 Task: Look for space in South Elgin, United States from 10th August, 2023 to 20th August, 2023 for 12 adults in price range Rs.10000 to Rs.14000. Place can be entire place or shared room with 6 bedrooms having 12 beds and 6 bathrooms. Property type can be house, flat, guest house. Amenities needed are: wifi, TV, free parkinig on premises, gym, breakfast. Booking option can be shelf check-in. Required host language is English.
Action: Mouse moved to (495, 107)
Screenshot: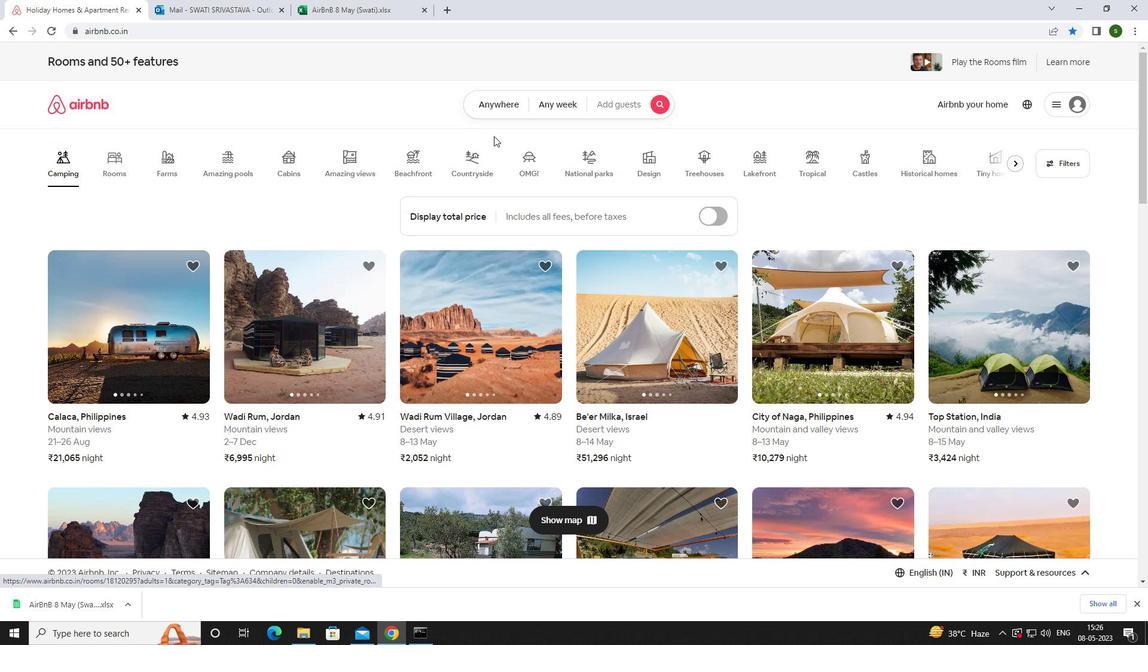 
Action: Mouse pressed left at (495, 107)
Screenshot: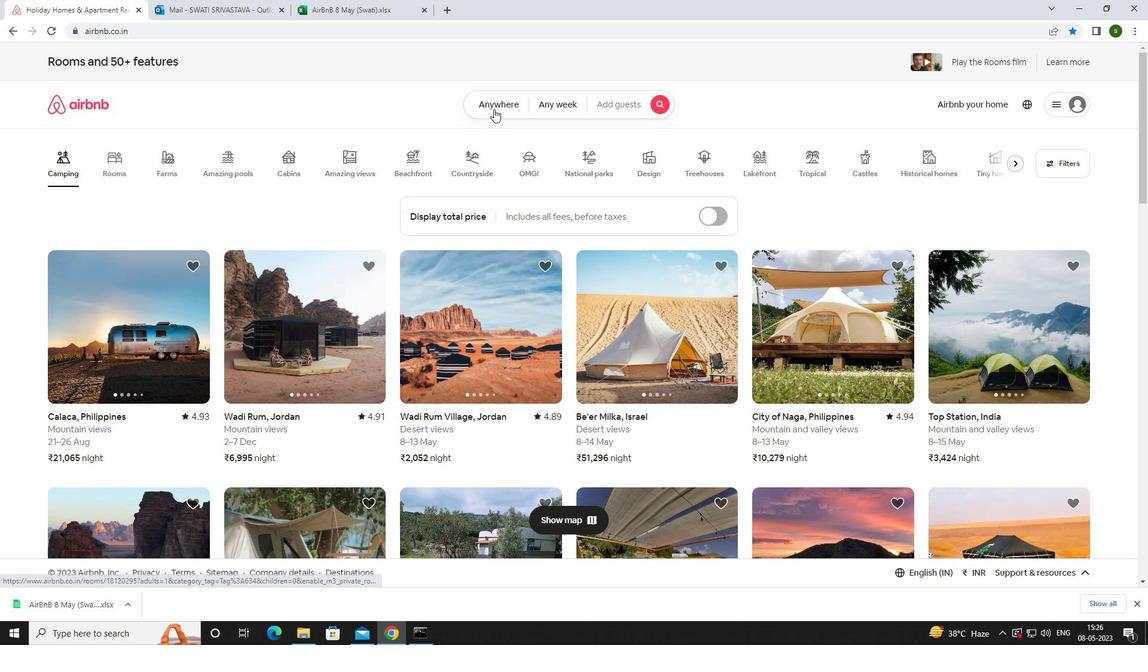 
Action: Mouse moved to (400, 144)
Screenshot: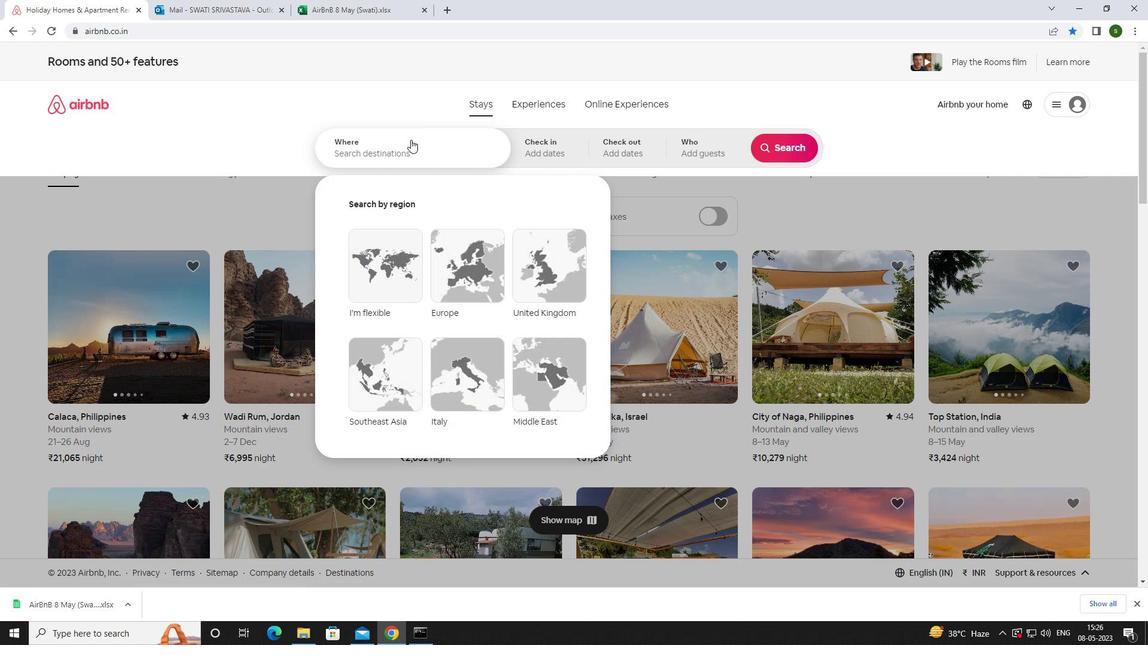 
Action: Mouse pressed left at (400, 144)
Screenshot: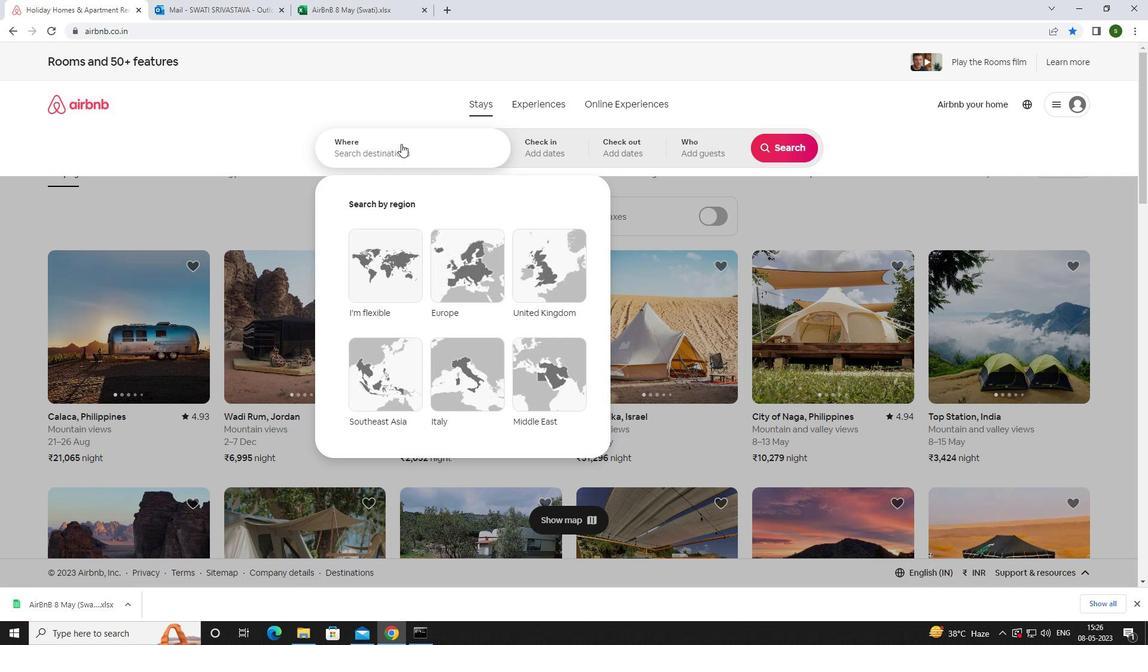 
Action: Key pressed <Key.caps_lock>s<Key.caps_lock>outh<Key.space><Key.caps_lock>e<Key.caps_lock>lgin,<Key.space><Key.caps_lock>u<Key.caps_lock>nited<Key.space><Key.caps_lock>s<Key.caps_lock>tates<Key.enter>
Screenshot: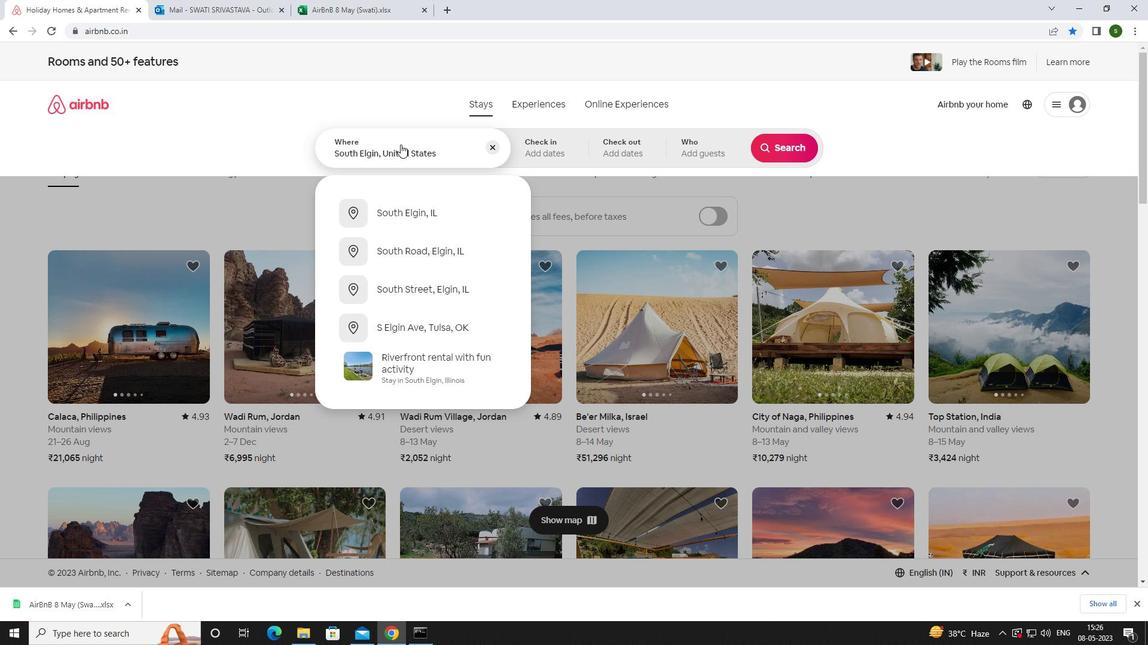 
Action: Mouse moved to (783, 243)
Screenshot: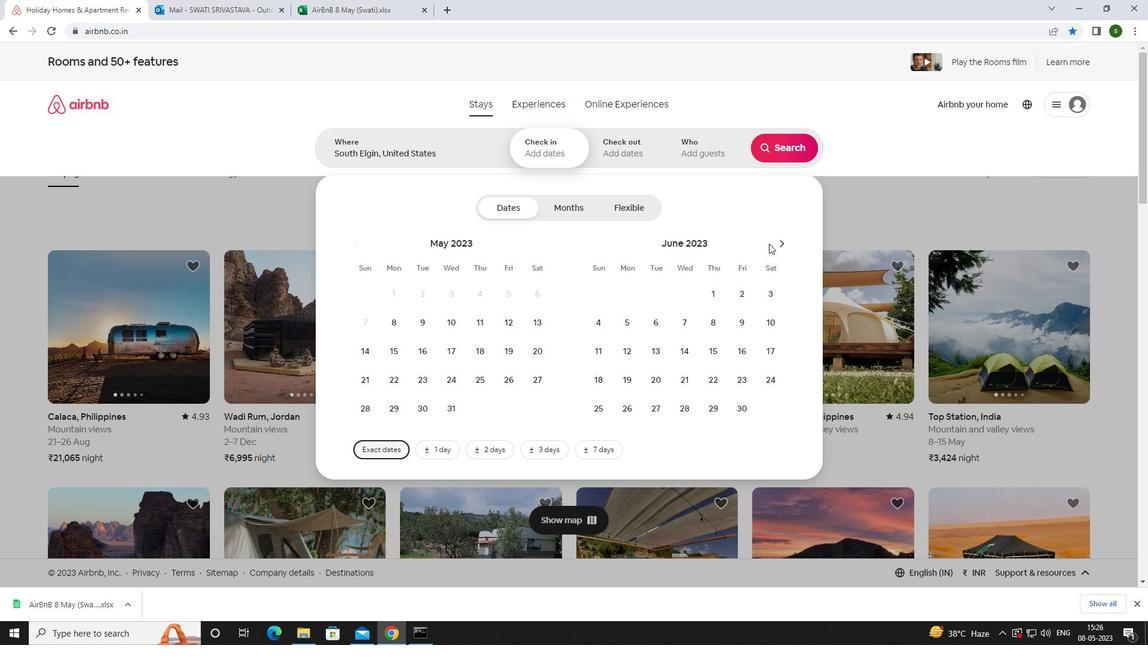 
Action: Mouse pressed left at (783, 243)
Screenshot: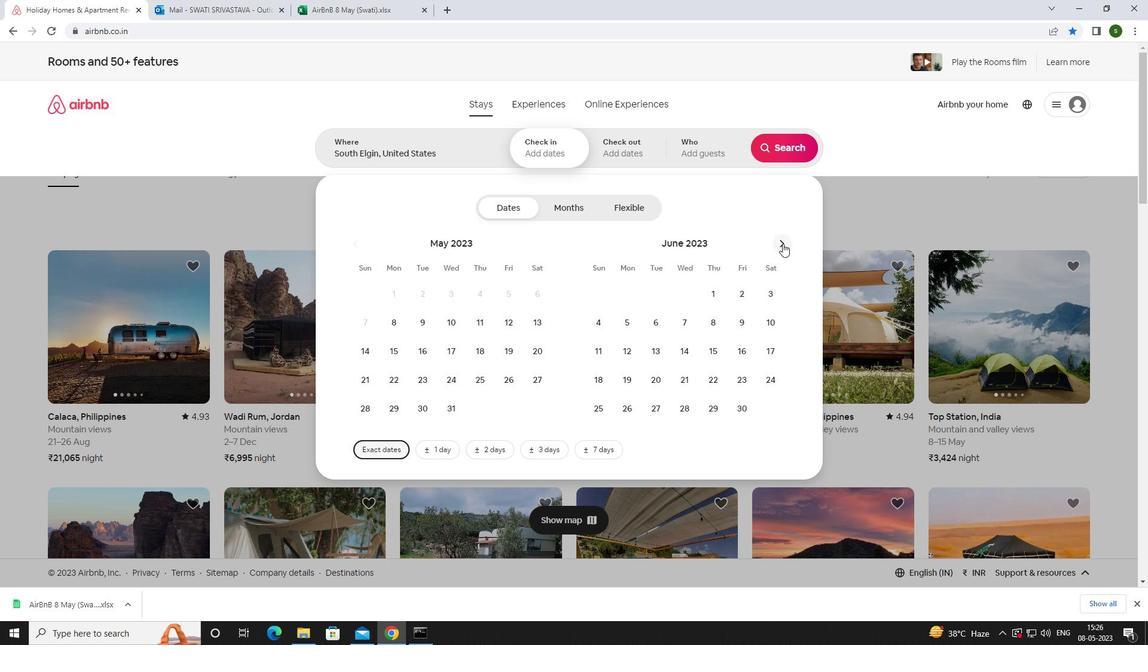 
Action: Mouse pressed left at (783, 243)
Screenshot: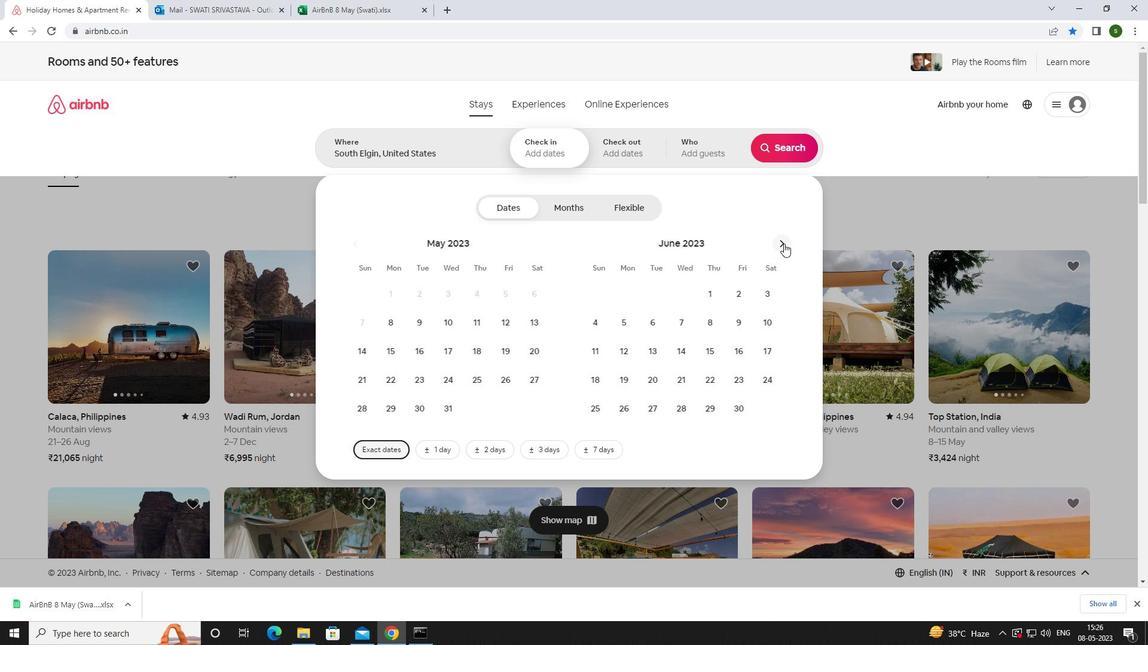 
Action: Mouse moved to (706, 319)
Screenshot: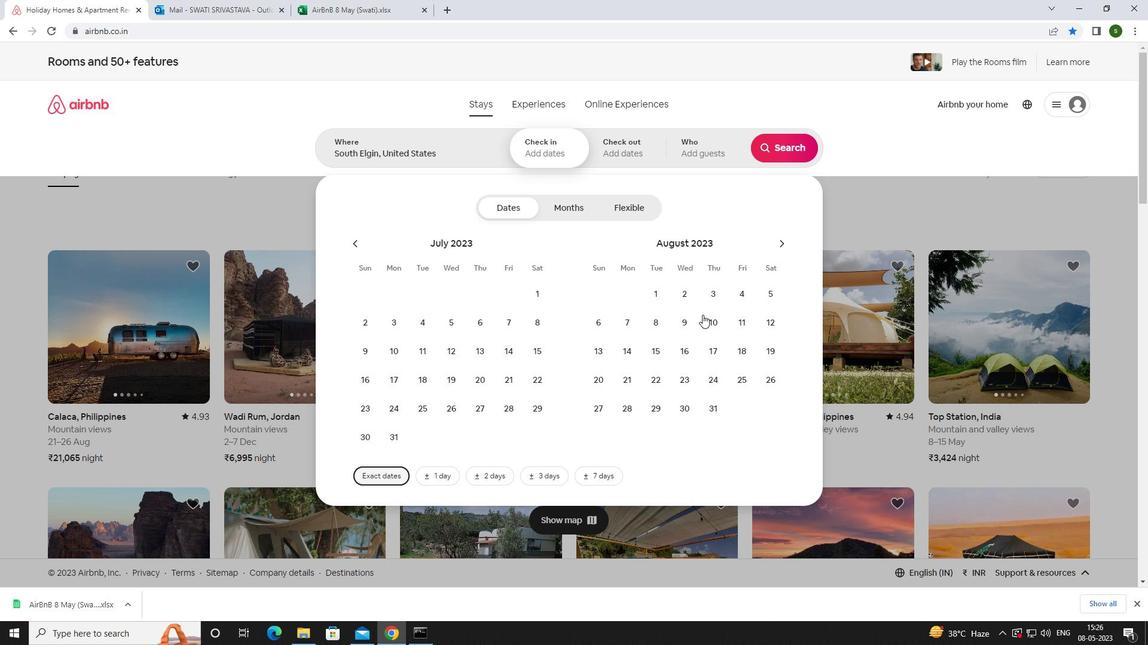 
Action: Mouse pressed left at (706, 319)
Screenshot: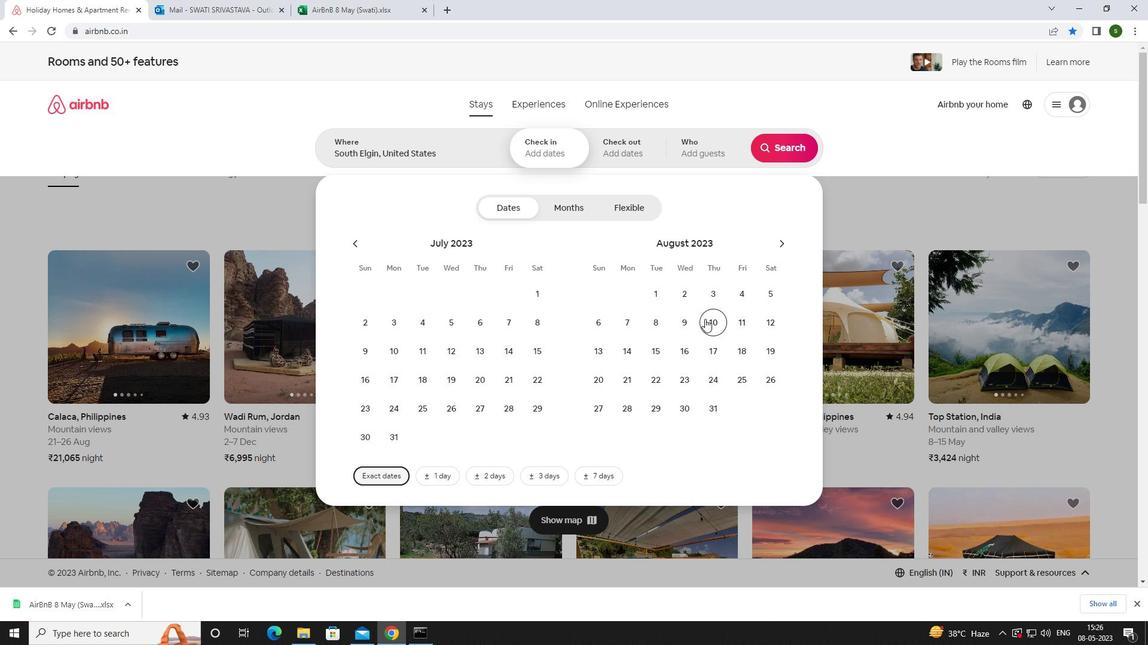 
Action: Mouse moved to (605, 377)
Screenshot: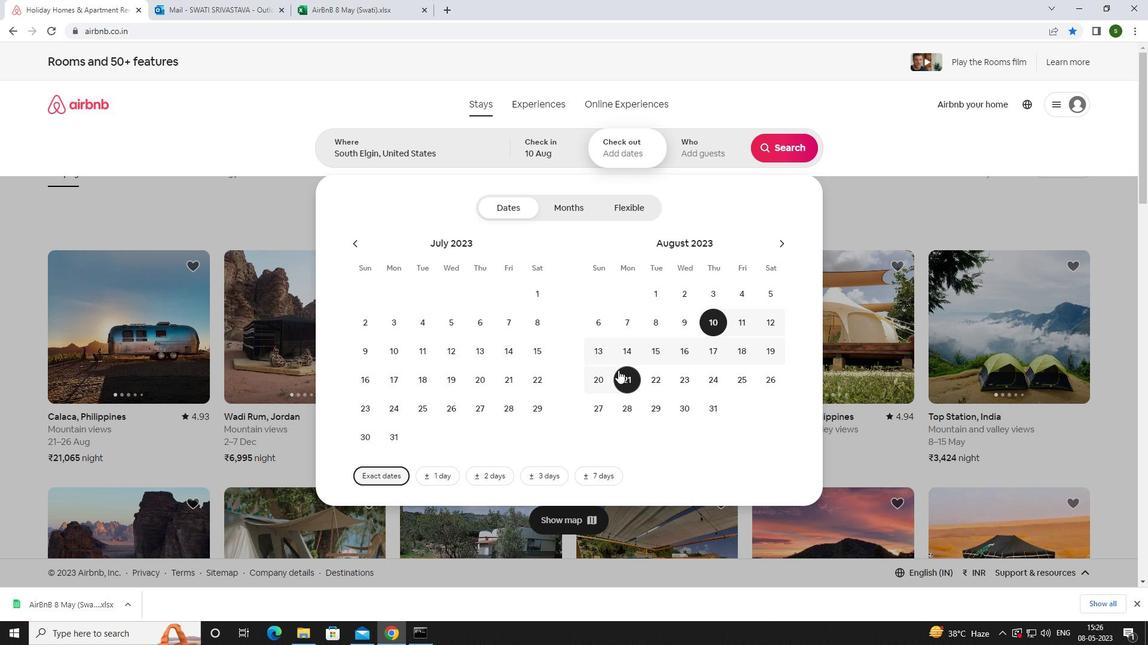 
Action: Mouse pressed left at (605, 377)
Screenshot: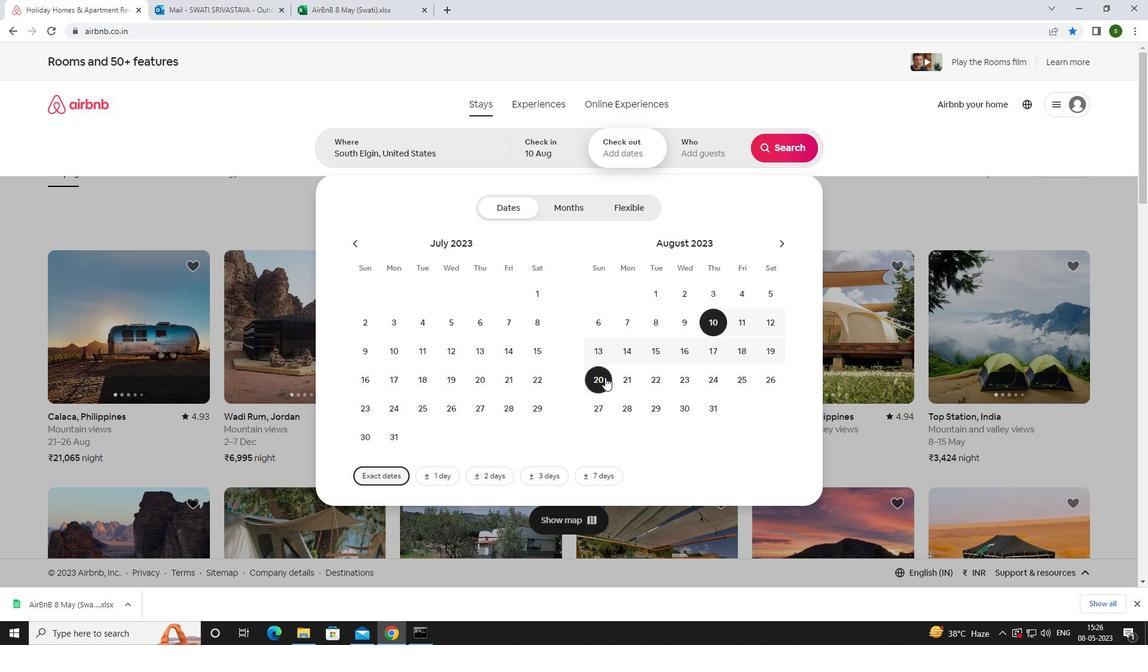 
Action: Mouse moved to (702, 151)
Screenshot: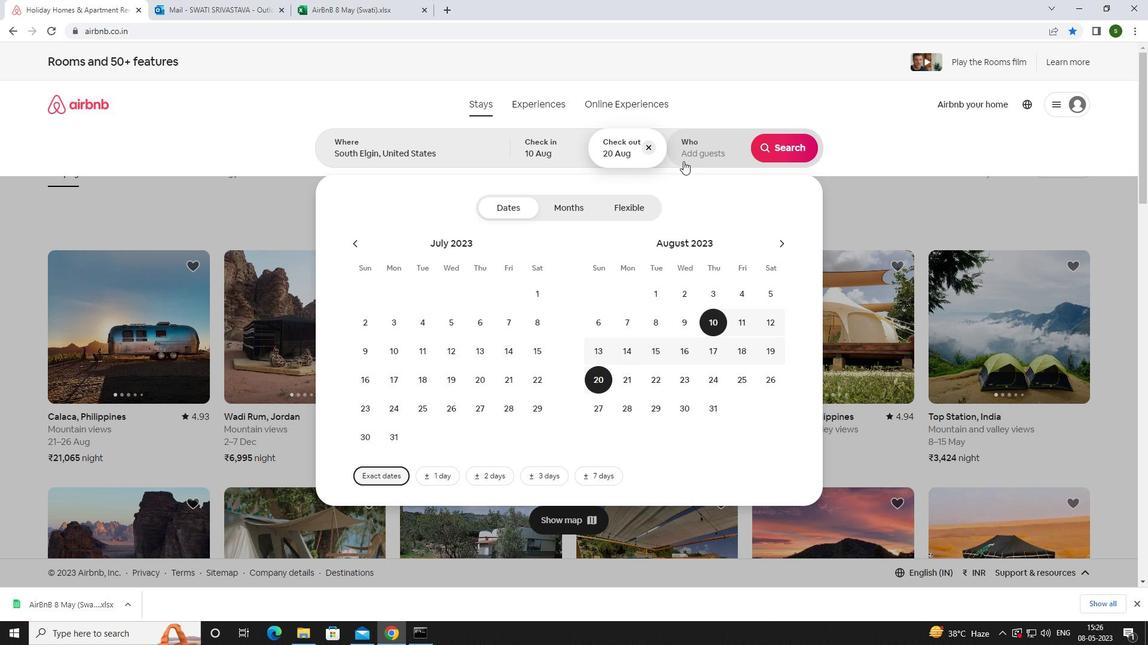 
Action: Mouse pressed left at (702, 151)
Screenshot: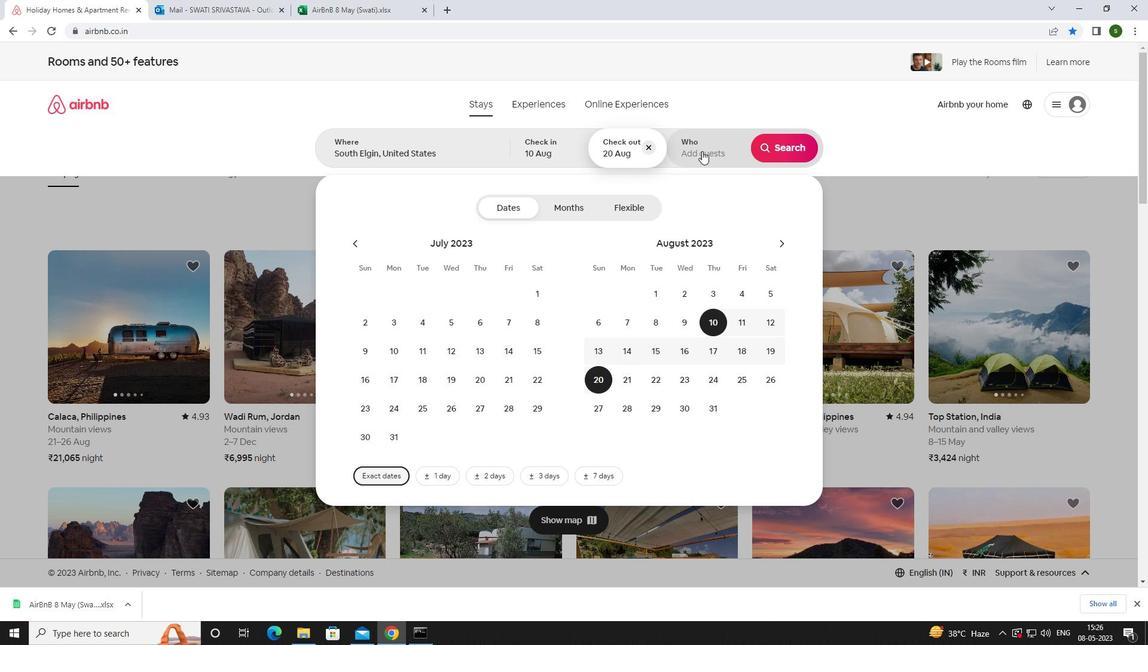 
Action: Mouse moved to (788, 211)
Screenshot: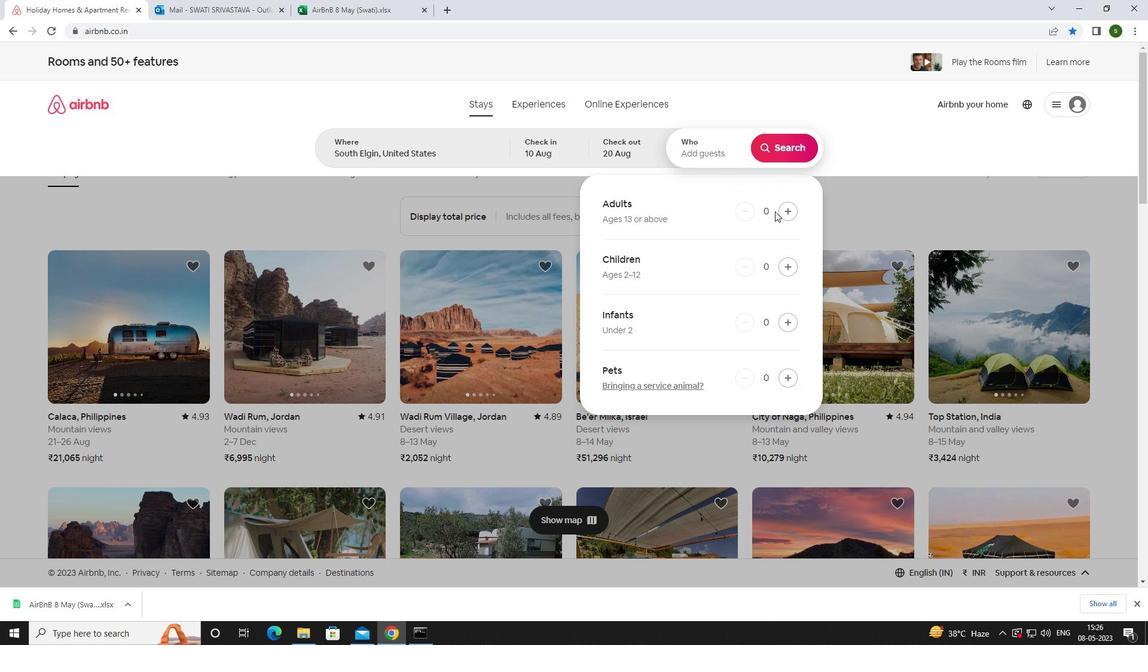 
Action: Mouse pressed left at (788, 211)
Screenshot: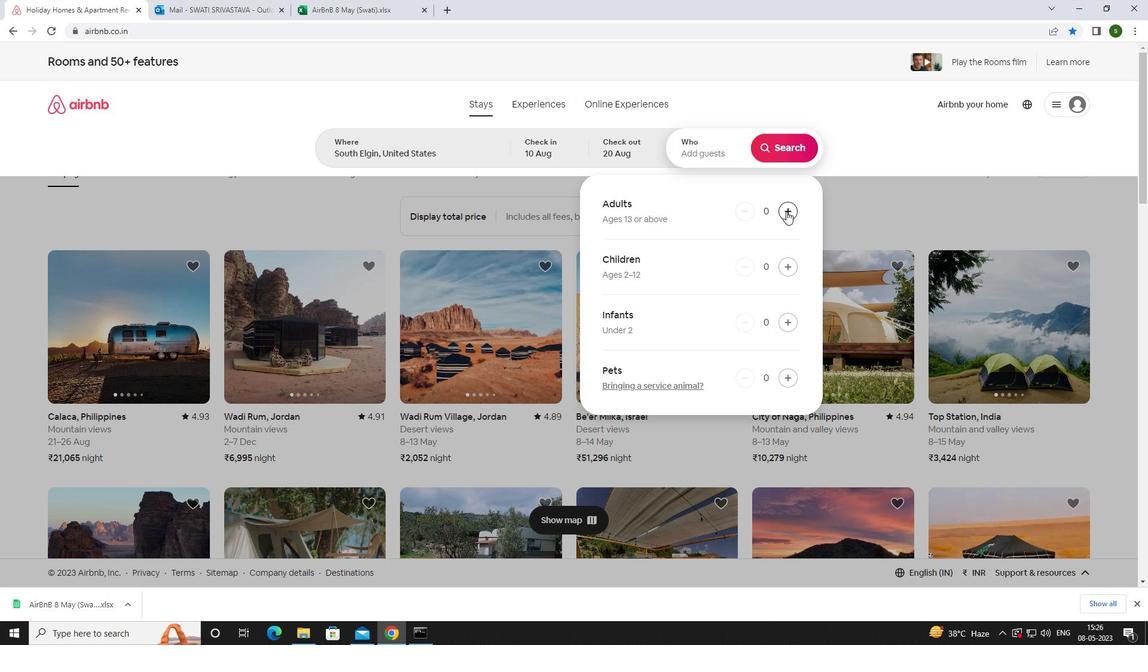 
Action: Mouse pressed left at (788, 211)
Screenshot: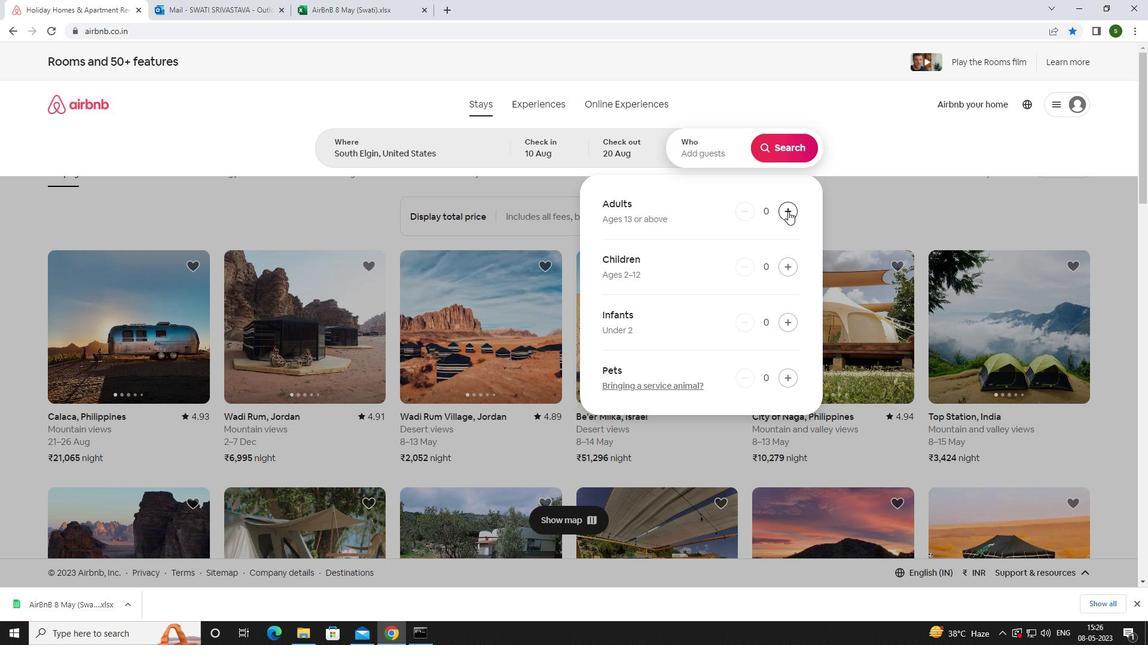 
Action: Mouse pressed left at (788, 211)
Screenshot: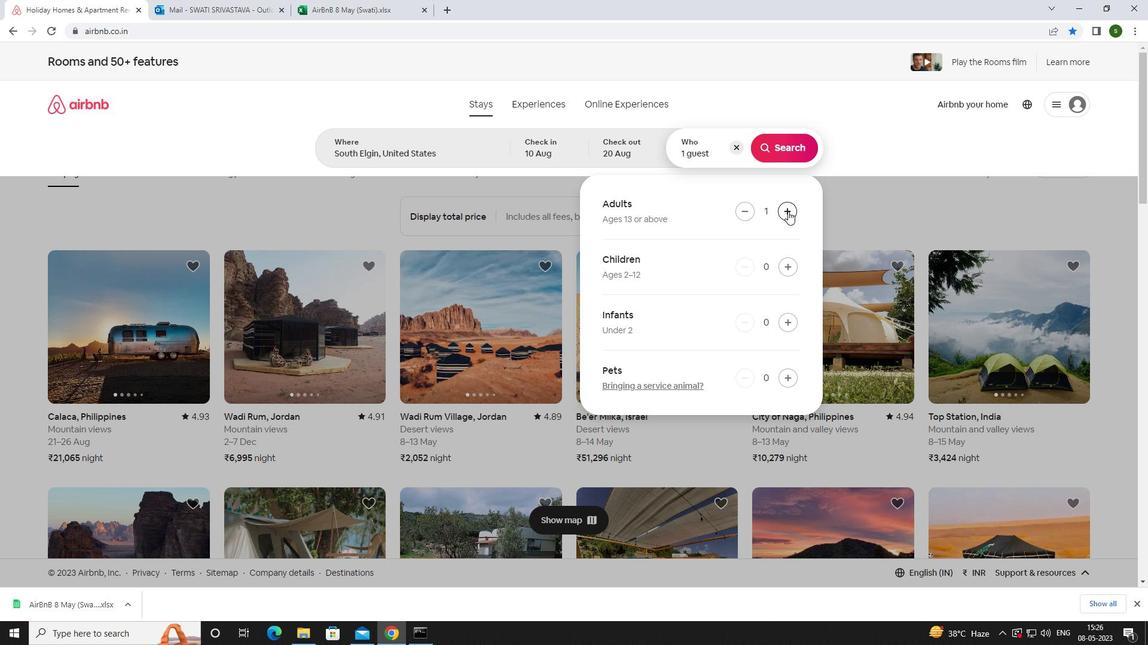 
Action: Mouse pressed left at (788, 211)
Screenshot: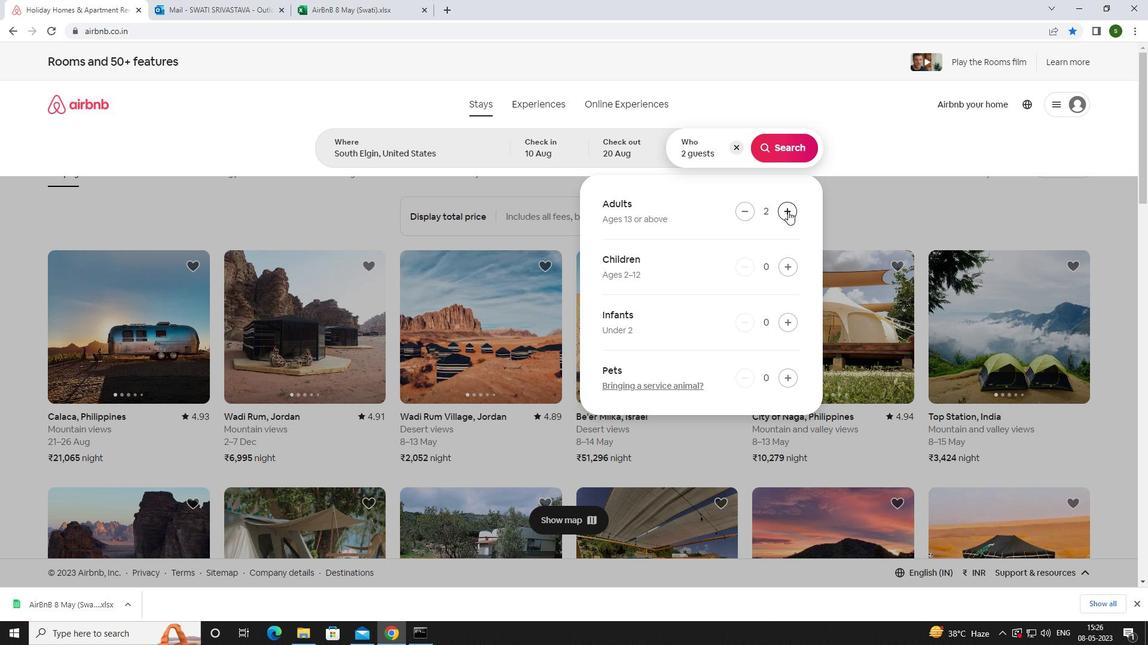 
Action: Mouse pressed left at (788, 211)
Screenshot: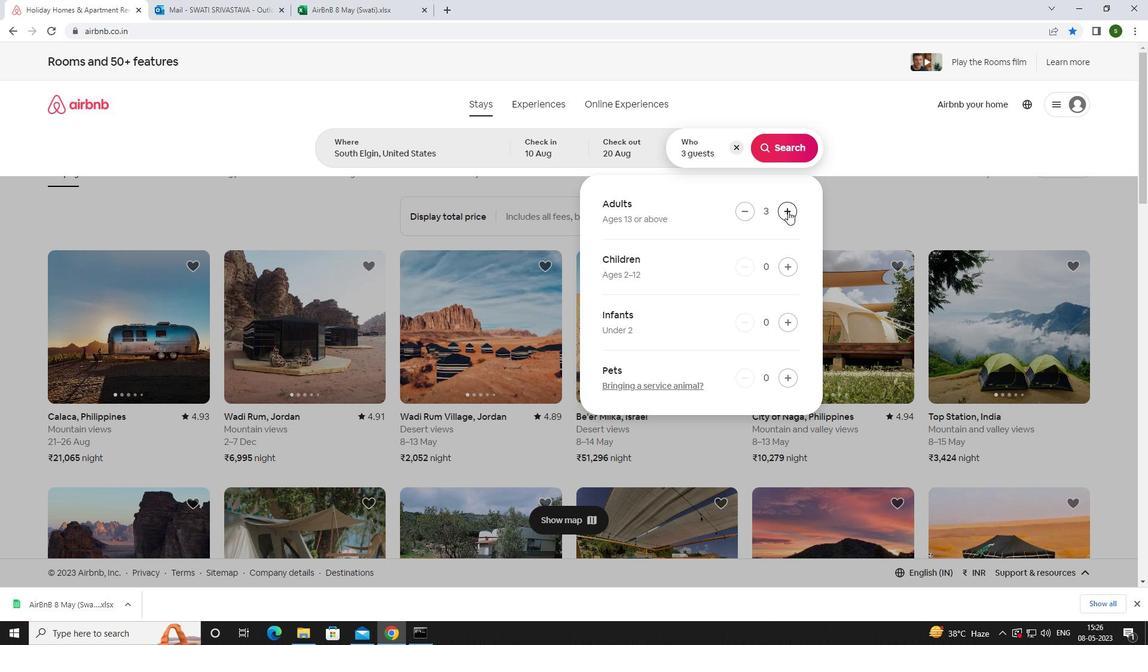 
Action: Mouse pressed left at (788, 211)
Screenshot: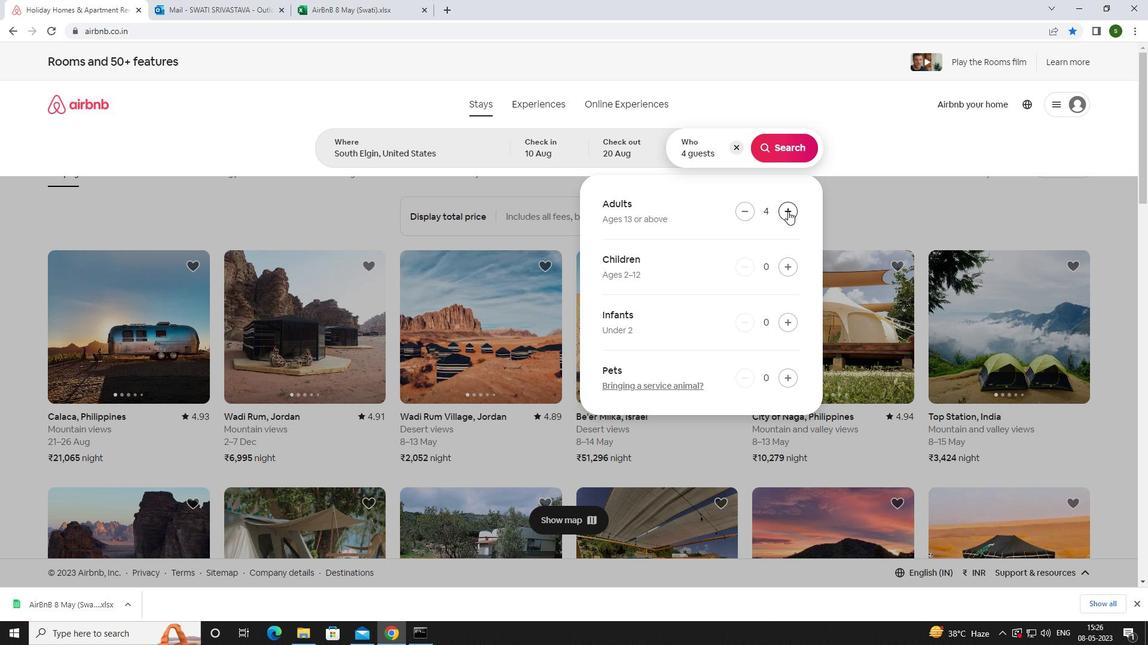 
Action: Mouse pressed left at (788, 211)
Screenshot: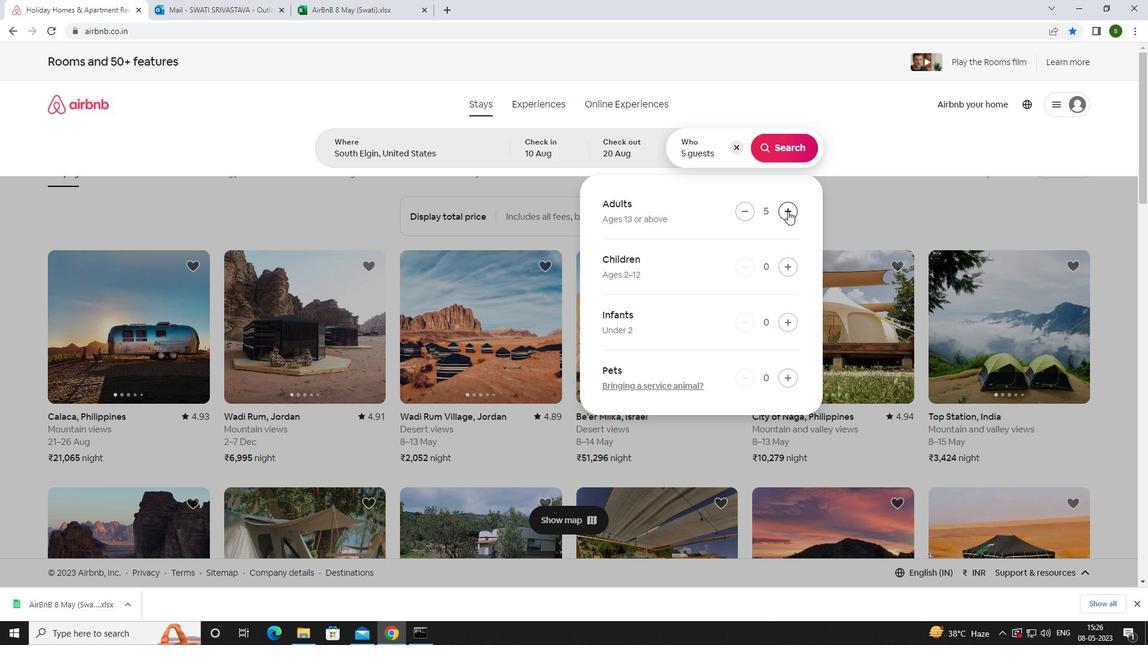 
Action: Mouse pressed left at (788, 211)
Screenshot: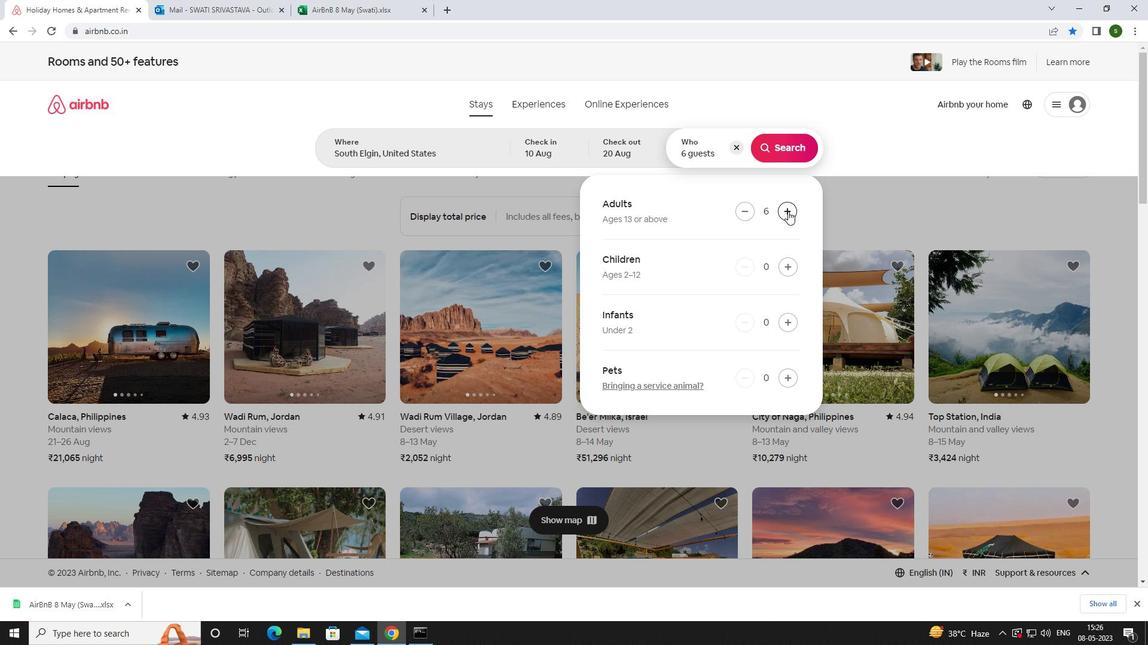 
Action: Mouse pressed left at (788, 211)
Screenshot: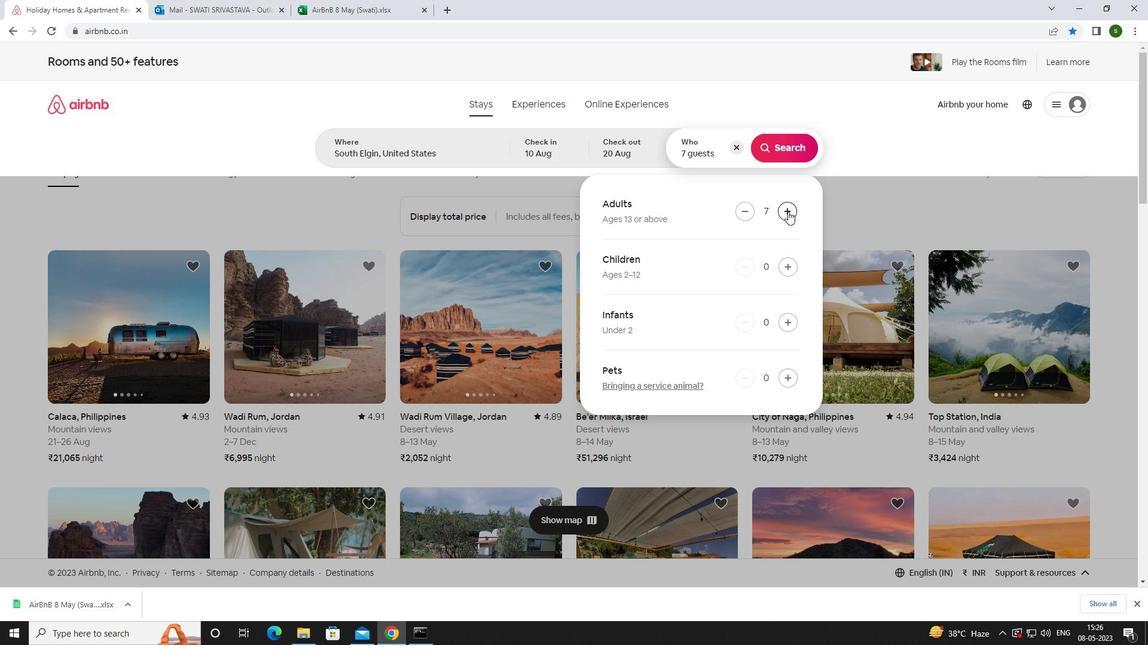 
Action: Mouse pressed left at (788, 211)
Screenshot: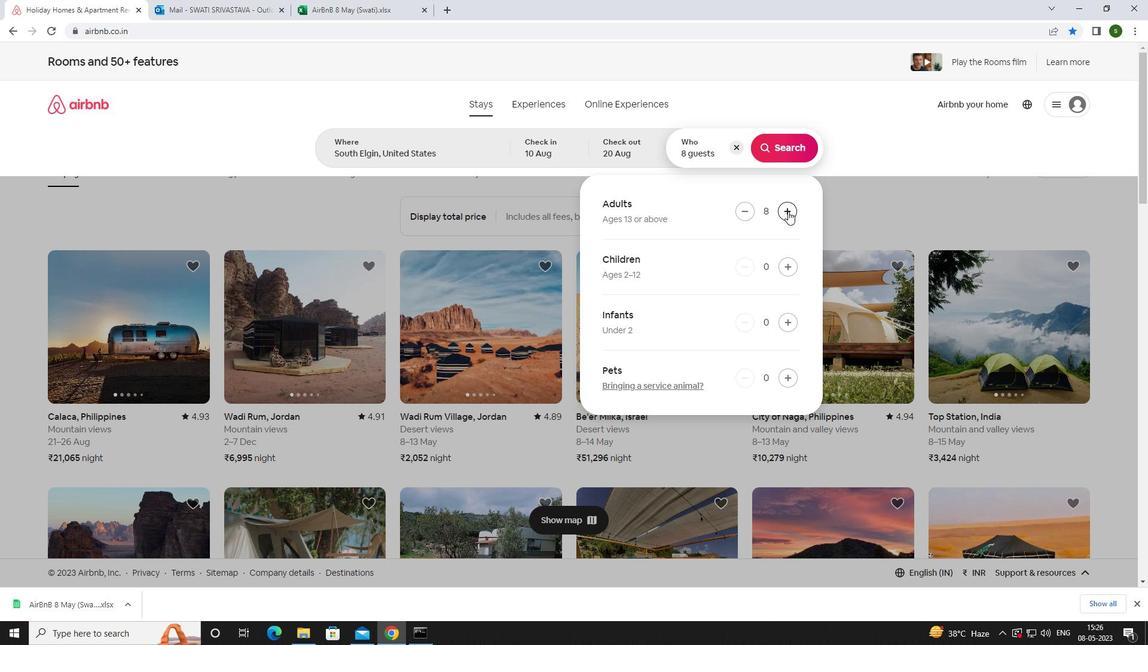 
Action: Mouse pressed left at (788, 211)
Screenshot: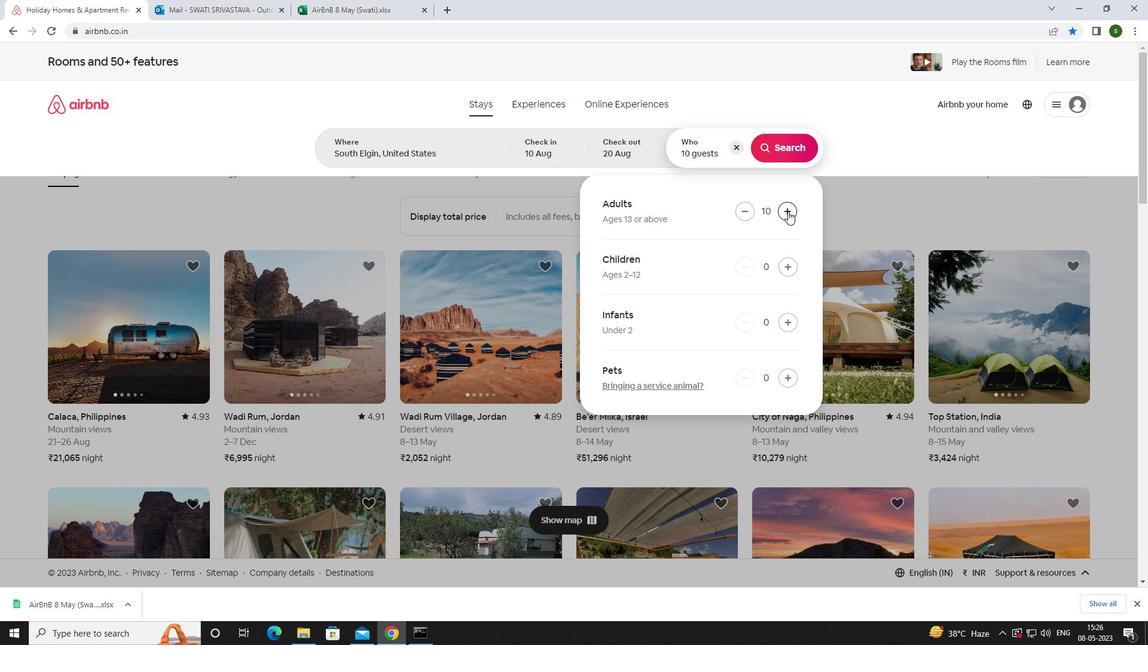 
Action: Mouse pressed left at (788, 211)
Screenshot: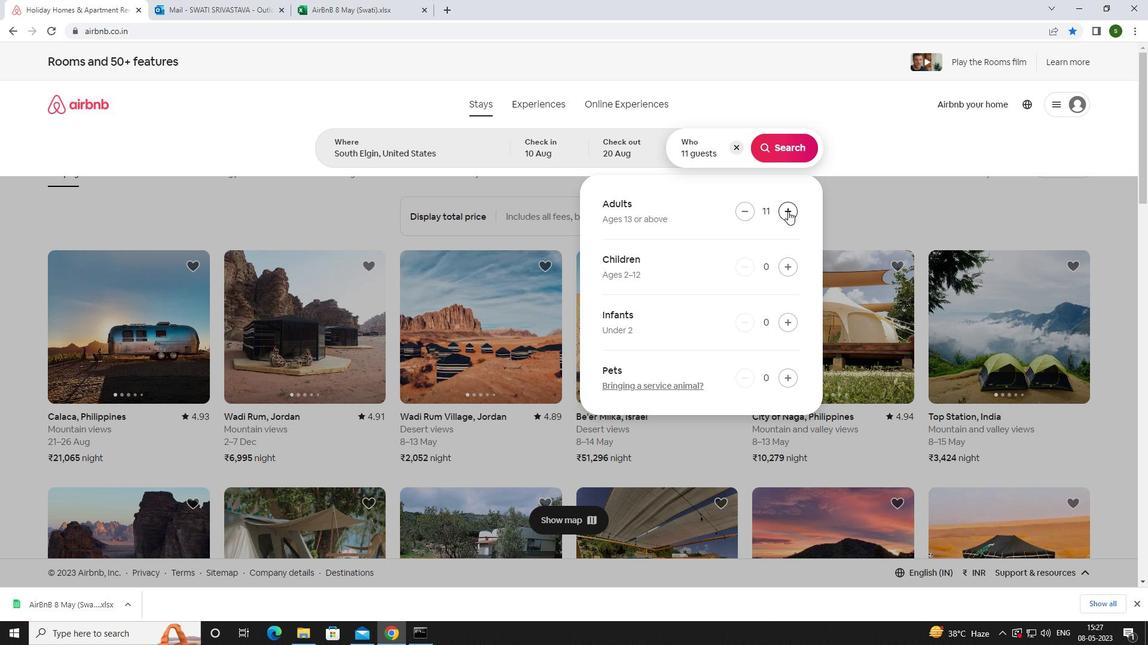 
Action: Mouse moved to (788, 147)
Screenshot: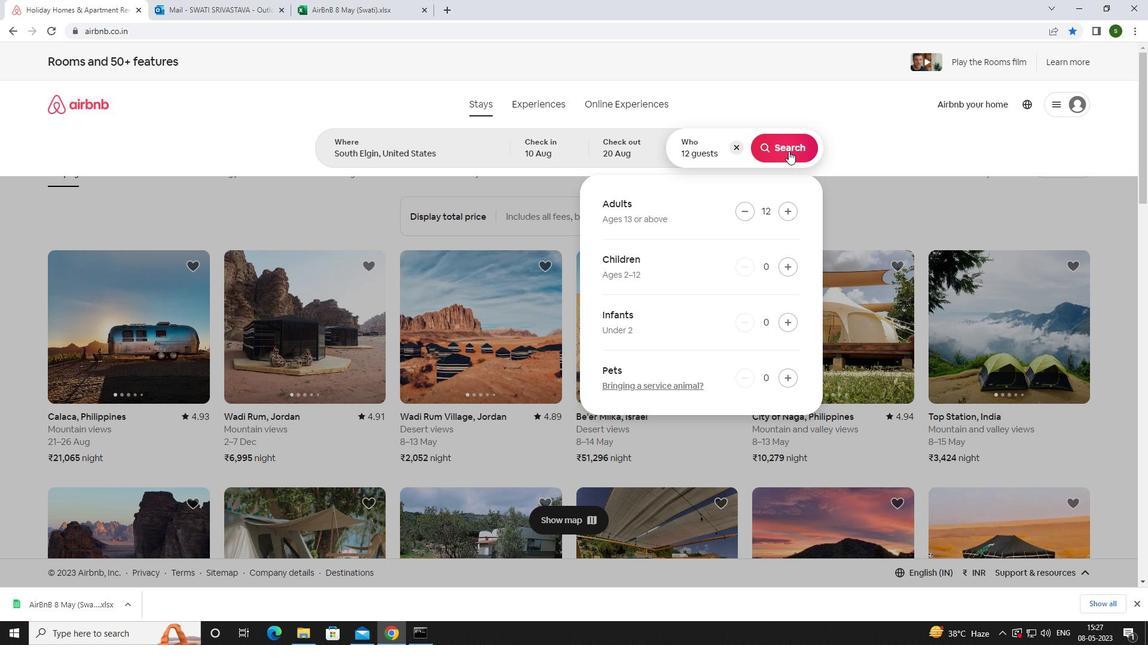
Action: Mouse pressed left at (788, 147)
Screenshot: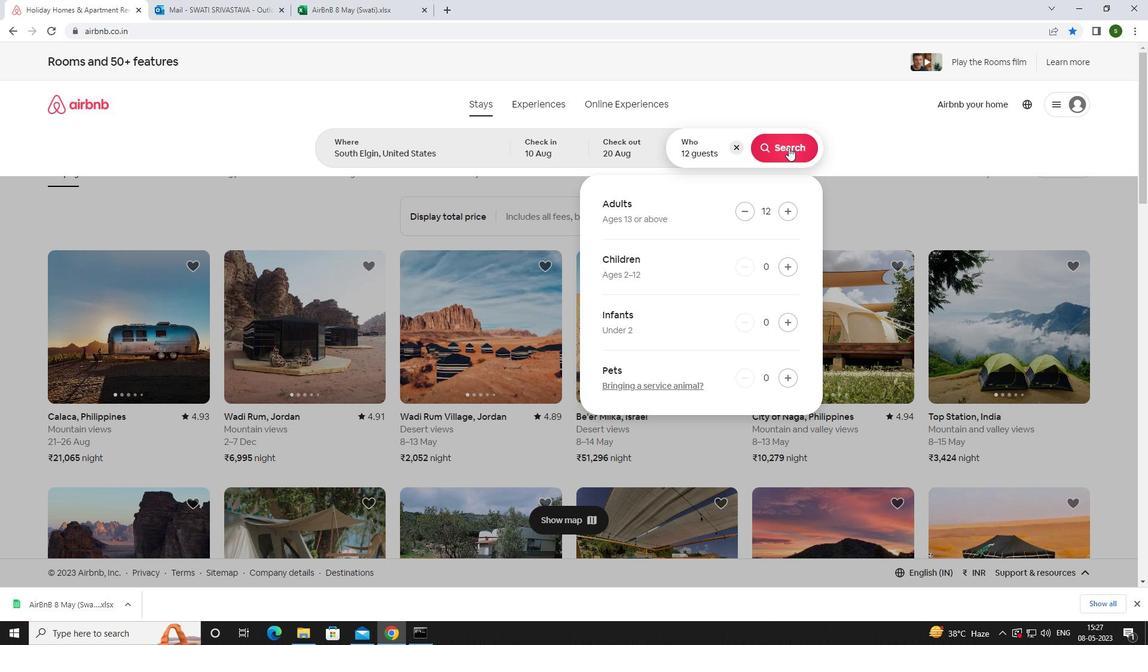 
Action: Mouse moved to (1106, 111)
Screenshot: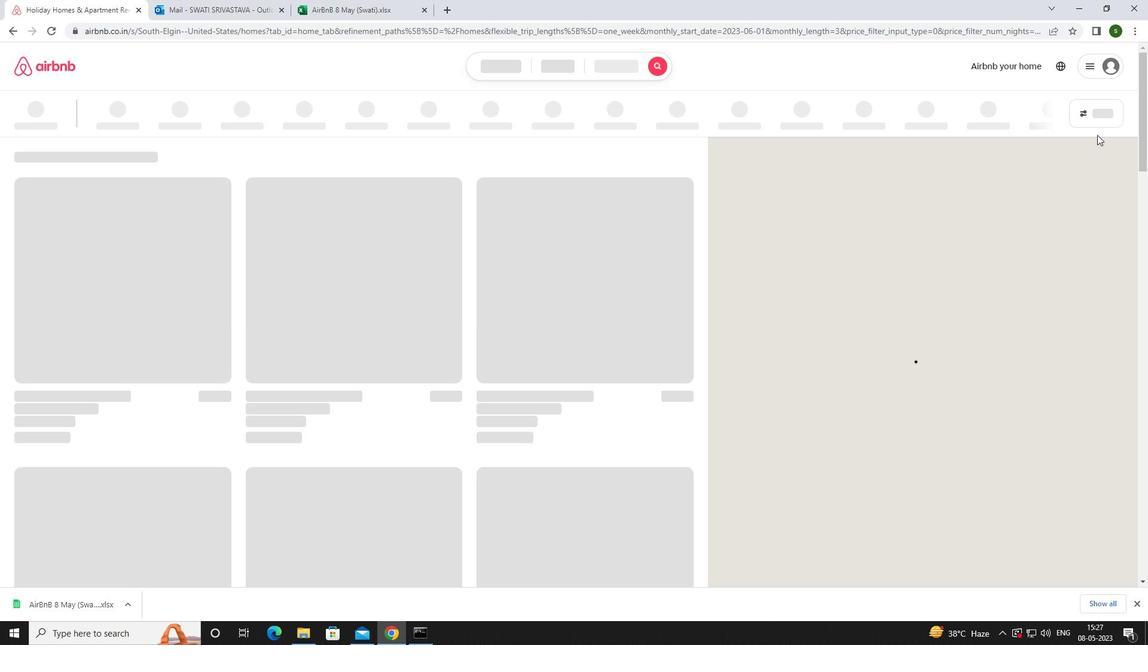 
Action: Mouse pressed left at (1106, 111)
Screenshot: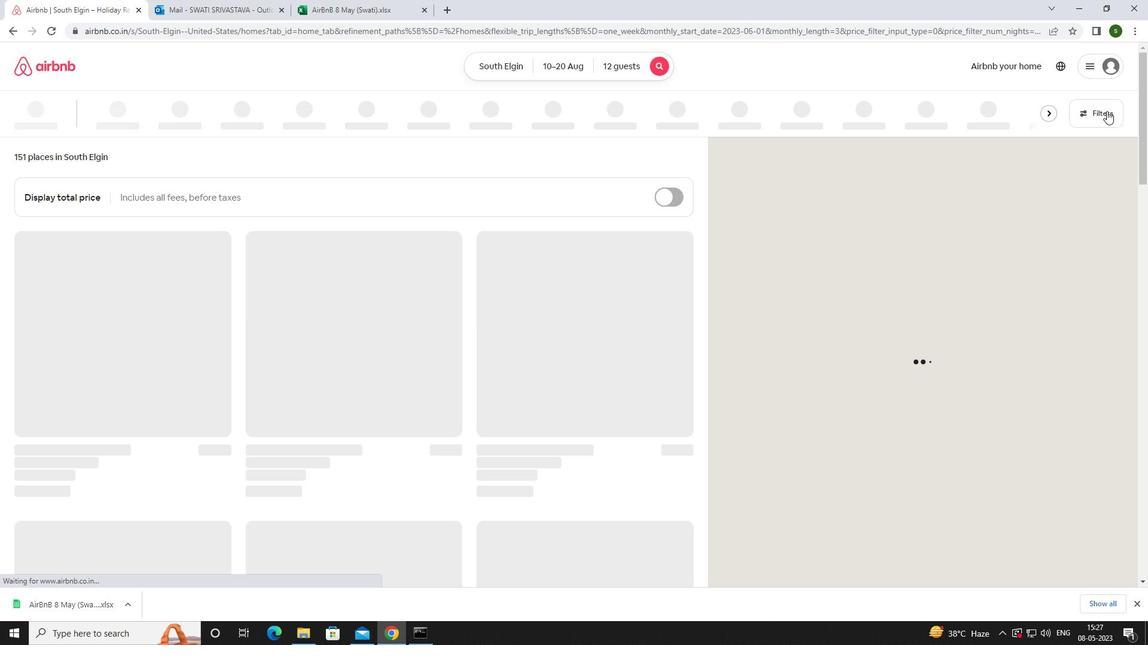 
Action: Mouse moved to (449, 401)
Screenshot: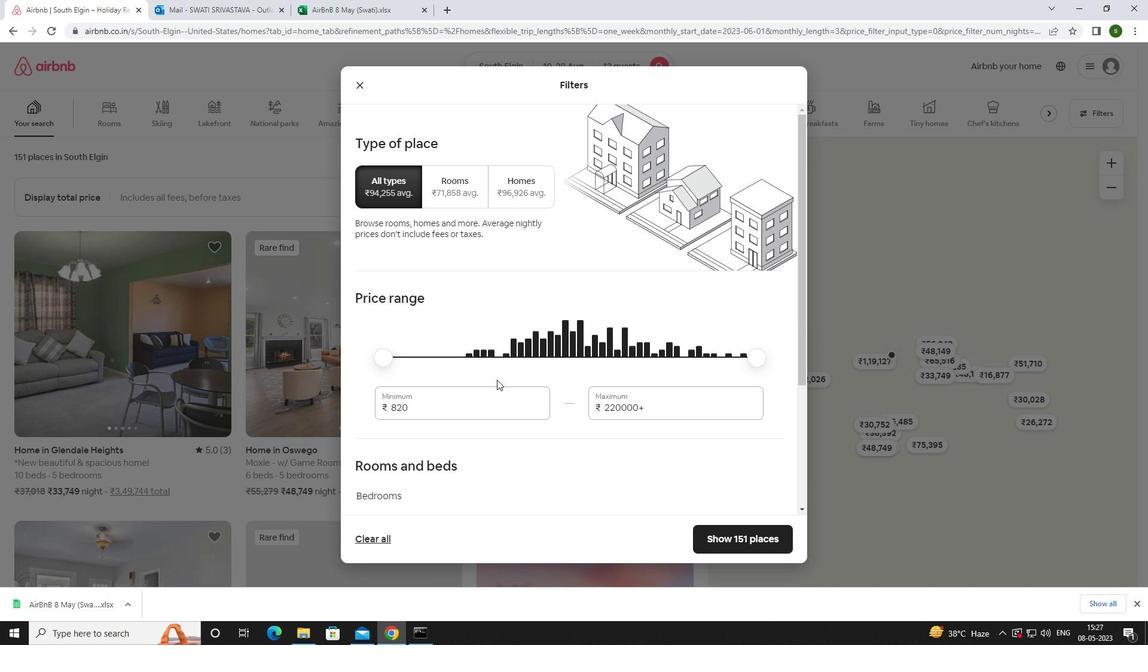
Action: Mouse pressed left at (449, 401)
Screenshot: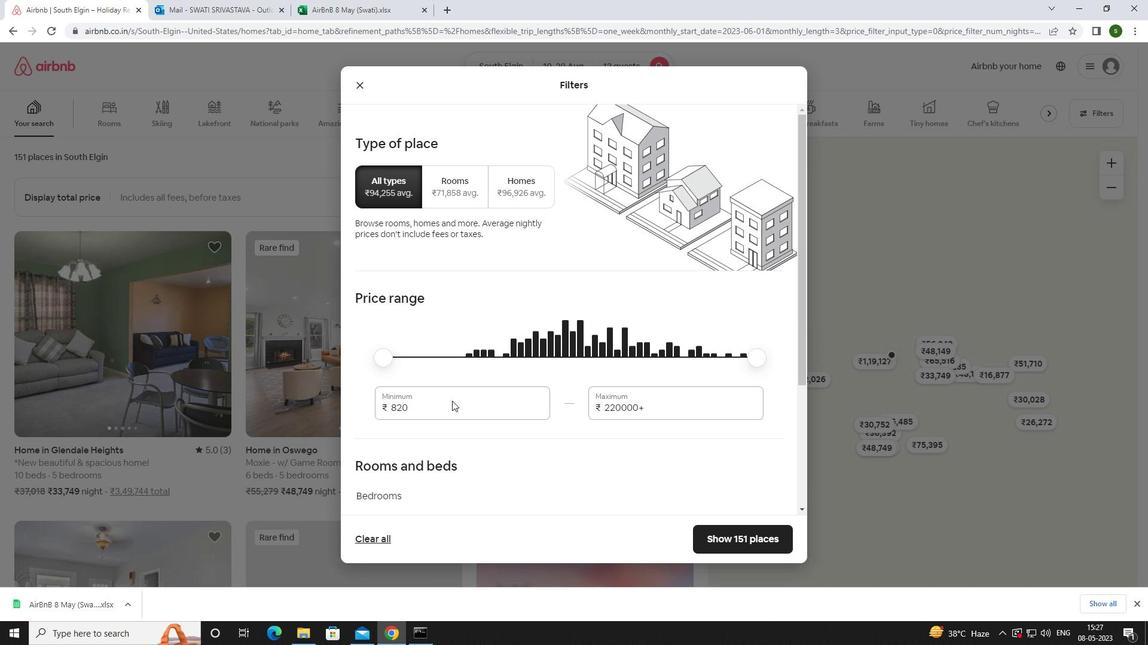 
Action: Mouse moved to (446, 400)
Screenshot: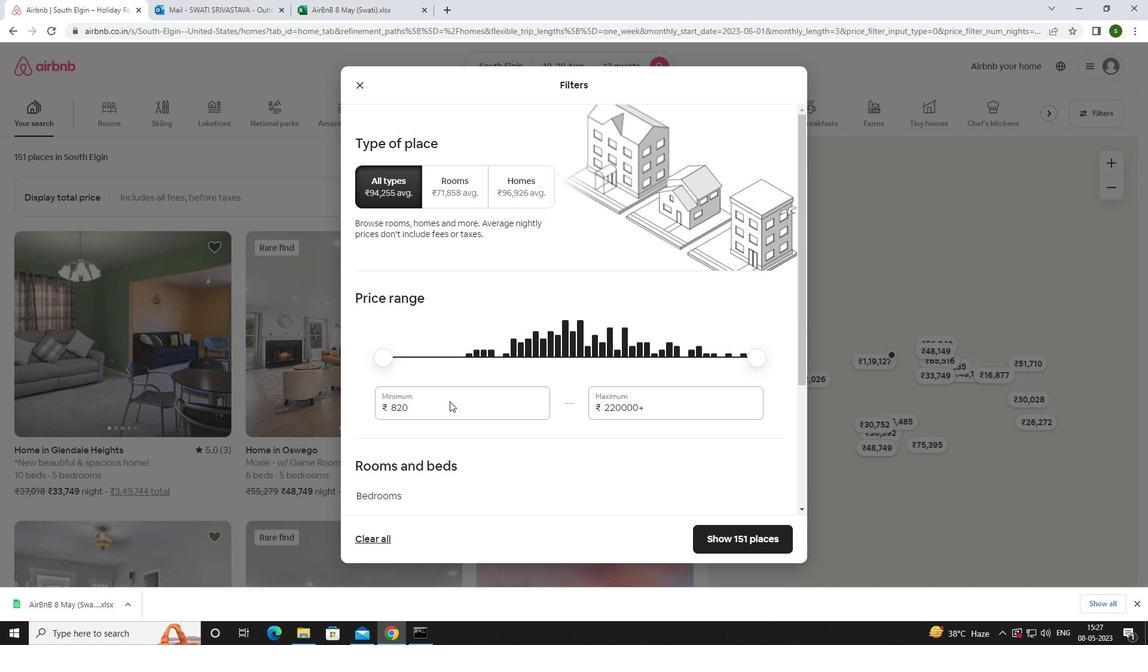 
Action: Key pressed <Key.backspace><Key.backspace><Key.backspace><Key.backspace>100000<Key.backspace>
Screenshot: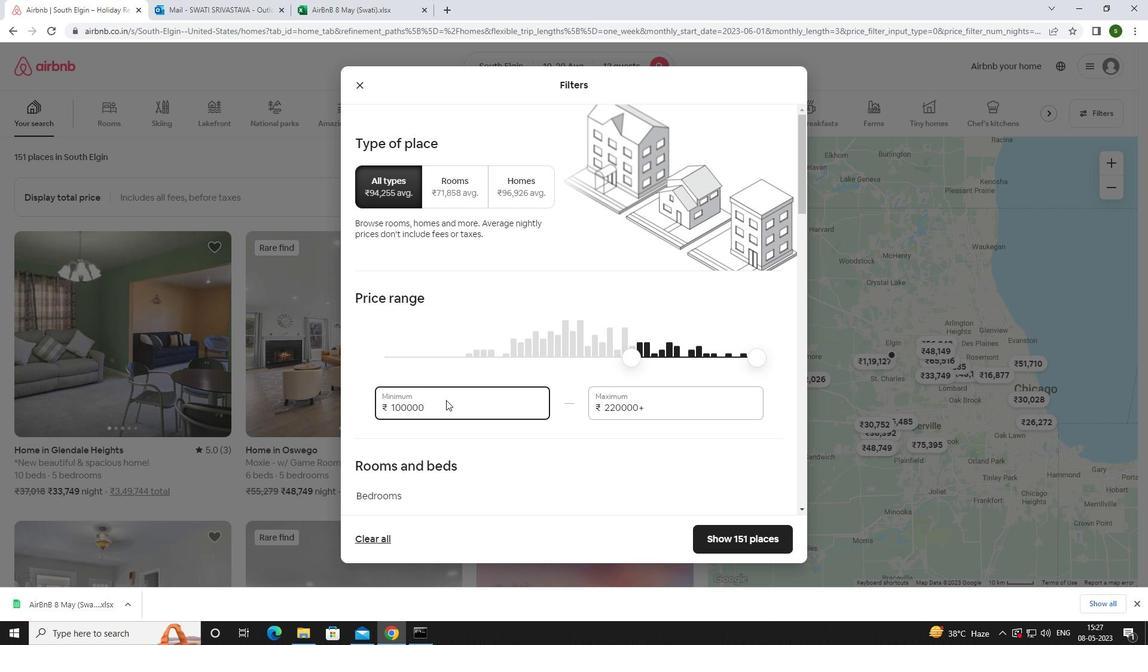 
Action: Mouse moved to (664, 406)
Screenshot: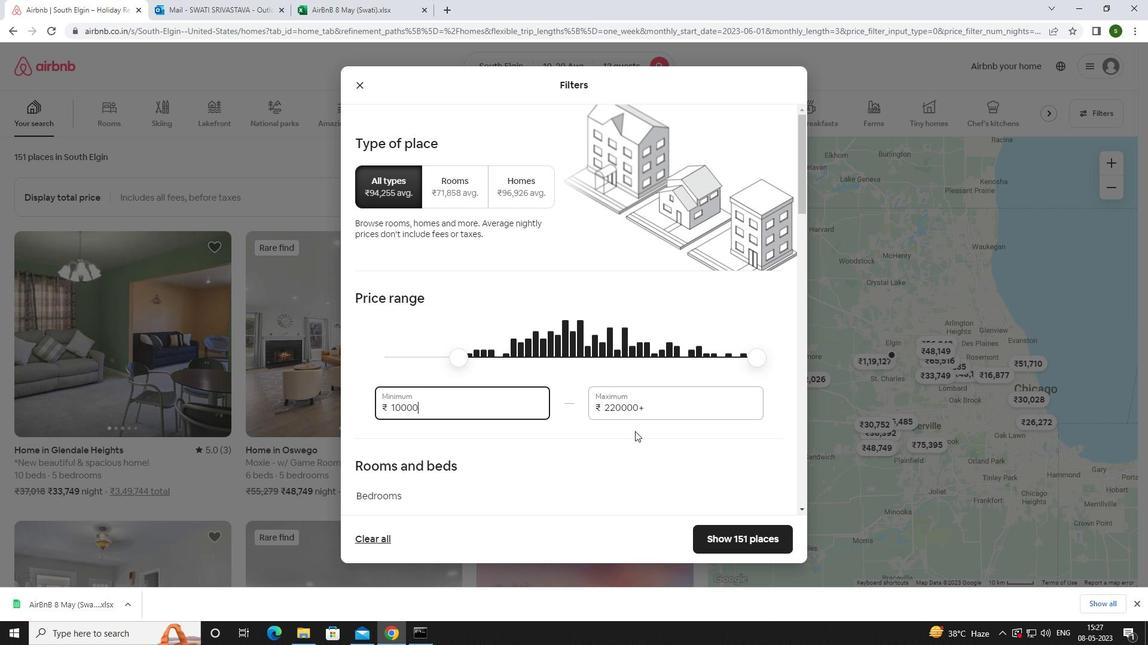 
Action: Mouse pressed left at (664, 406)
Screenshot: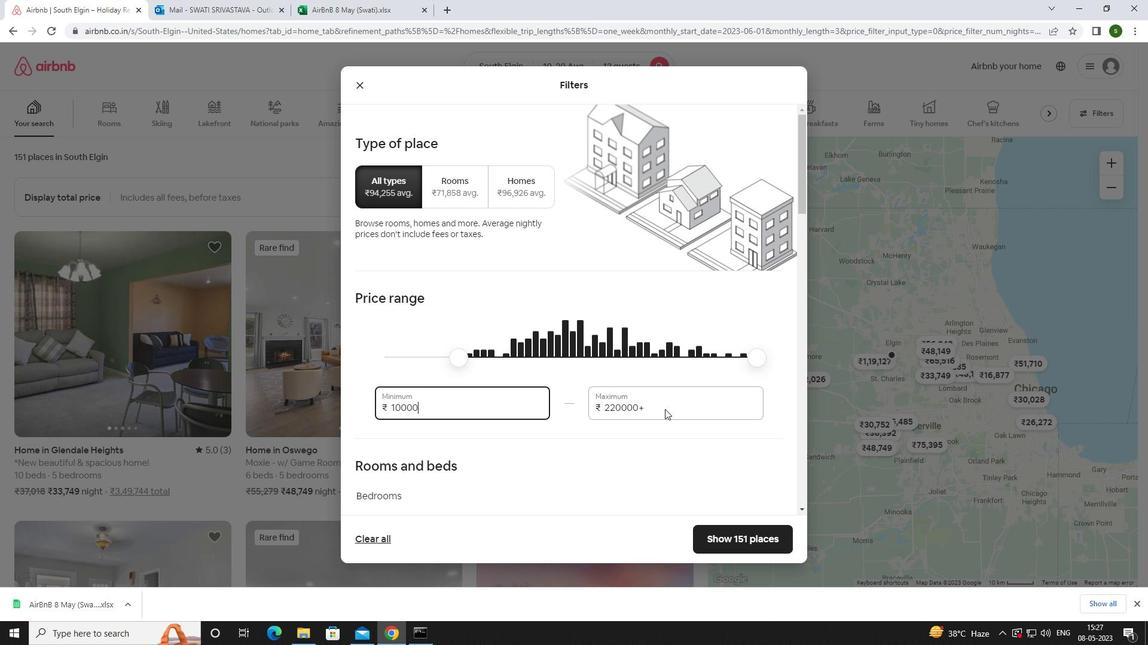 
Action: Key pressed <Key.backspace><Key.backspace><Key.backspace><Key.backspace><Key.backspace><Key.backspace><Key.backspace><Key.backspace><Key.backspace><Key.backspace><Key.backspace><Key.backspace><Key.backspace><Key.backspace><Key.backspace>14000
Screenshot: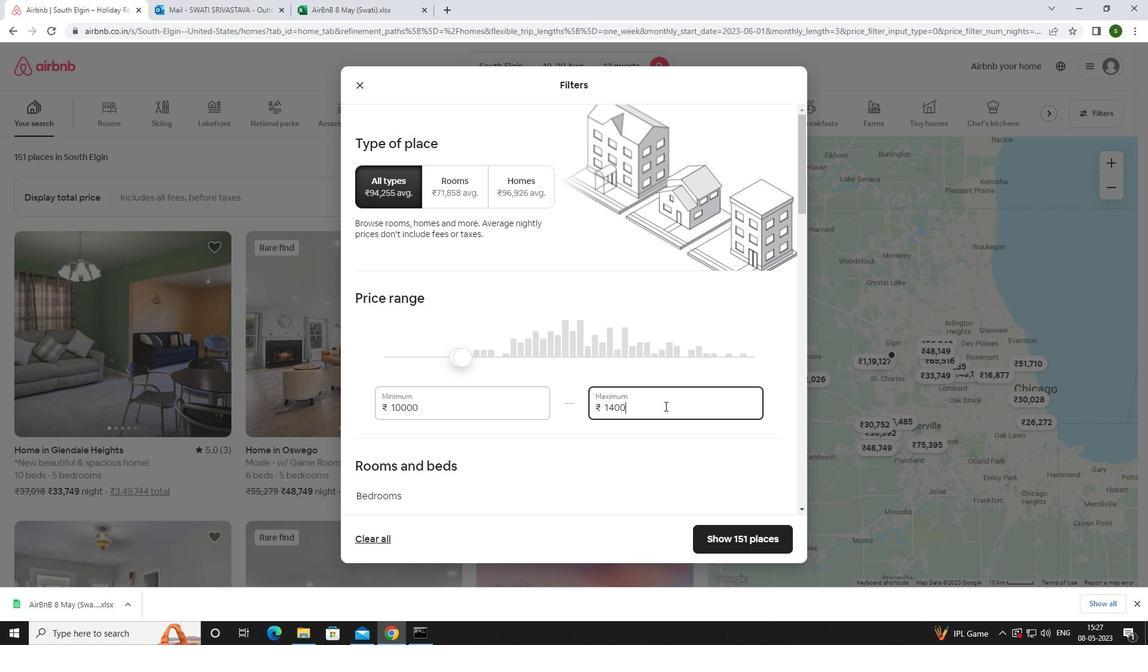 
Action: Mouse moved to (545, 383)
Screenshot: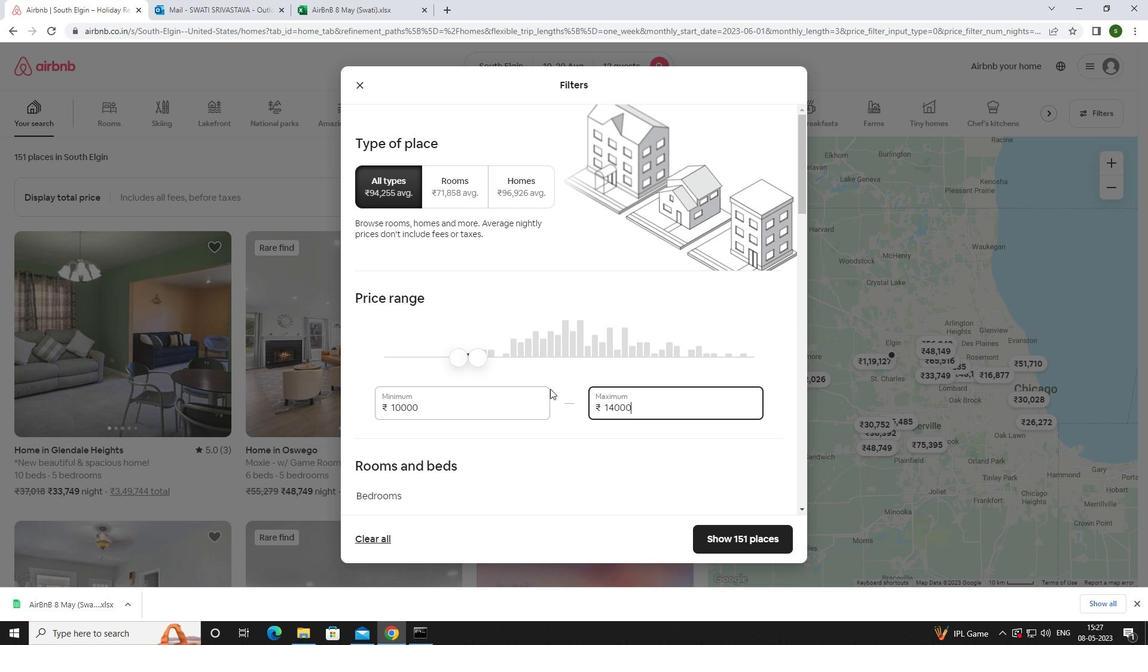 
Action: Mouse scrolled (545, 382) with delta (0, 0)
Screenshot: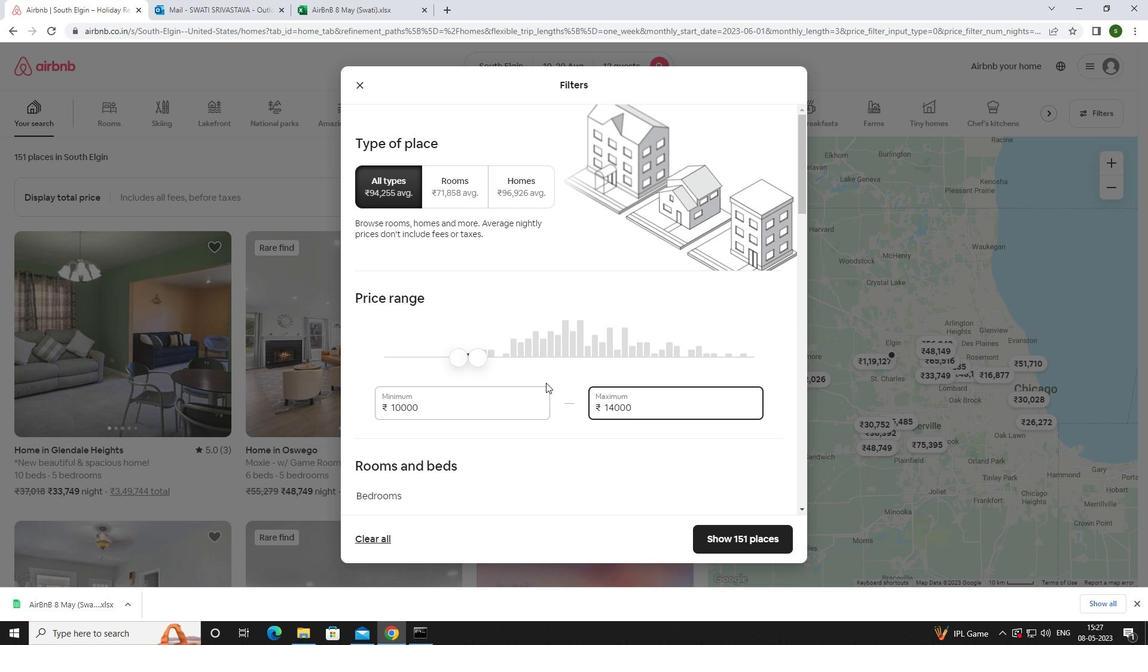 
Action: Mouse scrolled (545, 382) with delta (0, 0)
Screenshot: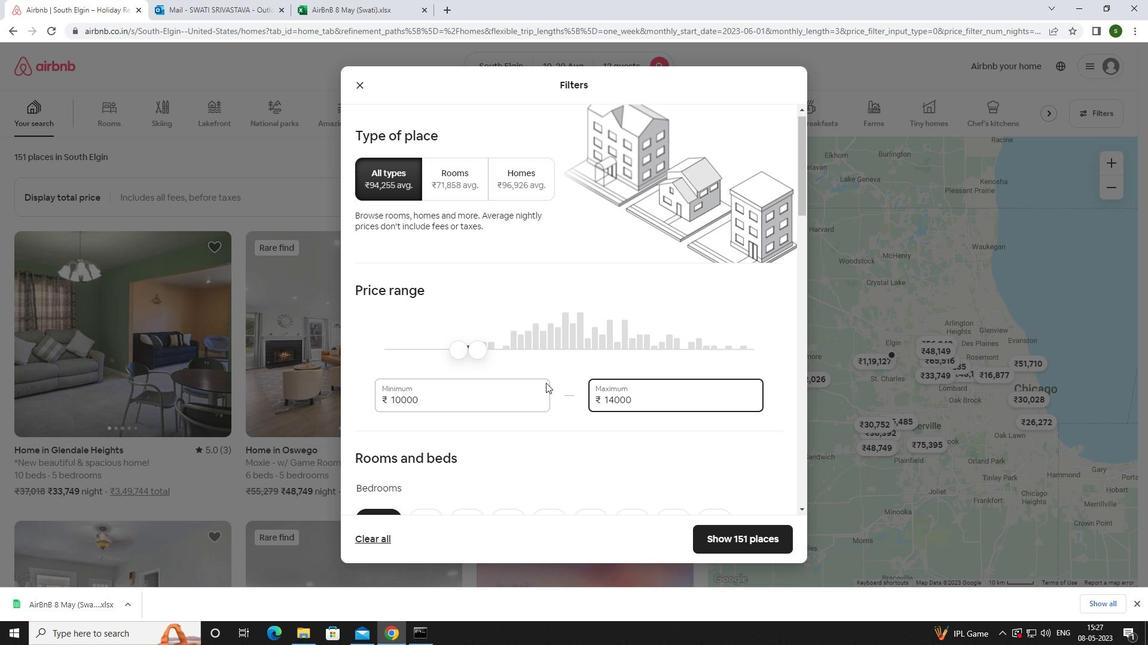 
Action: Mouse scrolled (545, 382) with delta (0, 0)
Screenshot: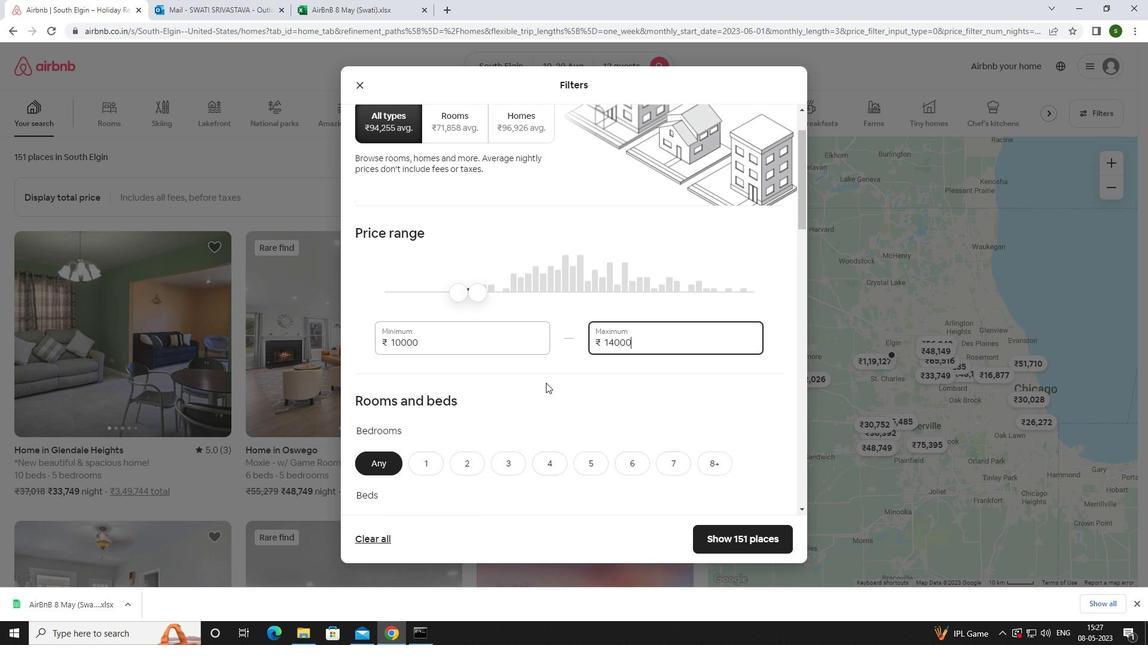 
Action: Mouse scrolled (545, 382) with delta (0, 0)
Screenshot: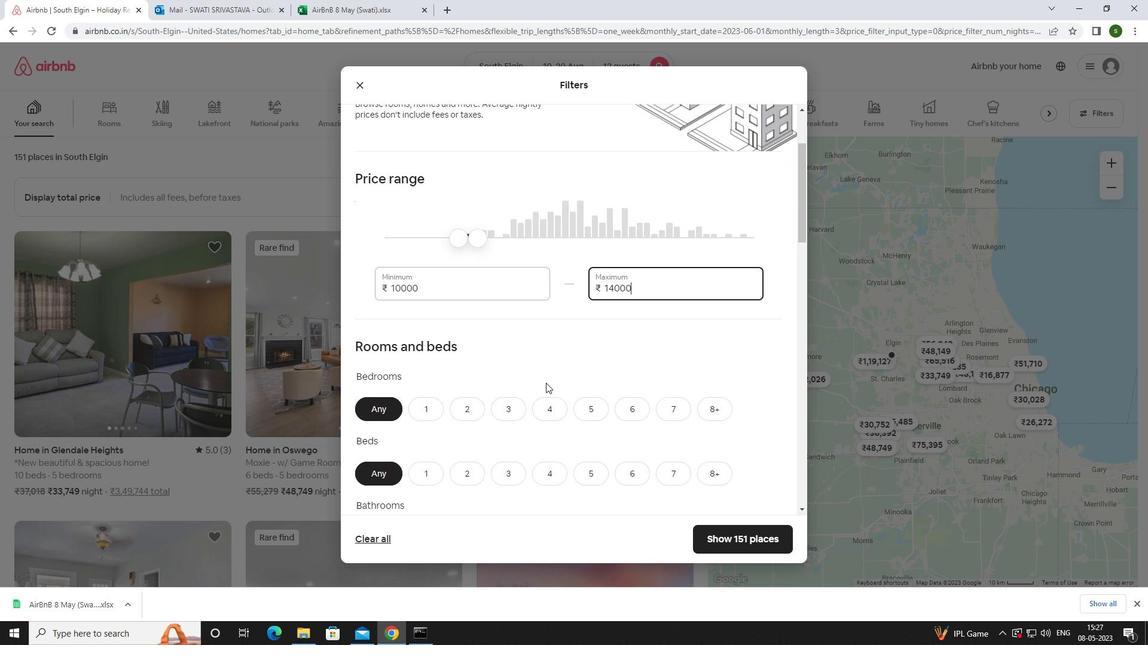 
Action: Mouse scrolled (545, 382) with delta (0, 0)
Screenshot: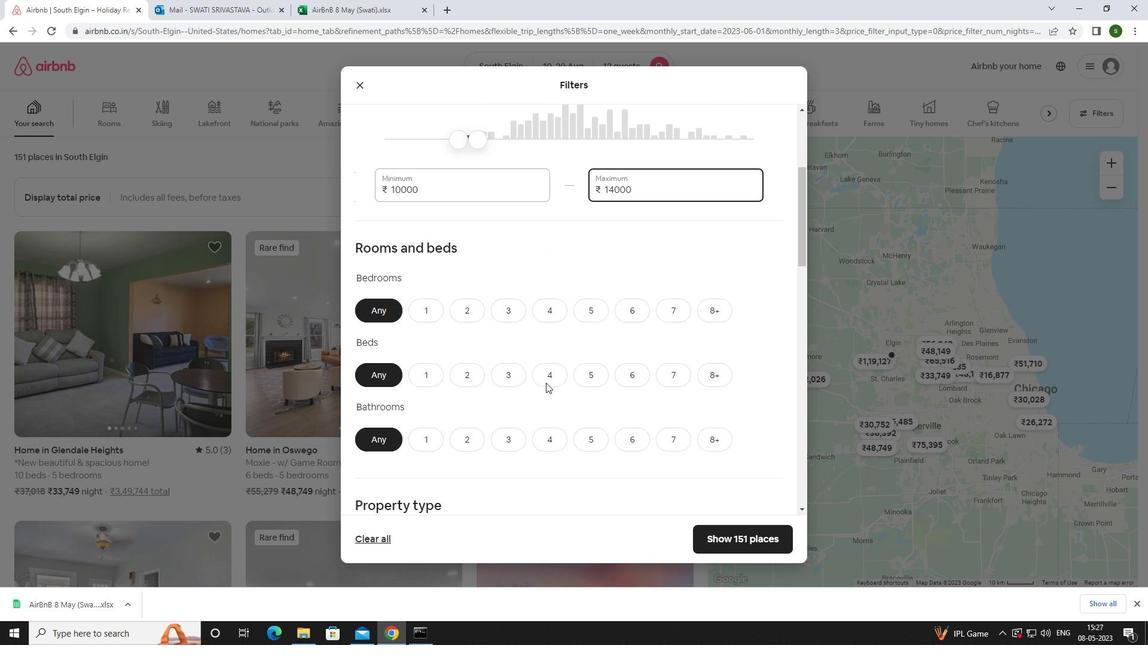 
Action: Mouse moved to (628, 223)
Screenshot: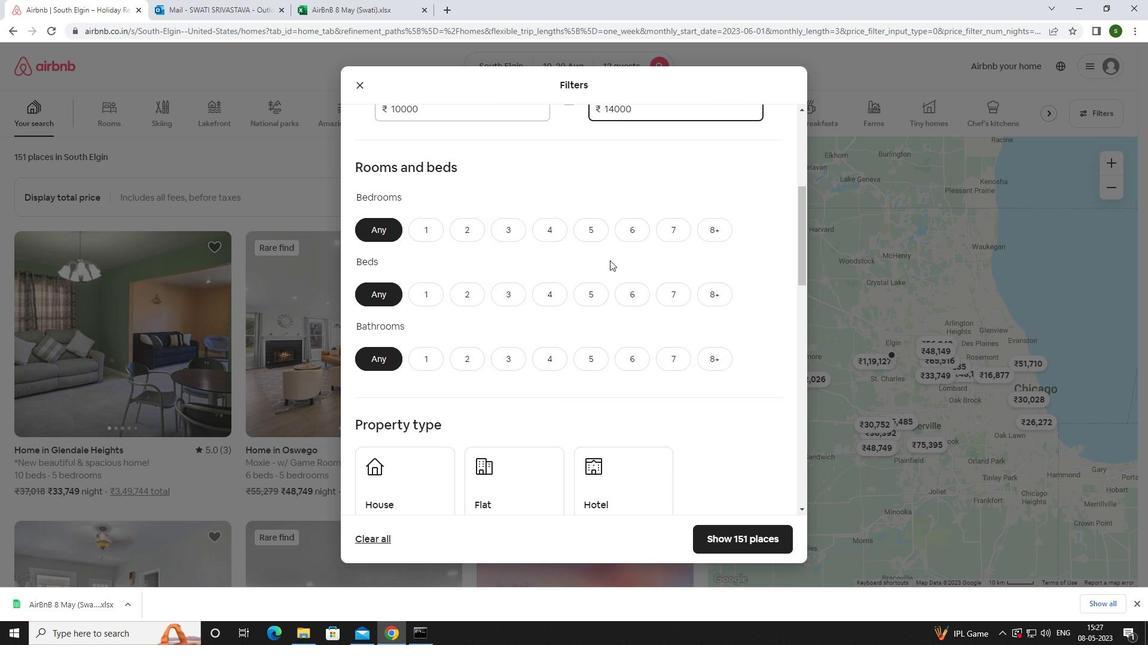 
Action: Mouse pressed left at (628, 223)
Screenshot: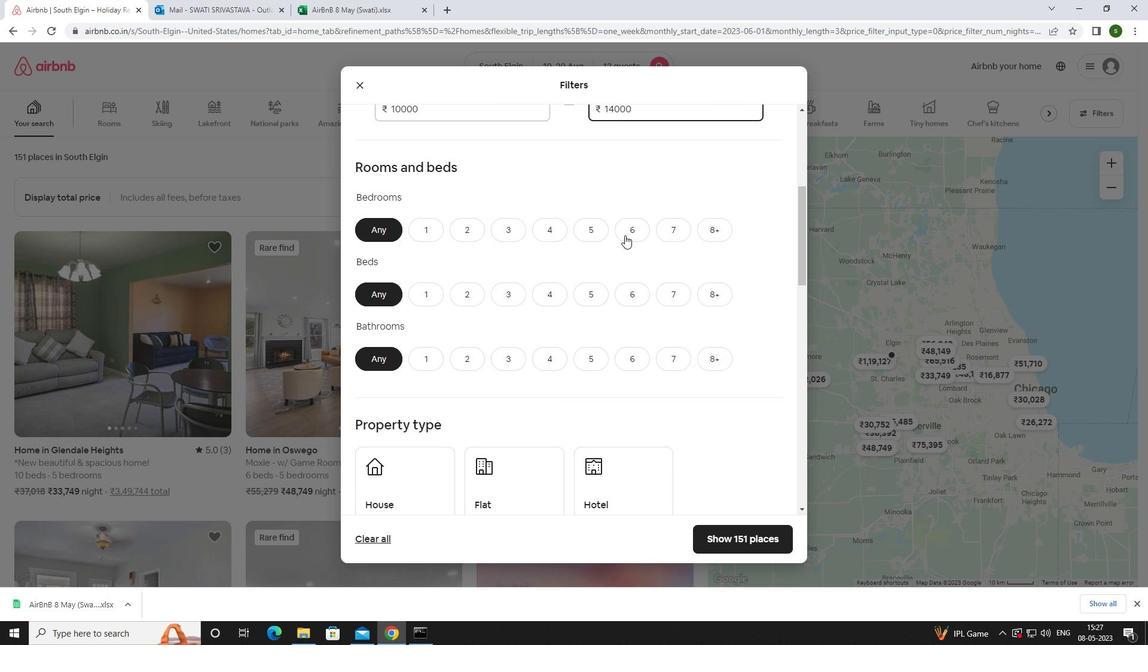 
Action: Mouse moved to (718, 290)
Screenshot: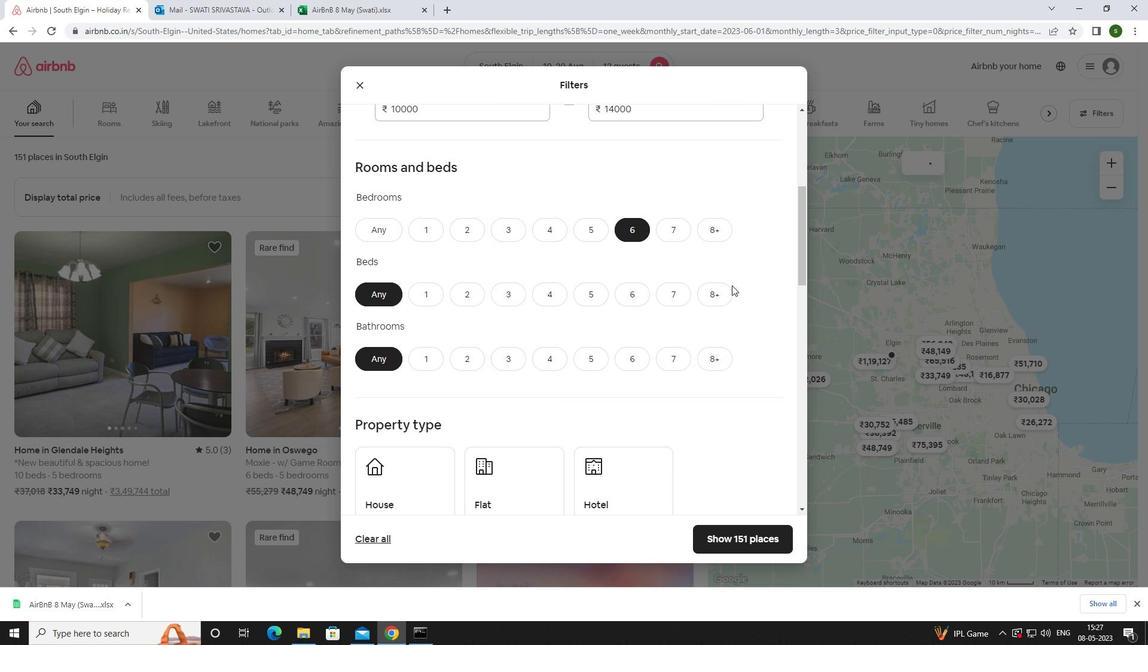 
Action: Mouse pressed left at (718, 290)
Screenshot: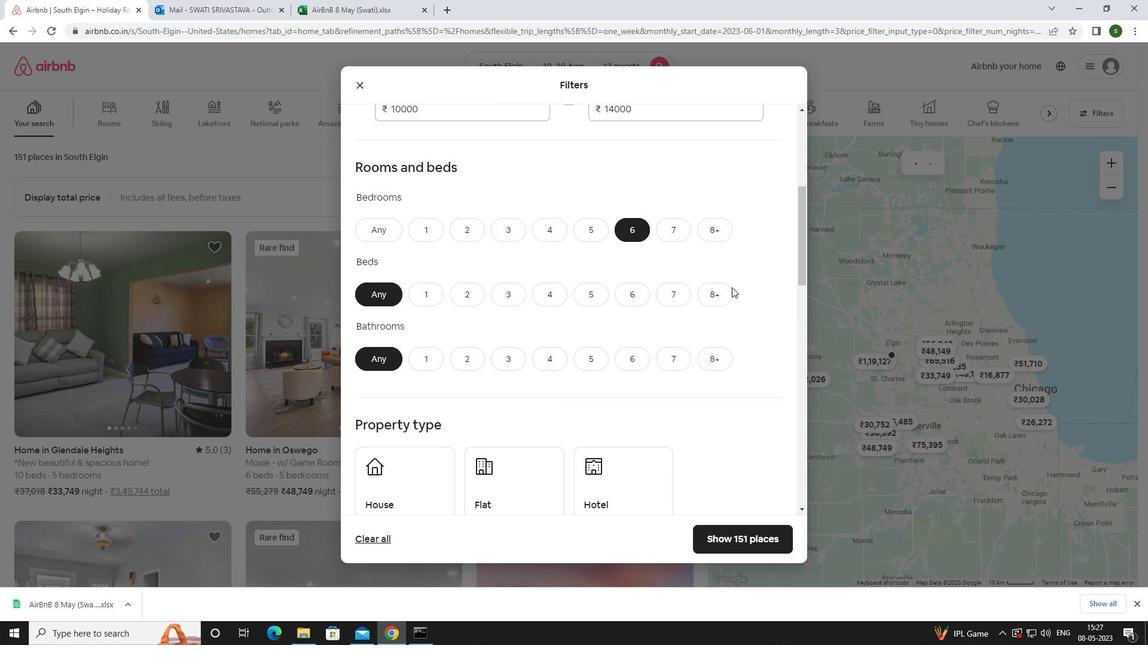 
Action: Mouse moved to (636, 353)
Screenshot: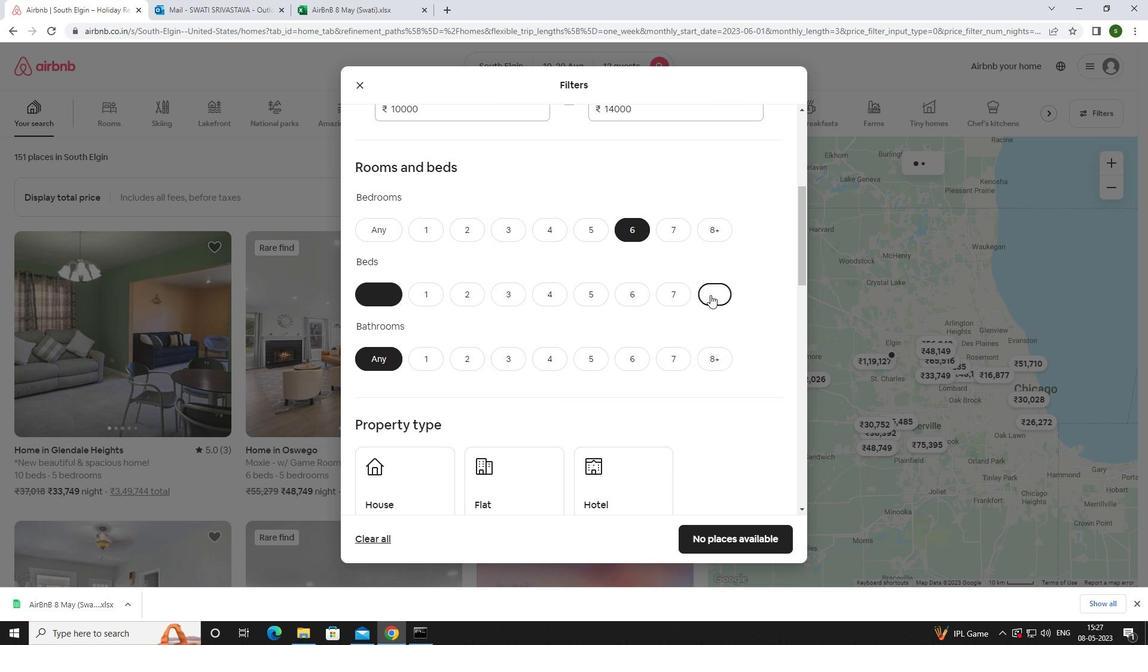 
Action: Mouse pressed left at (636, 353)
Screenshot: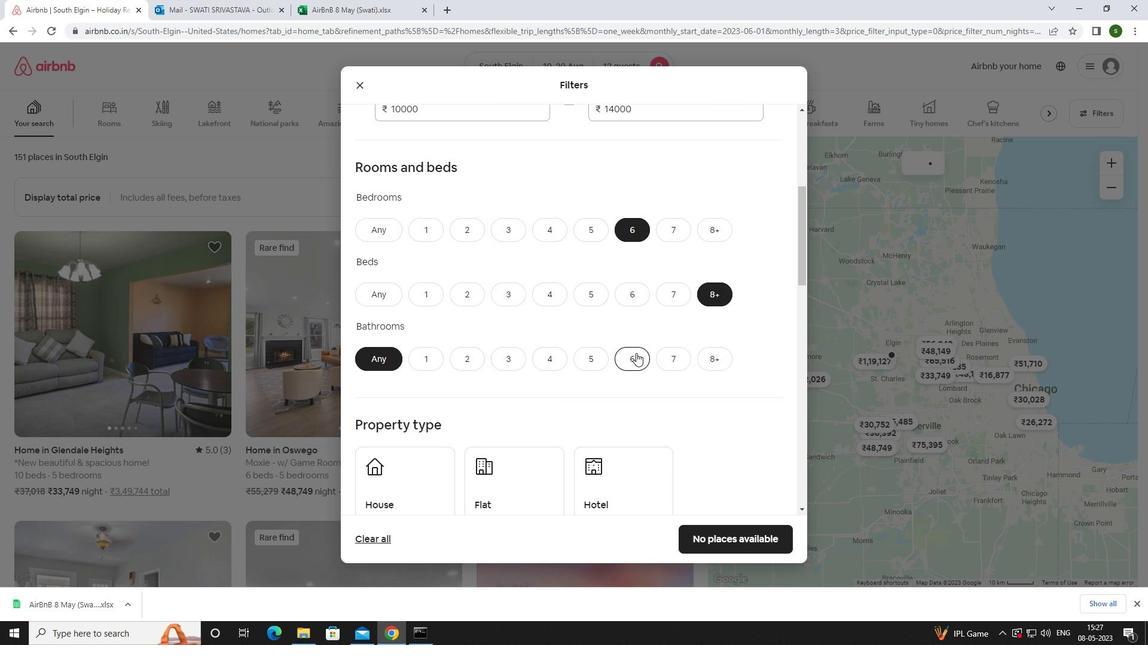 
Action: Mouse scrolled (636, 352) with delta (0, 0)
Screenshot: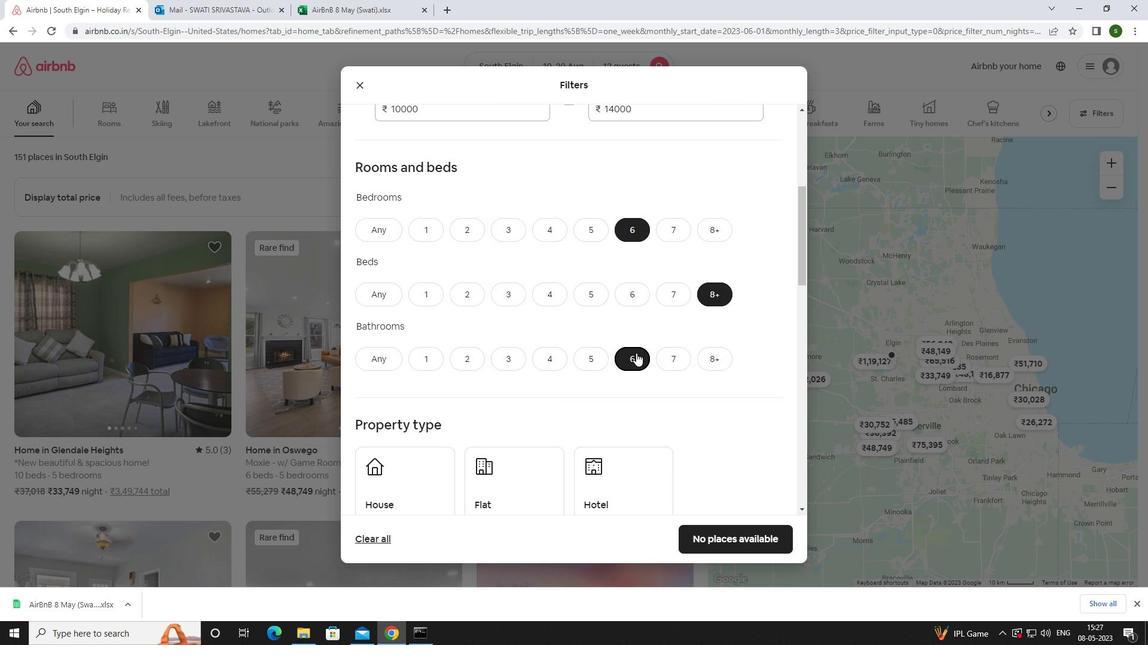 
Action: Mouse scrolled (636, 352) with delta (0, 0)
Screenshot: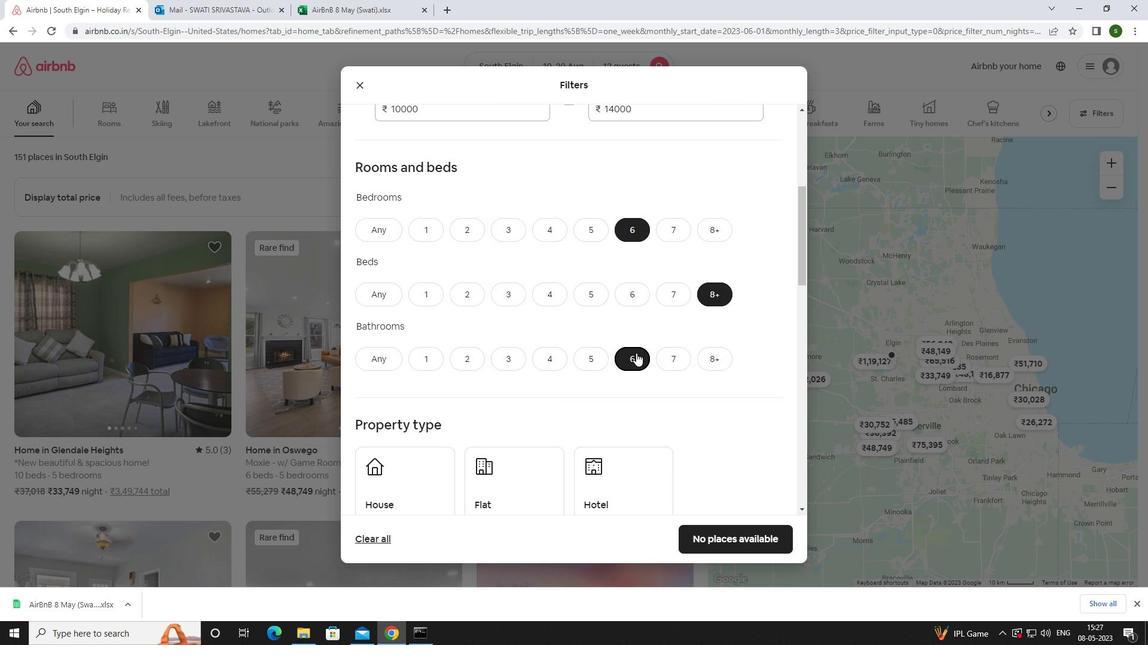 
Action: Mouse moved to (392, 359)
Screenshot: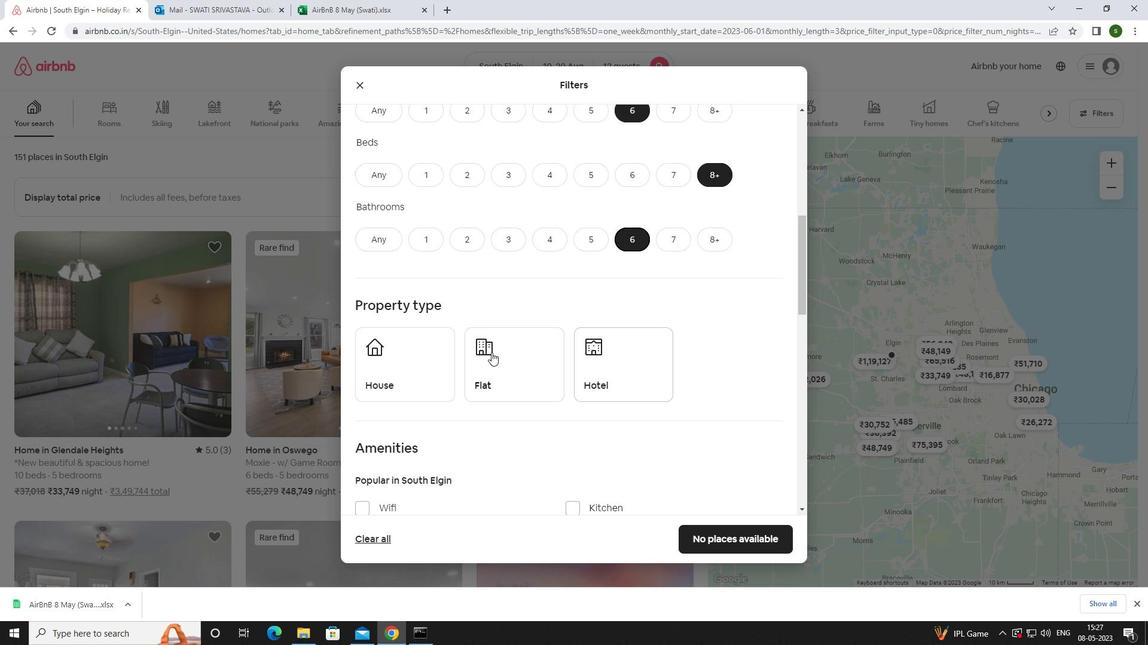 
Action: Mouse pressed left at (392, 359)
Screenshot: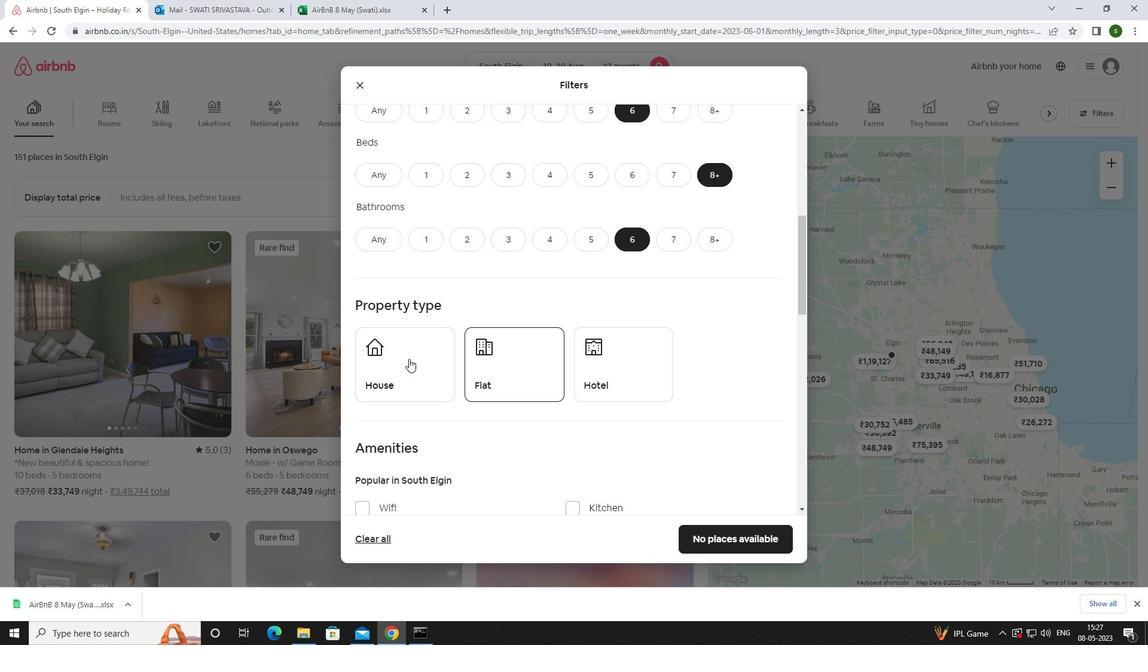 
Action: Mouse moved to (531, 360)
Screenshot: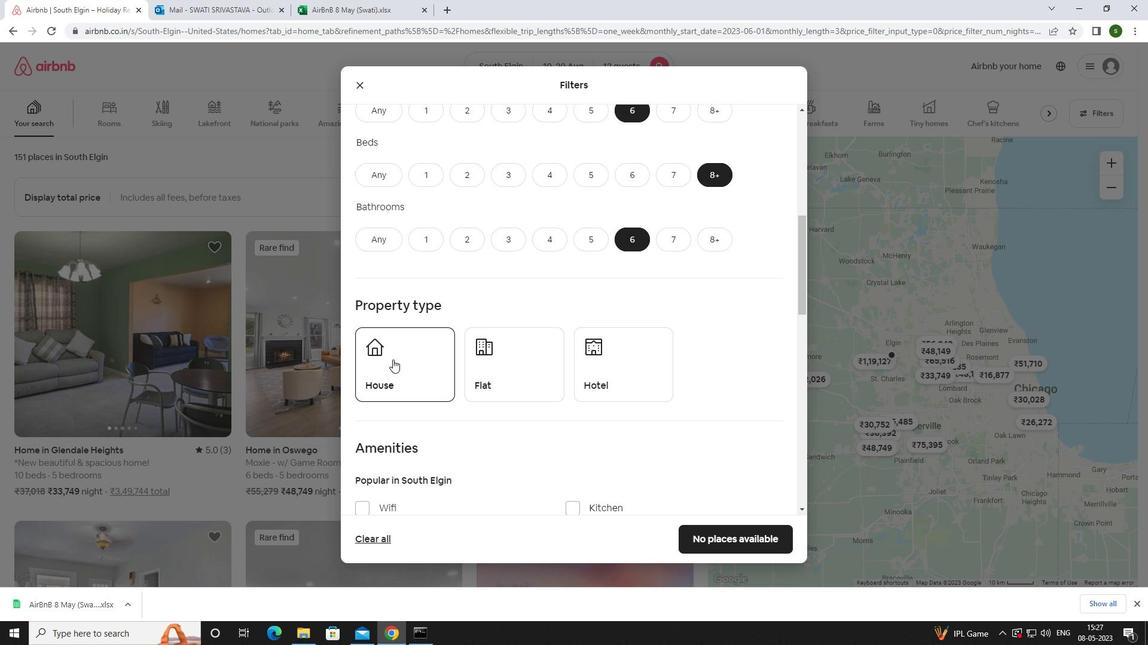 
Action: Mouse pressed left at (531, 360)
Screenshot: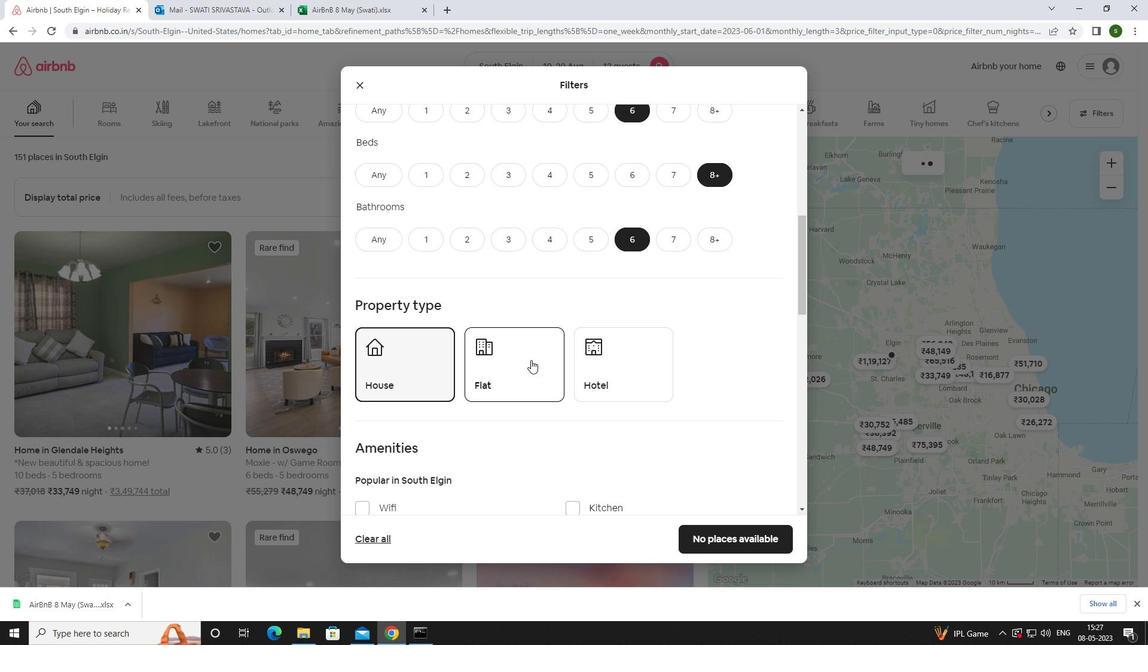 
Action: Mouse scrolled (531, 359) with delta (0, 0)
Screenshot: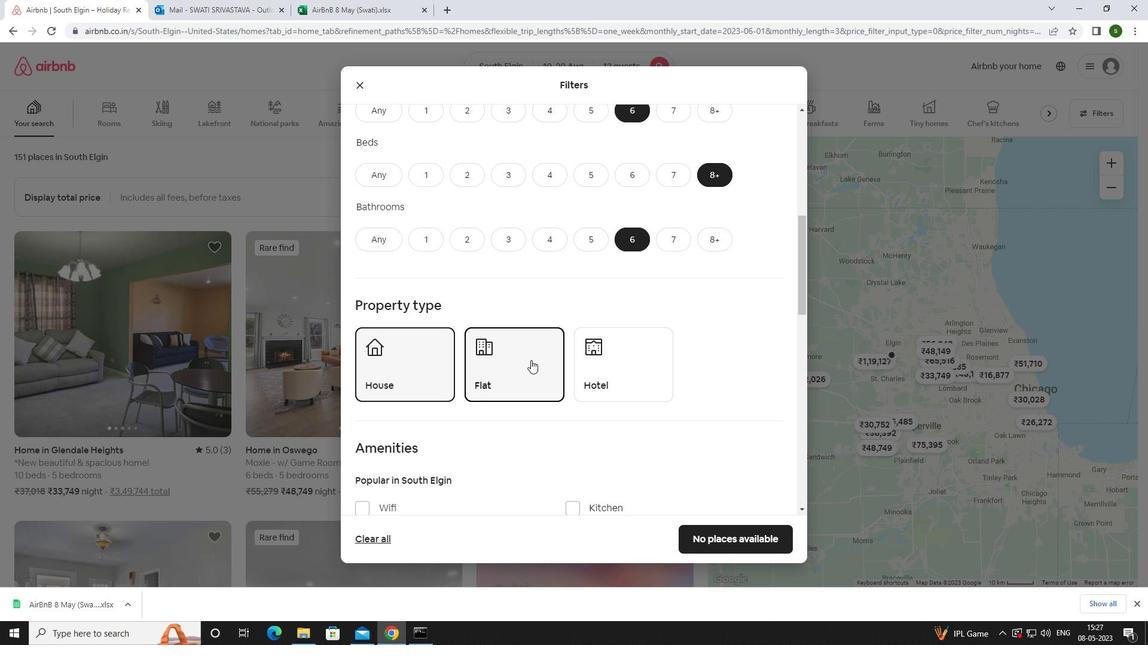 
Action: Mouse scrolled (531, 359) with delta (0, 0)
Screenshot: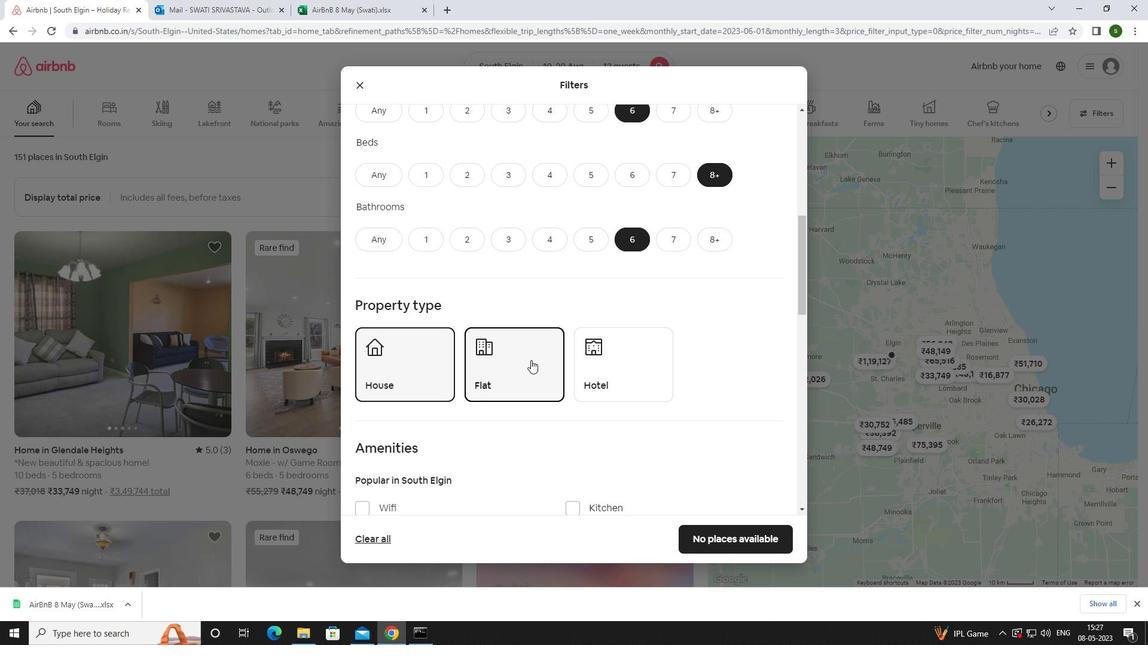 
Action: Mouse scrolled (531, 359) with delta (0, 0)
Screenshot: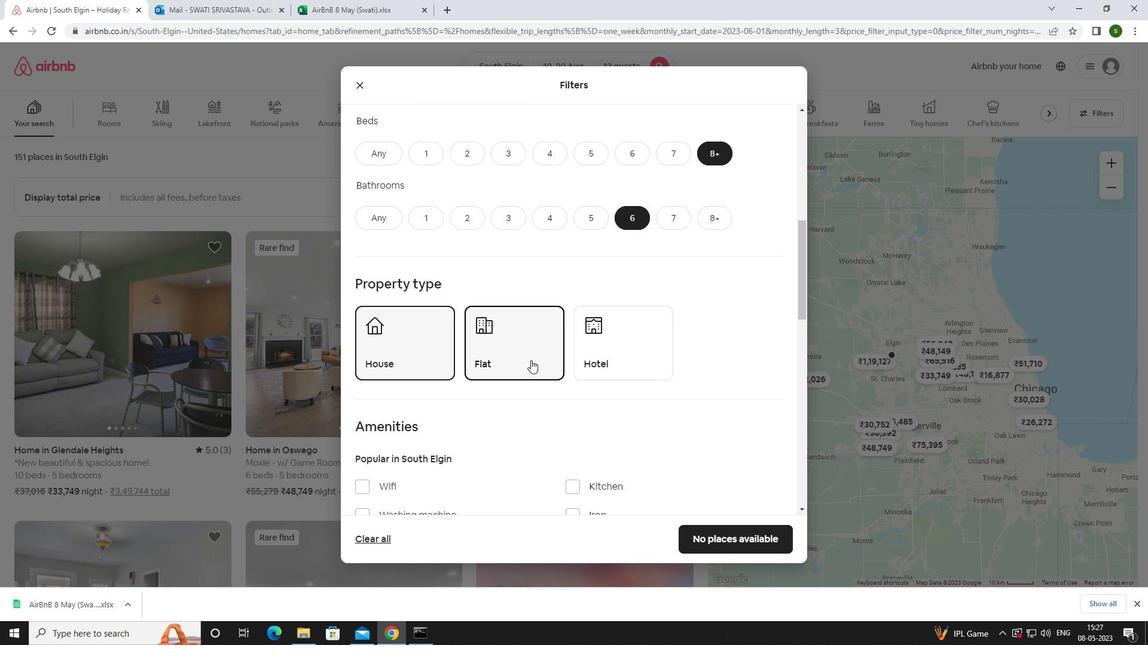 
Action: Mouse scrolled (531, 359) with delta (0, 0)
Screenshot: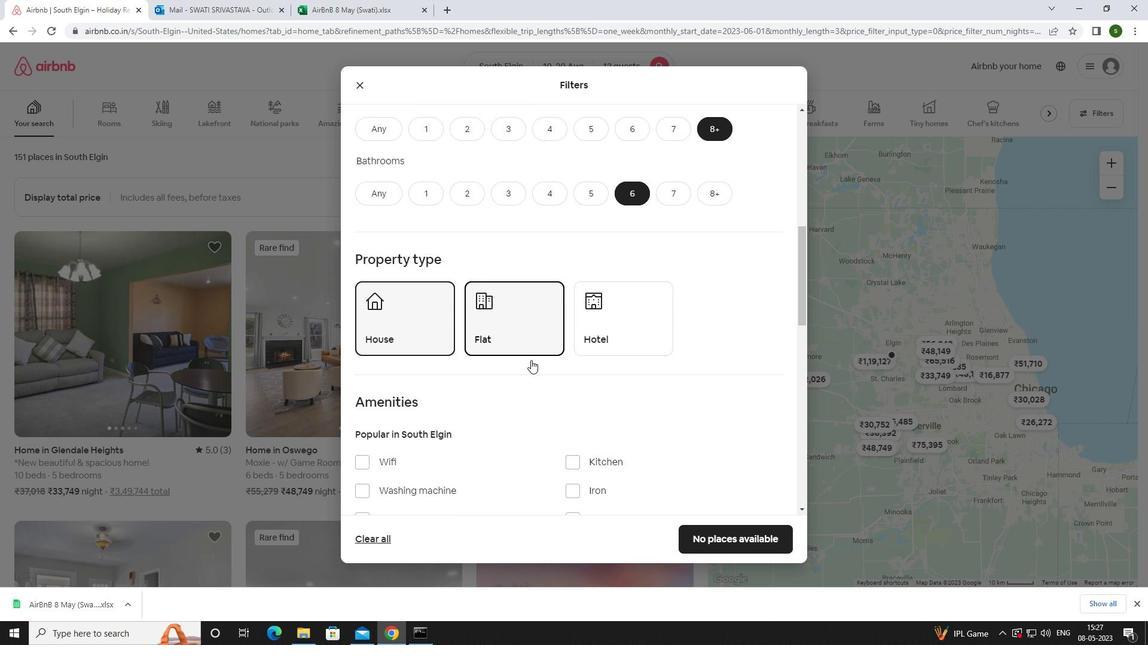 
Action: Mouse moved to (383, 264)
Screenshot: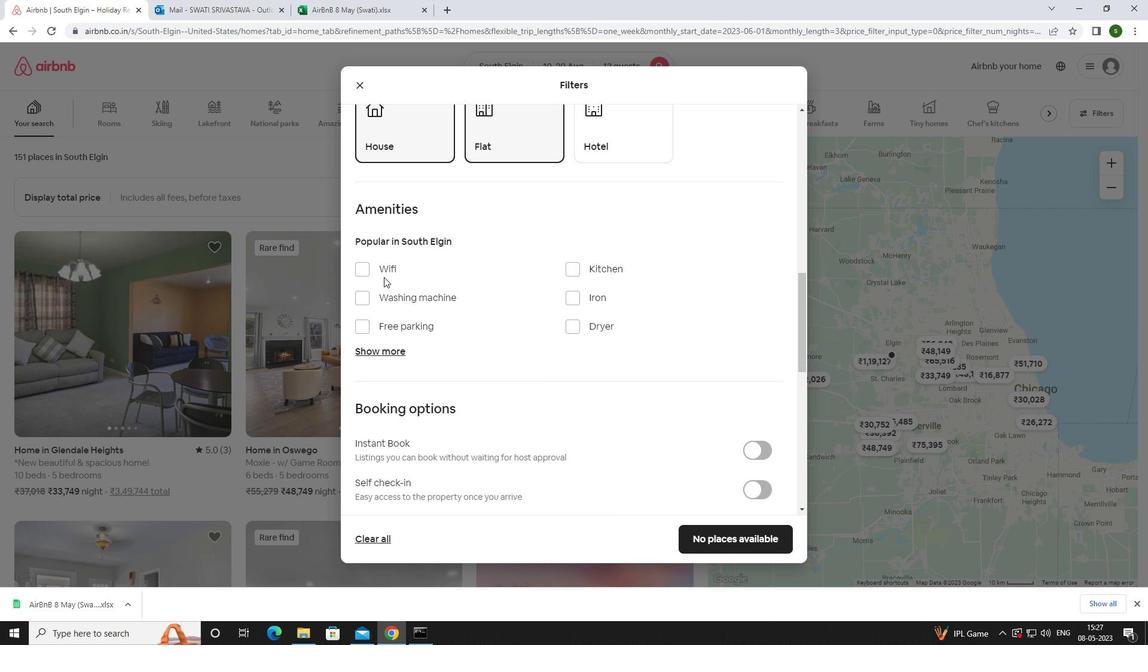 
Action: Mouse pressed left at (383, 264)
Screenshot: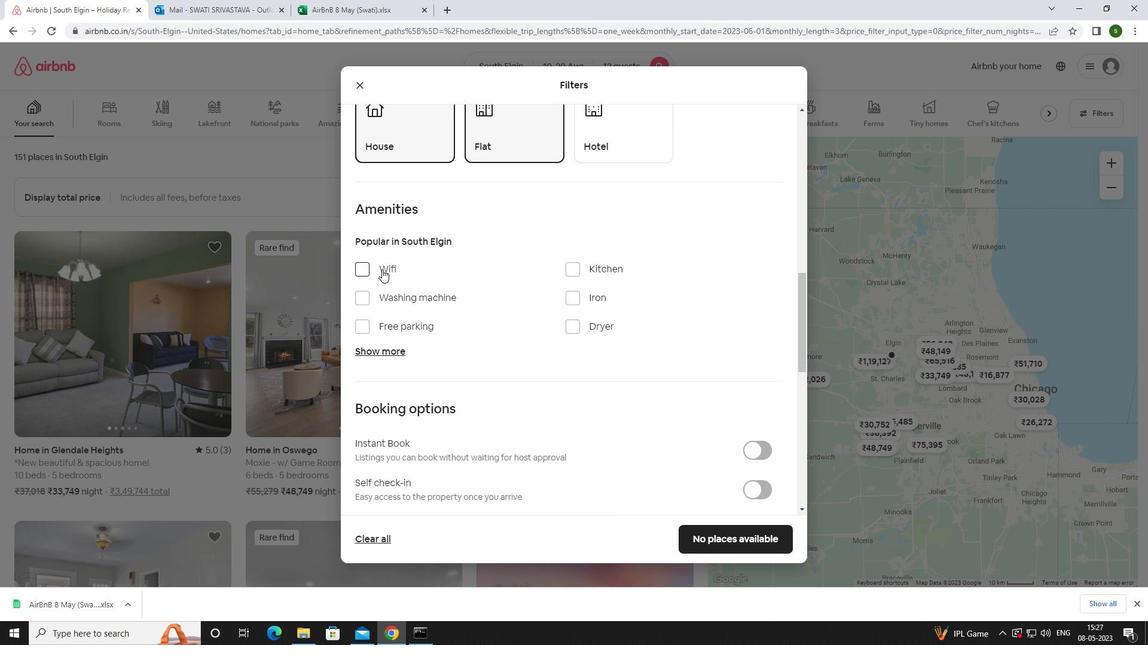
Action: Mouse moved to (404, 322)
Screenshot: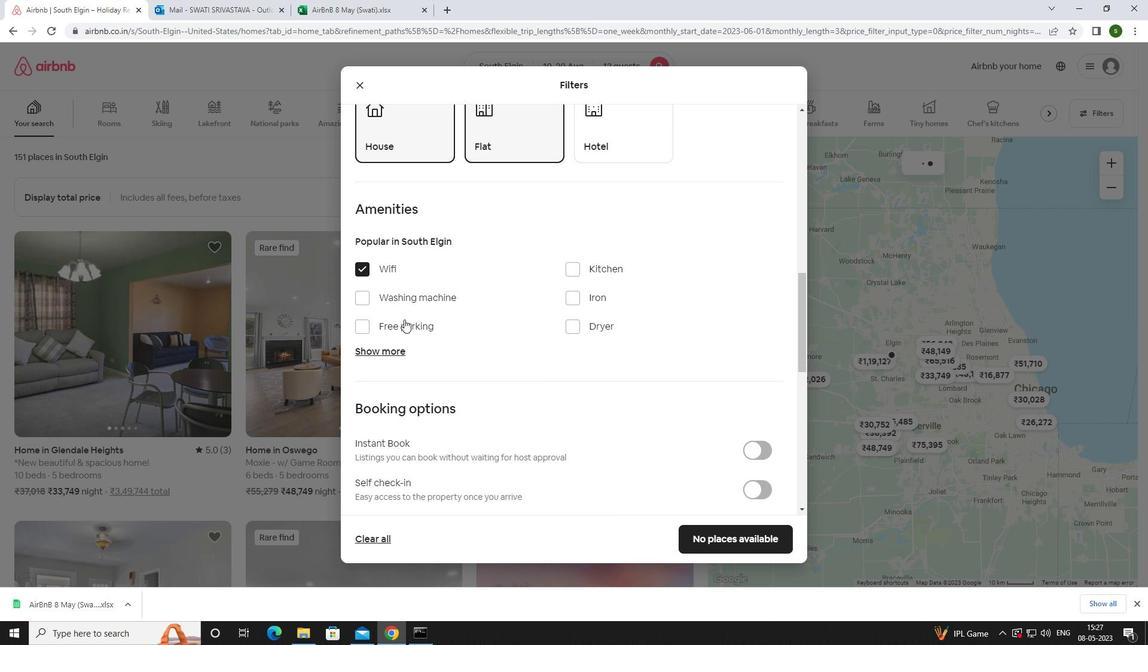 
Action: Mouse pressed left at (404, 322)
Screenshot: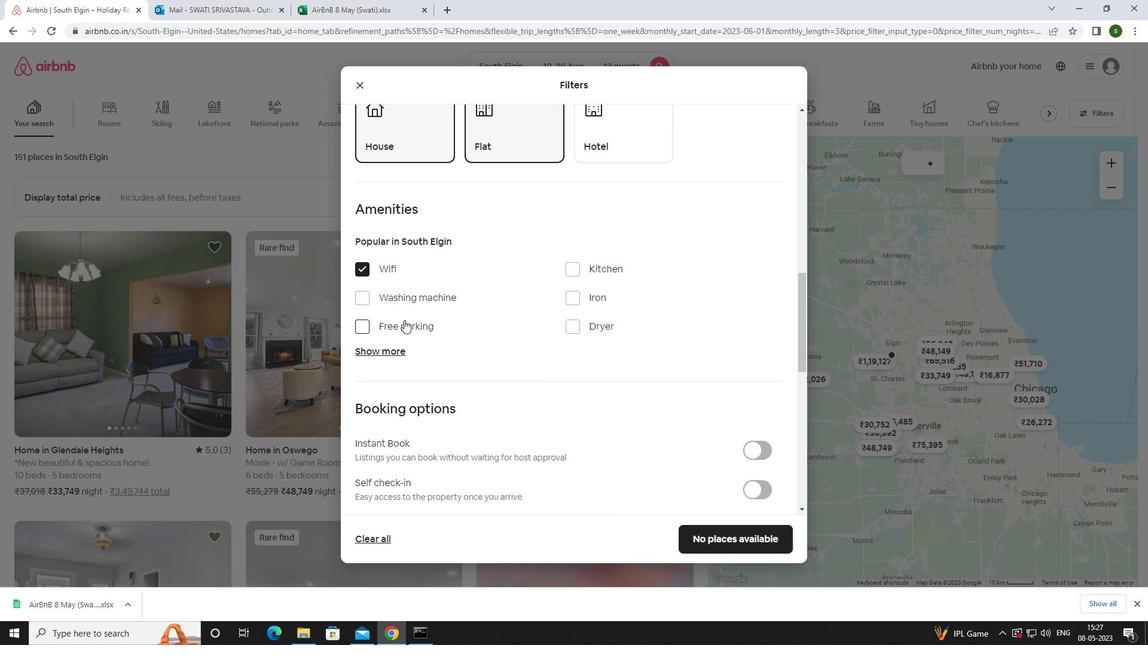 
Action: Mouse moved to (389, 351)
Screenshot: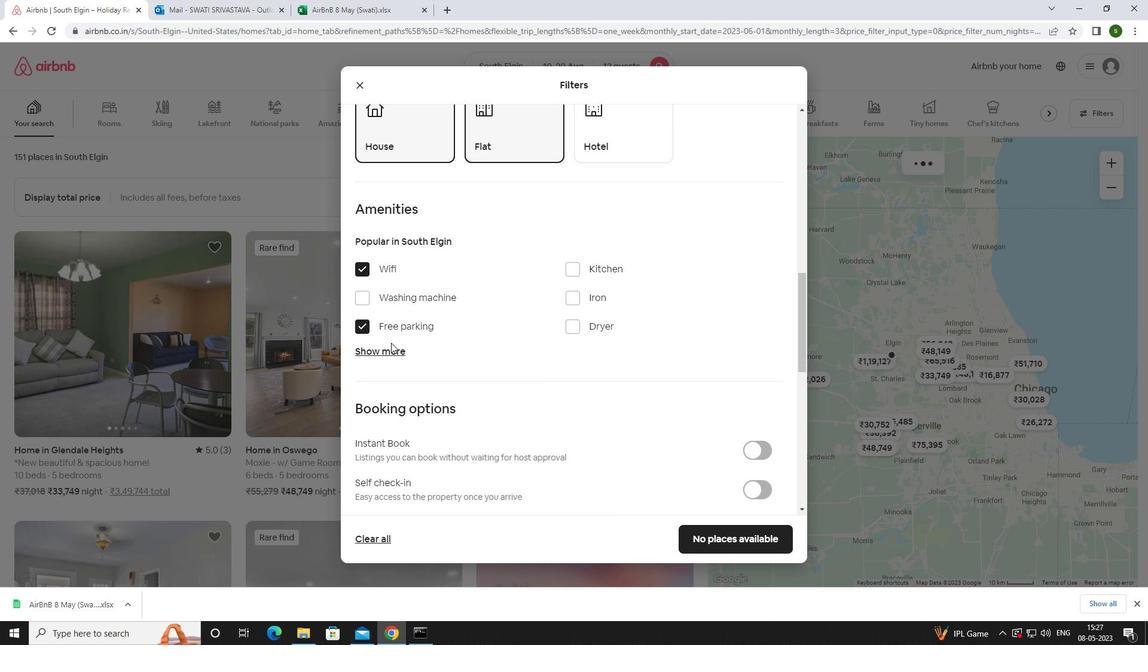 
Action: Mouse pressed left at (389, 351)
Screenshot: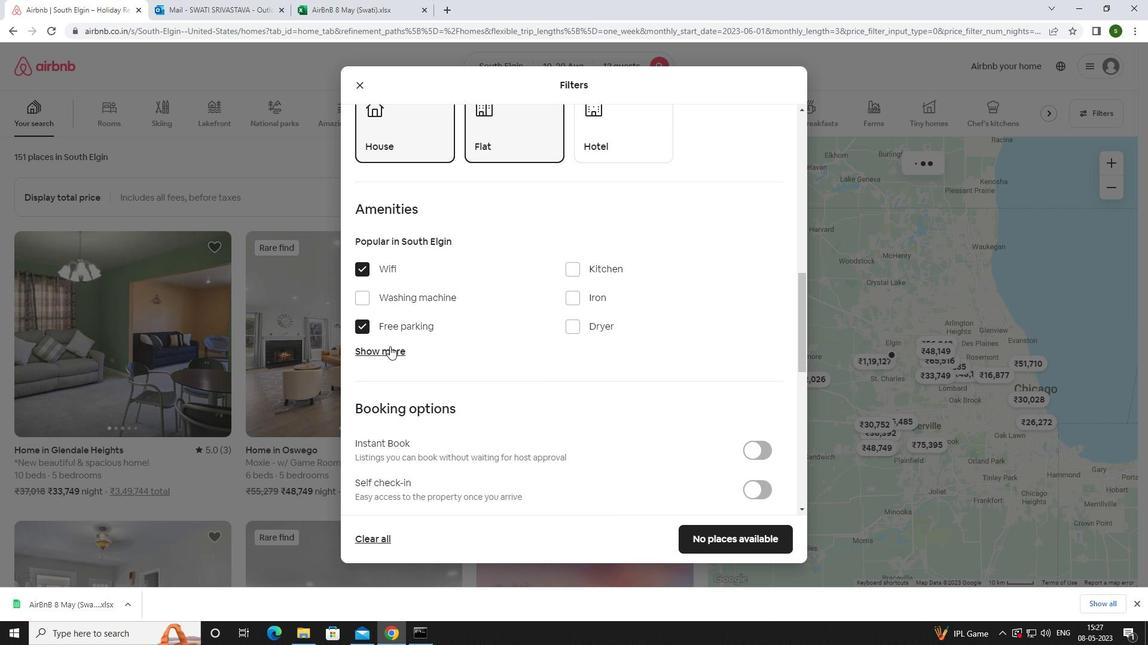 
Action: Mouse moved to (493, 346)
Screenshot: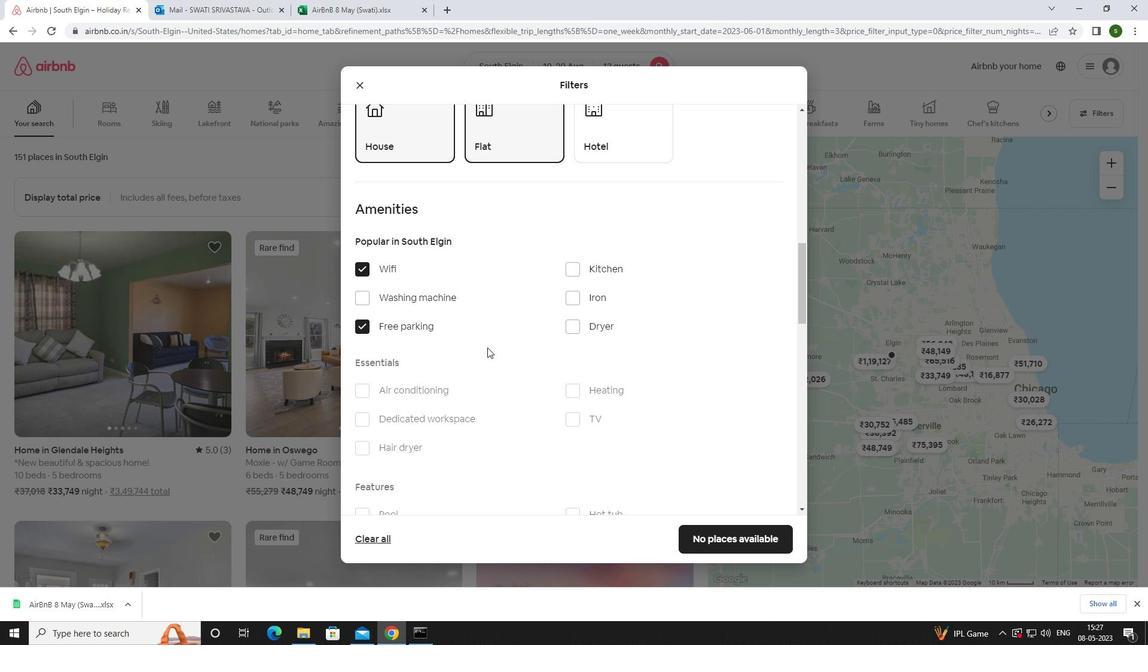 
Action: Mouse scrolled (493, 345) with delta (0, 0)
Screenshot: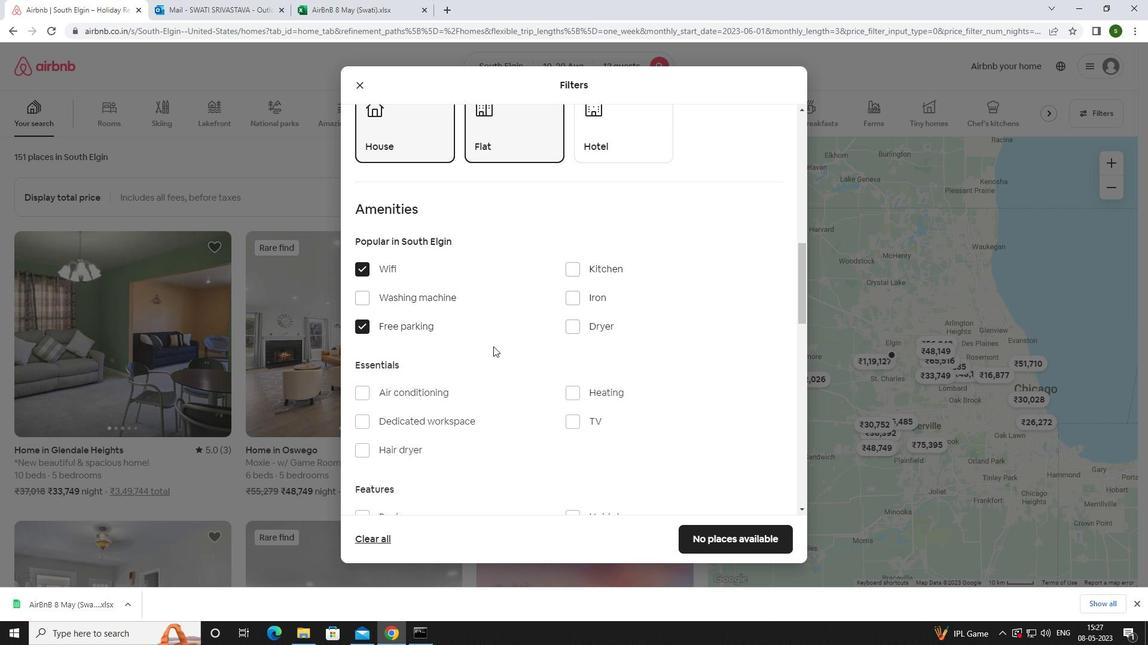 
Action: Mouse moved to (493, 346)
Screenshot: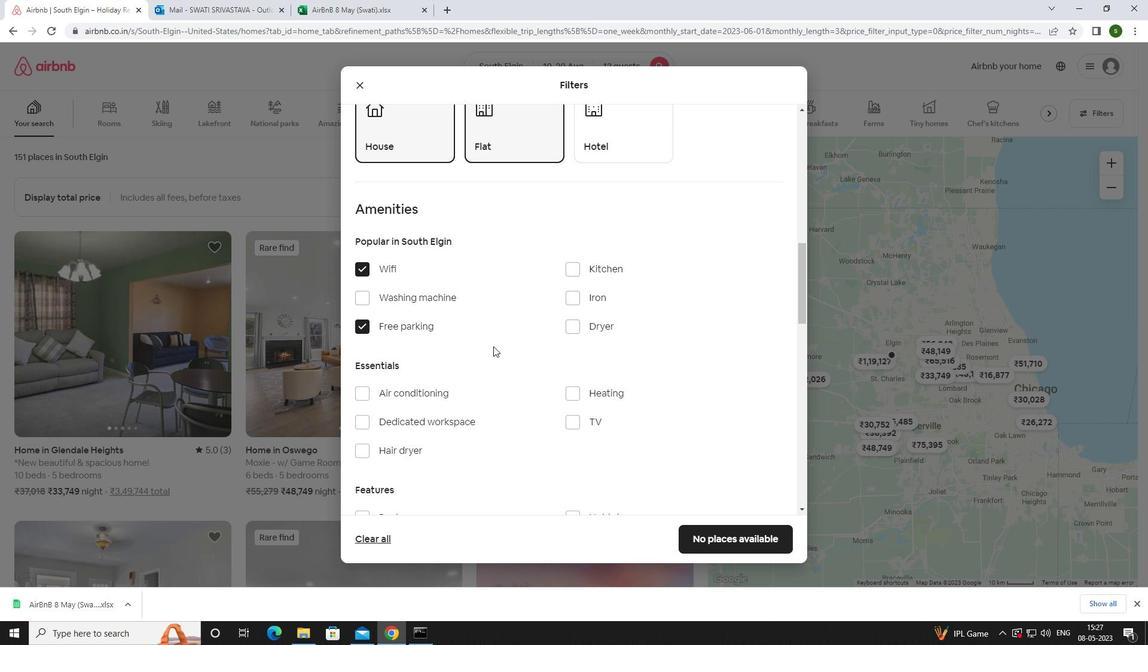 
Action: Mouse scrolled (493, 345) with delta (0, 0)
Screenshot: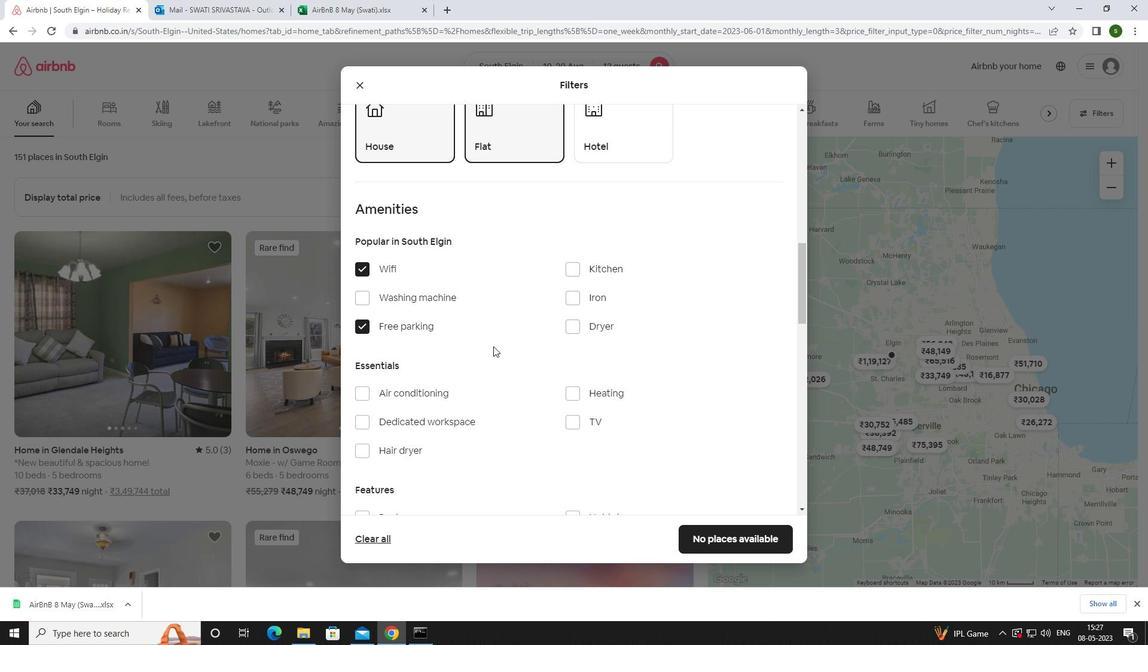 
Action: Mouse moved to (575, 301)
Screenshot: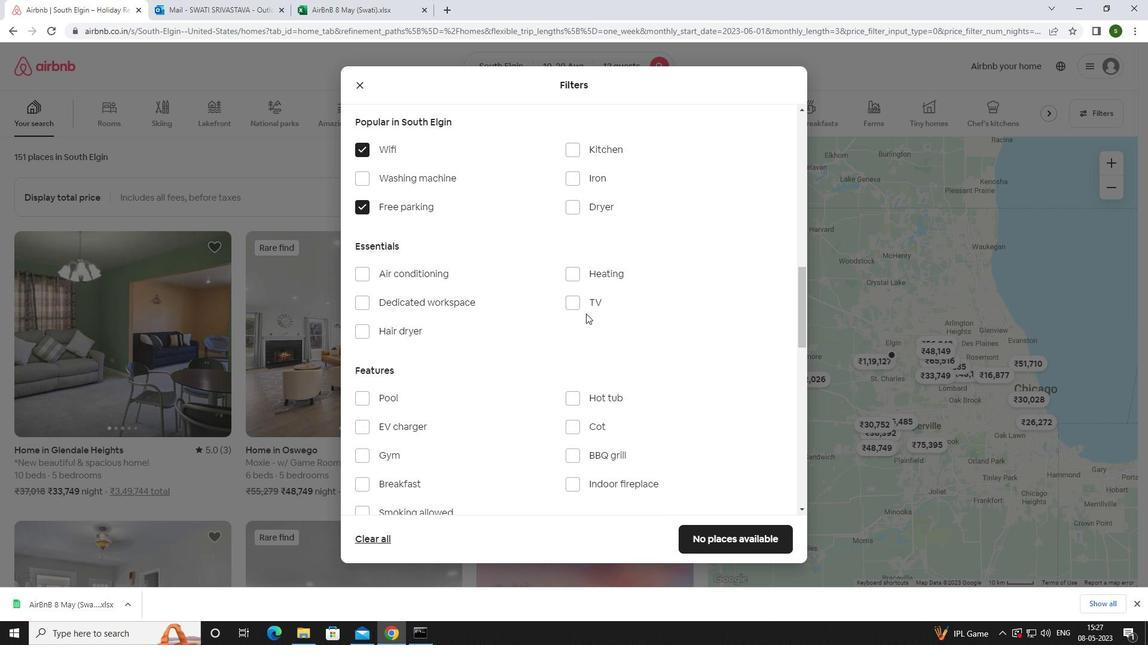 
Action: Mouse pressed left at (575, 301)
Screenshot: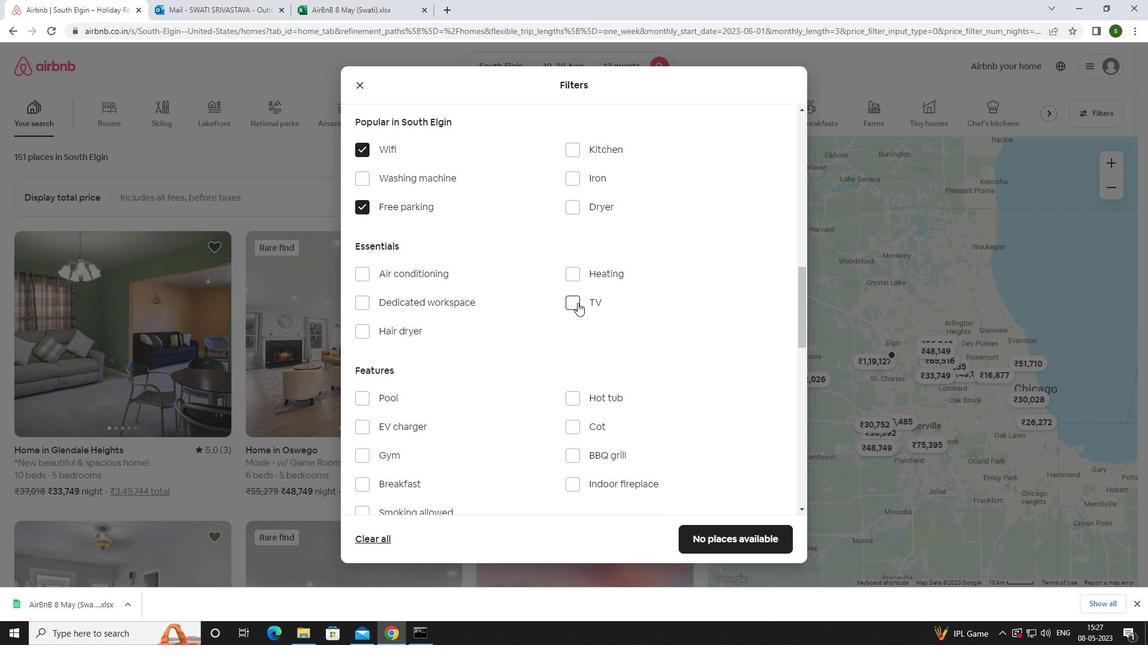 
Action: Mouse moved to (527, 341)
Screenshot: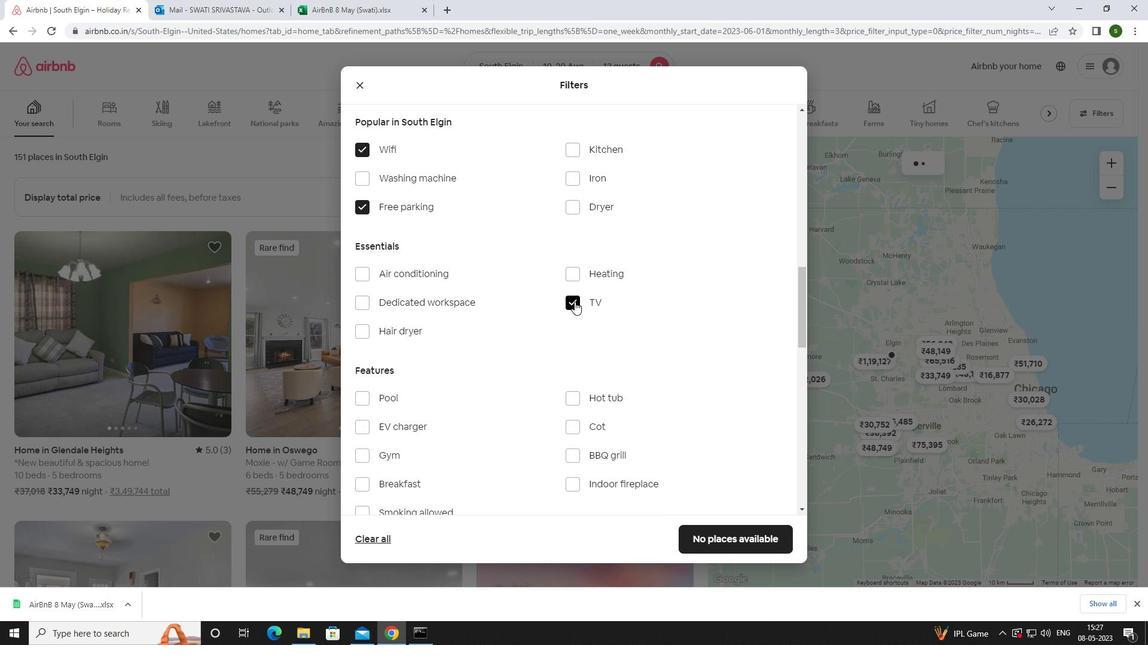
Action: Mouse scrolled (527, 340) with delta (0, 0)
Screenshot: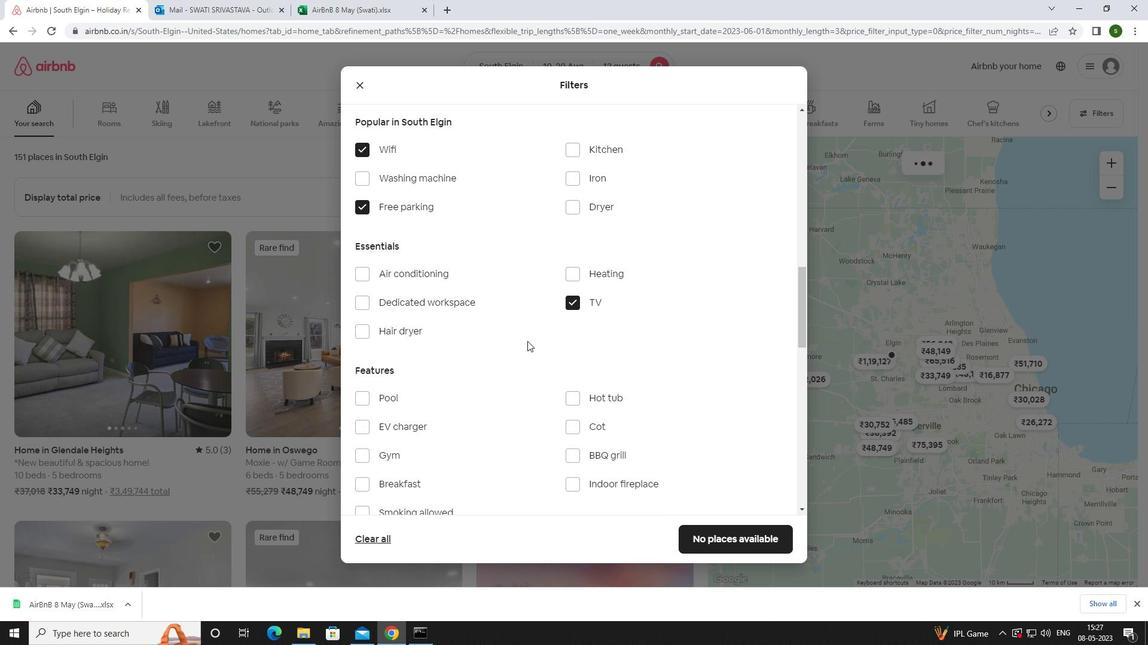 
Action: Mouse scrolled (527, 340) with delta (0, 0)
Screenshot: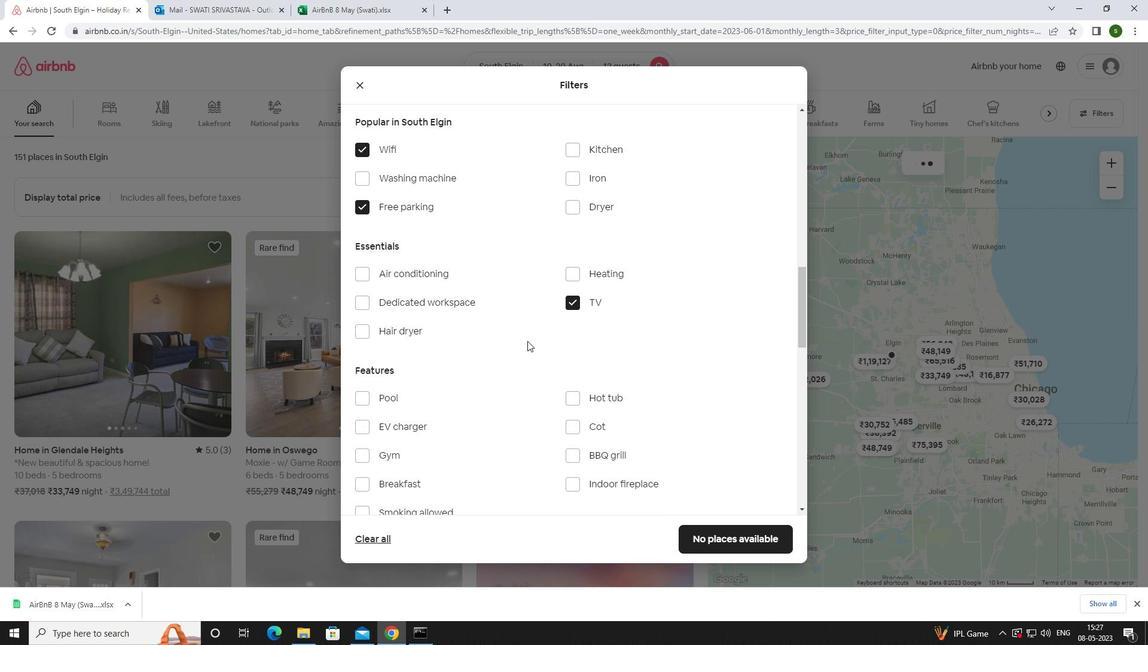 
Action: Mouse moved to (390, 339)
Screenshot: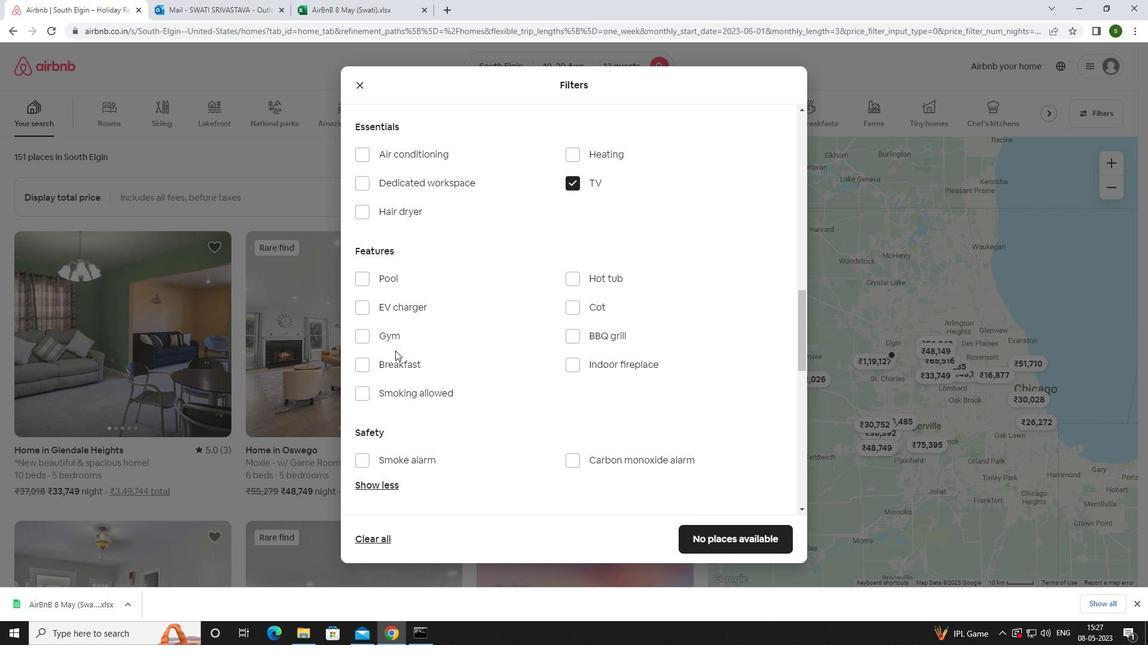 
Action: Mouse pressed left at (390, 339)
Screenshot: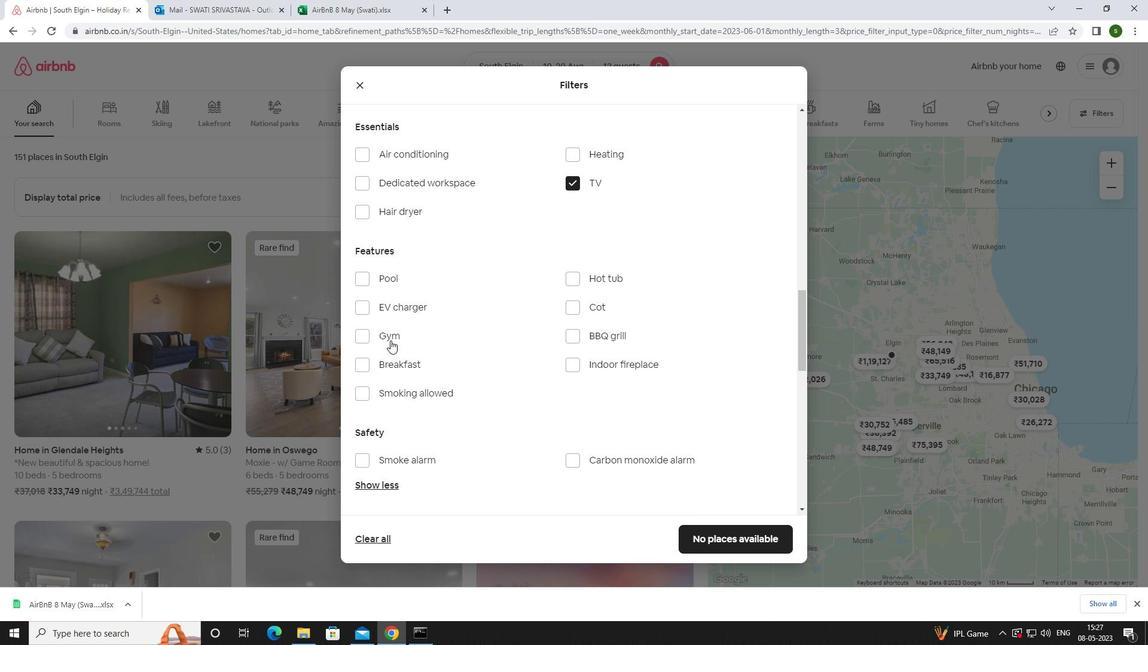 
Action: Mouse moved to (400, 365)
Screenshot: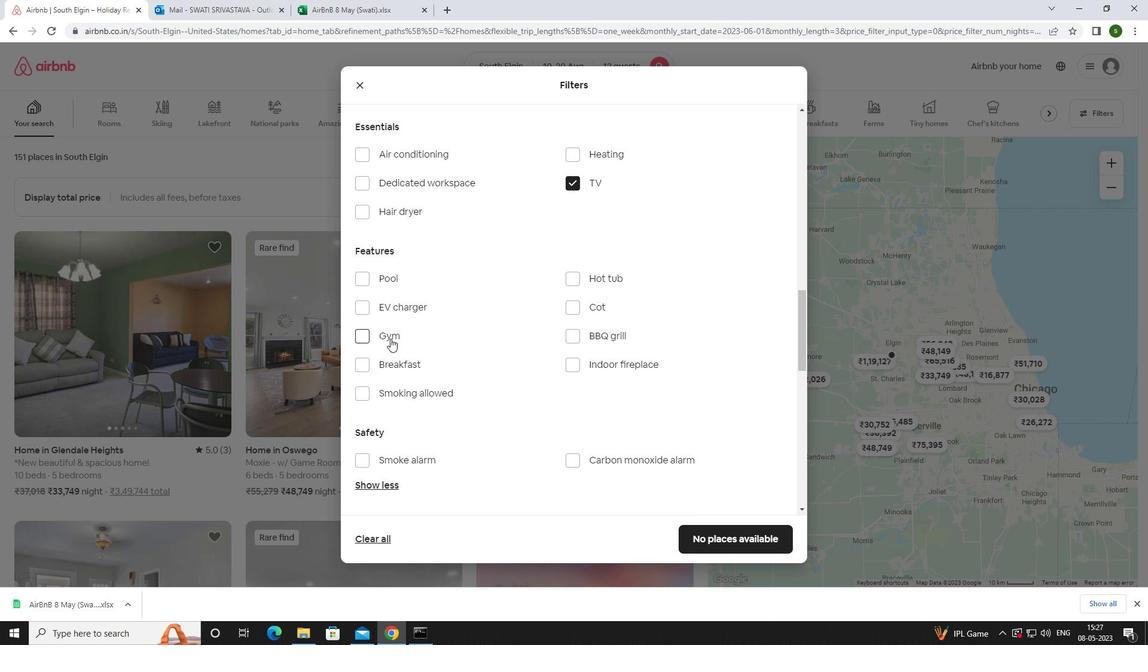 
Action: Mouse pressed left at (400, 365)
Screenshot: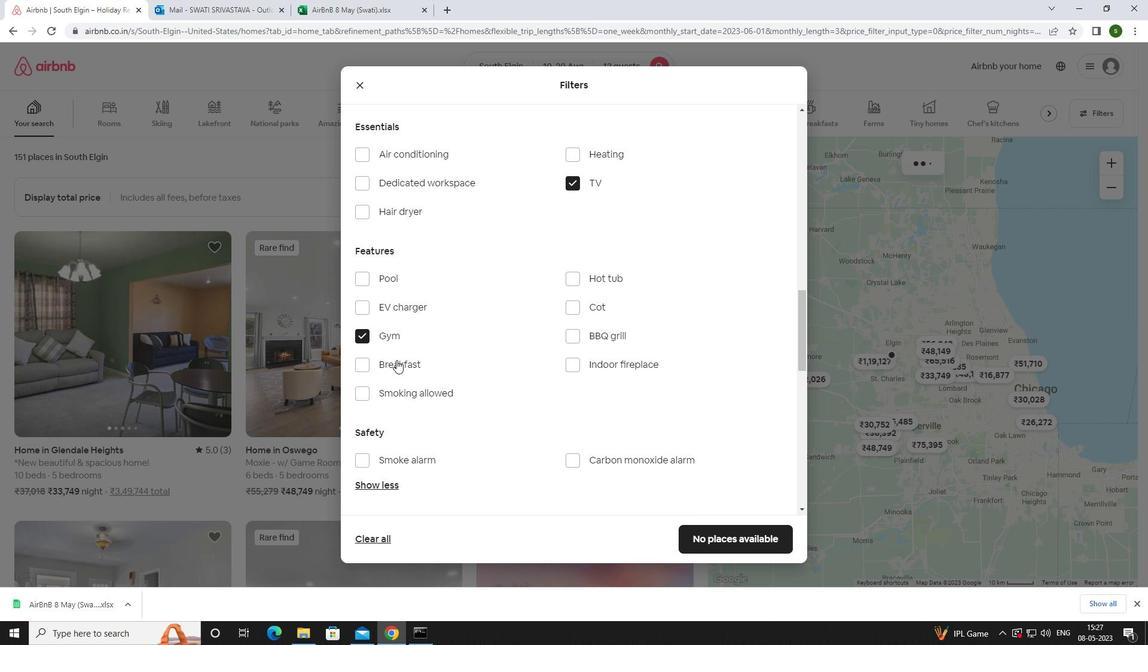 
Action: Mouse moved to (508, 352)
Screenshot: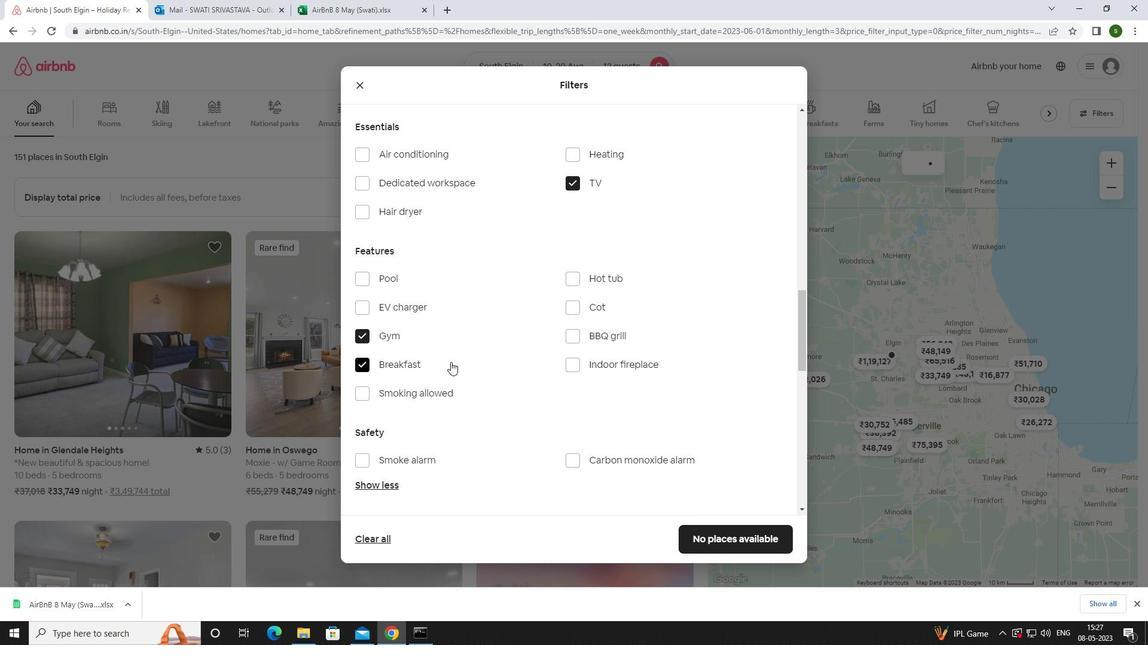 
Action: Mouse scrolled (508, 351) with delta (0, 0)
Screenshot: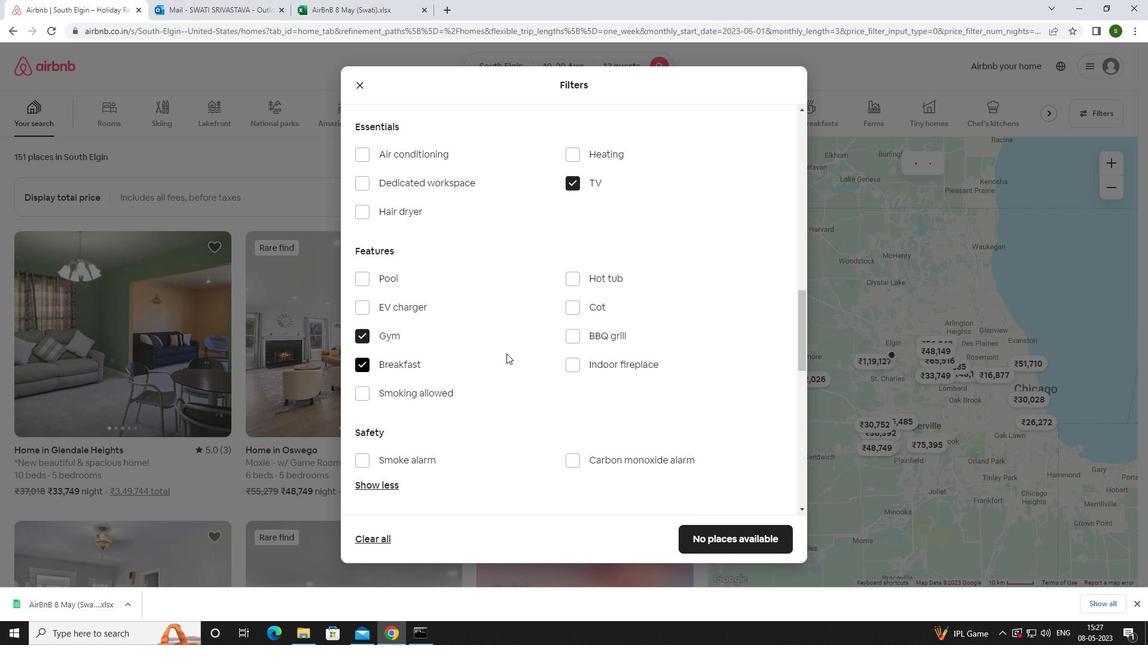 
Action: Mouse scrolled (508, 351) with delta (0, 0)
Screenshot: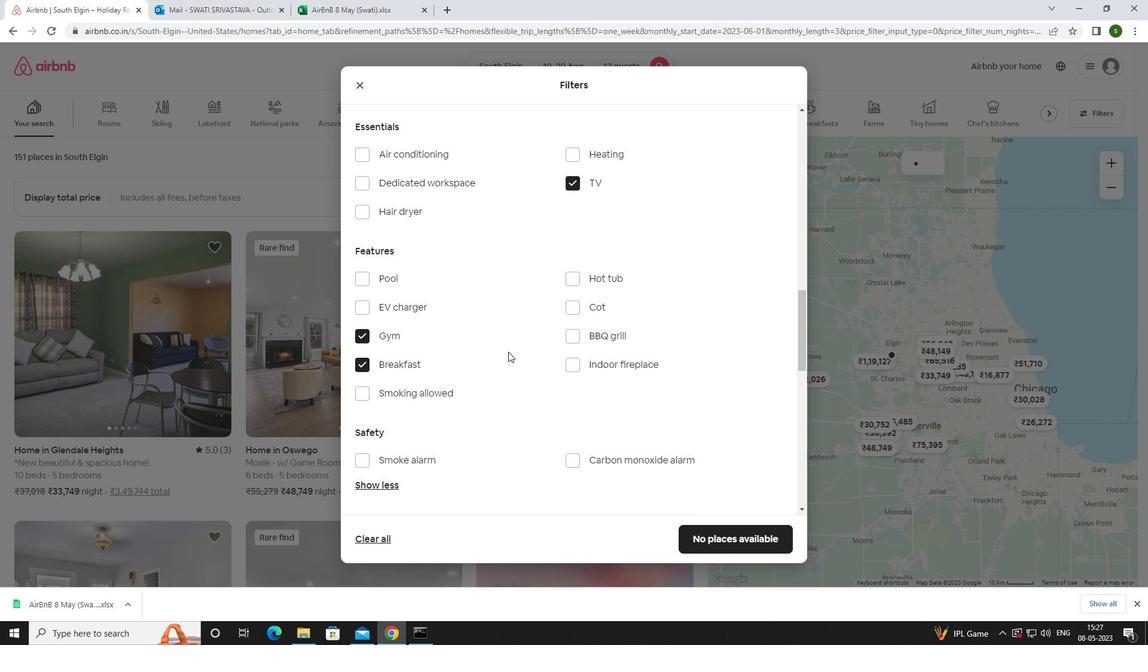 
Action: Mouse scrolled (508, 351) with delta (0, 0)
Screenshot: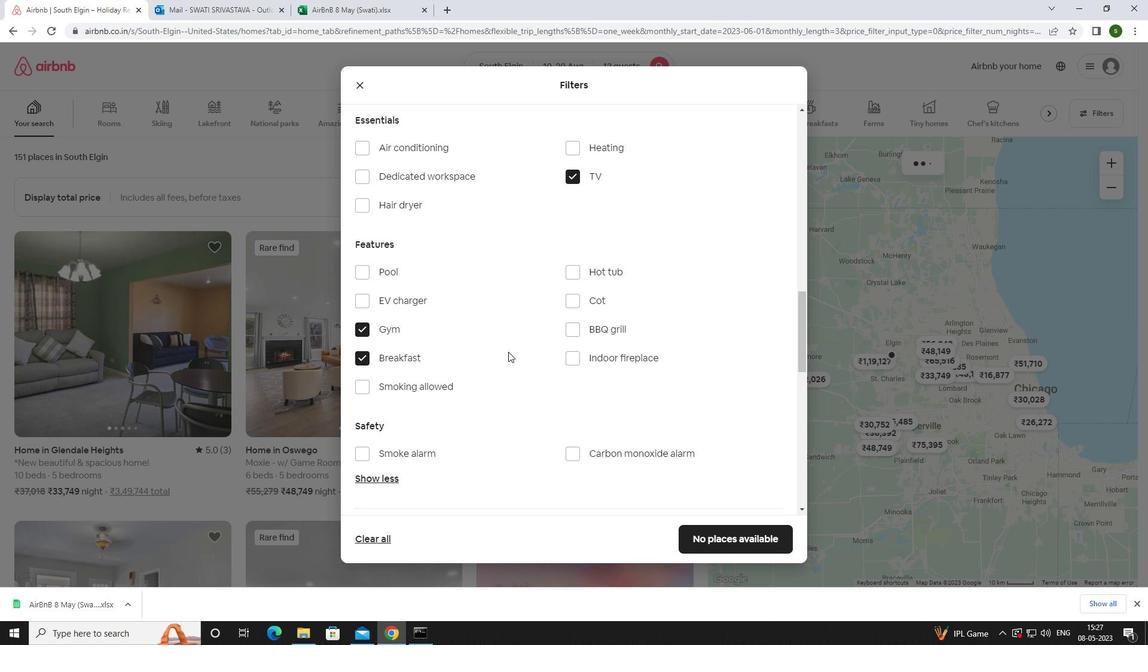 
Action: Mouse scrolled (508, 351) with delta (0, 0)
Screenshot: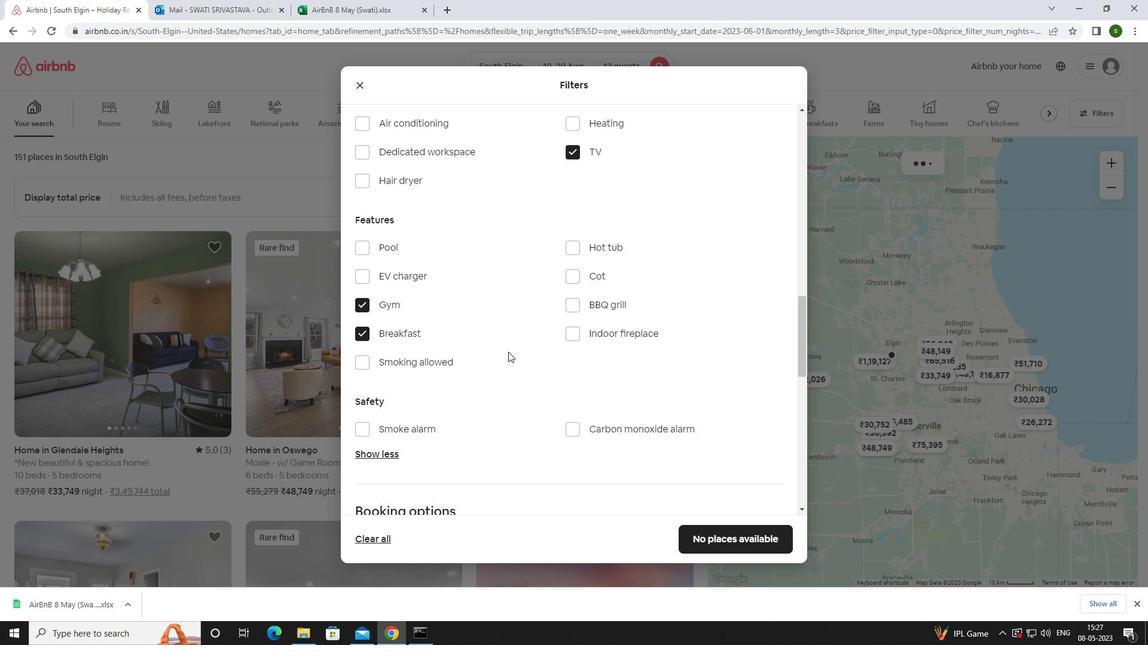 
Action: Mouse moved to (743, 382)
Screenshot: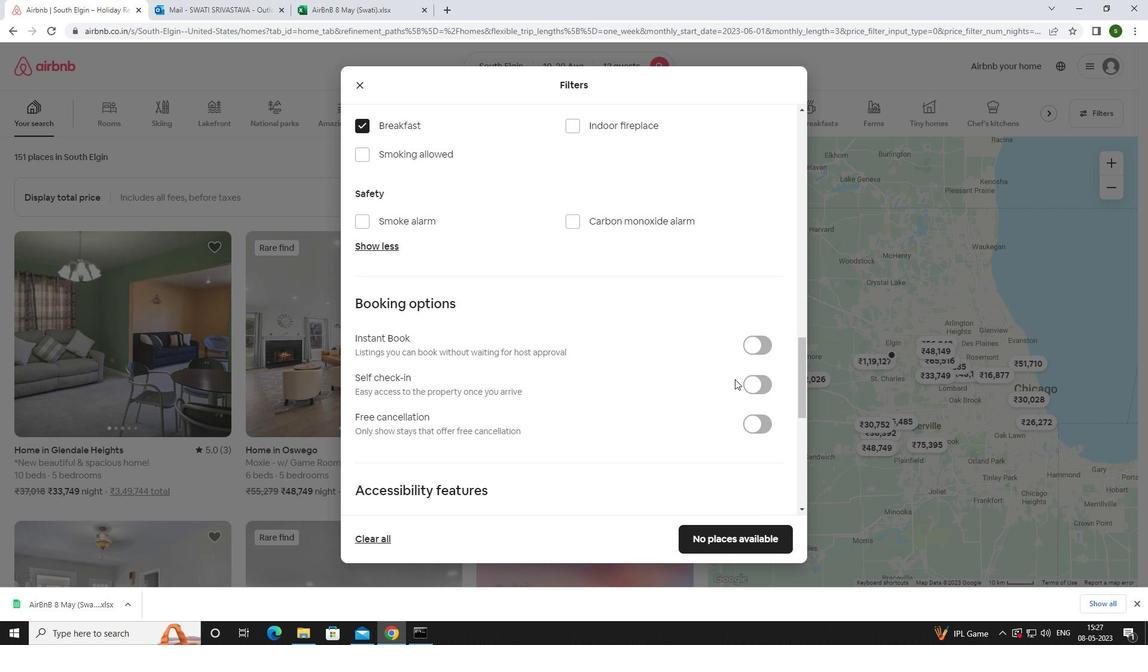 
Action: Mouse pressed left at (743, 382)
Screenshot: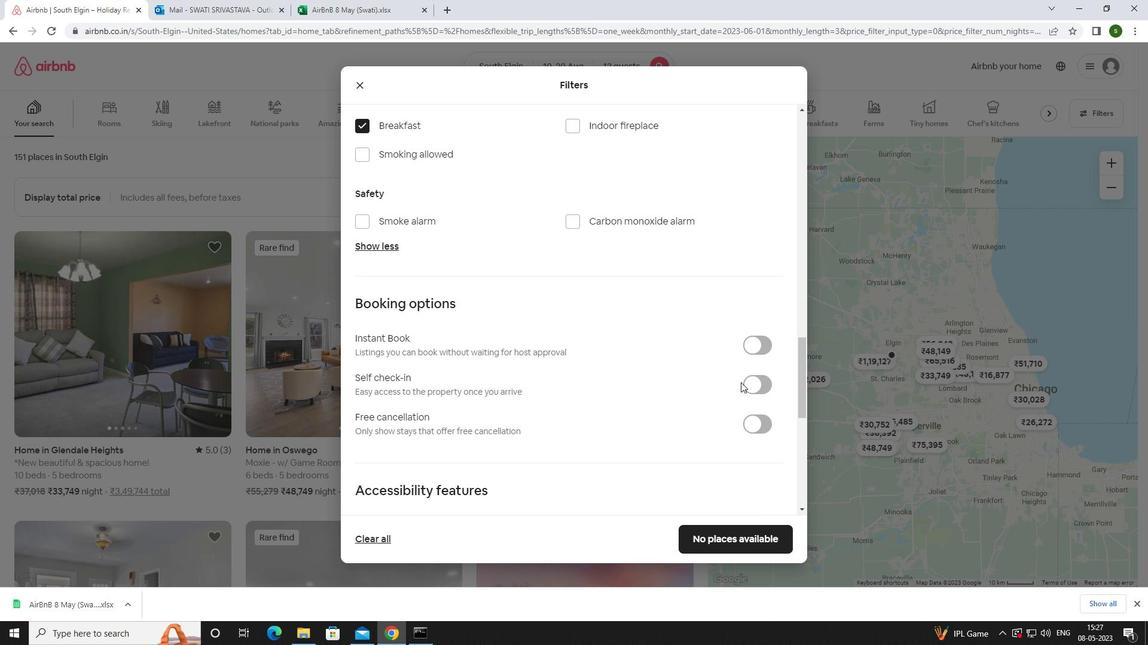 
Action: Mouse moved to (522, 322)
Screenshot: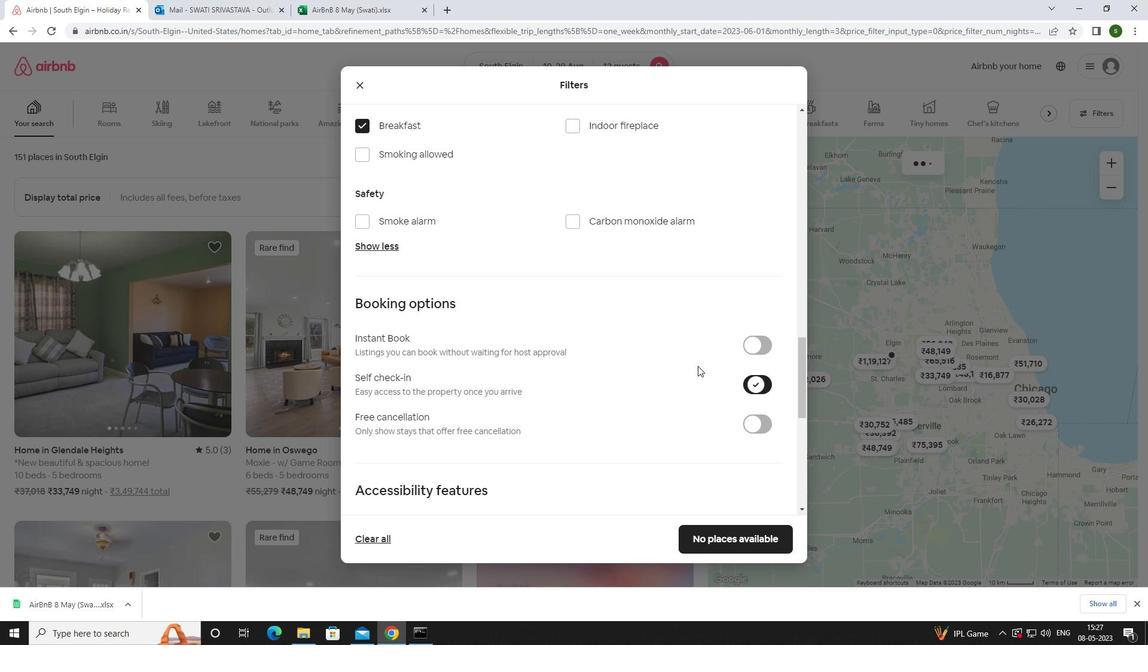 
Action: Mouse scrolled (522, 322) with delta (0, 0)
Screenshot: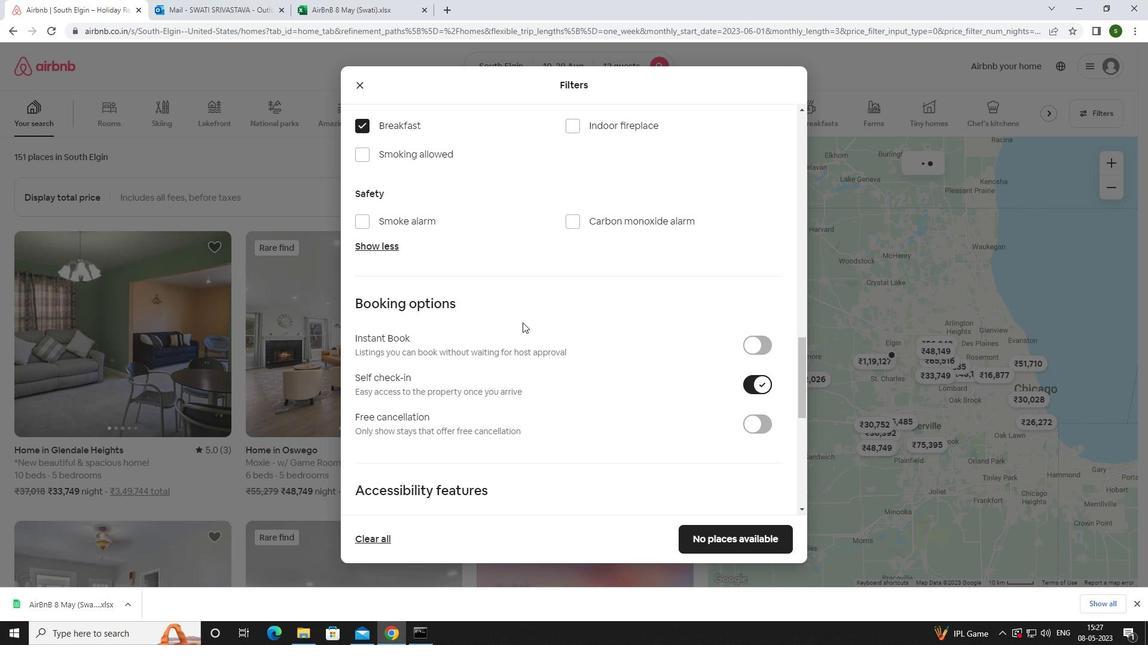 
Action: Mouse scrolled (522, 322) with delta (0, 0)
Screenshot: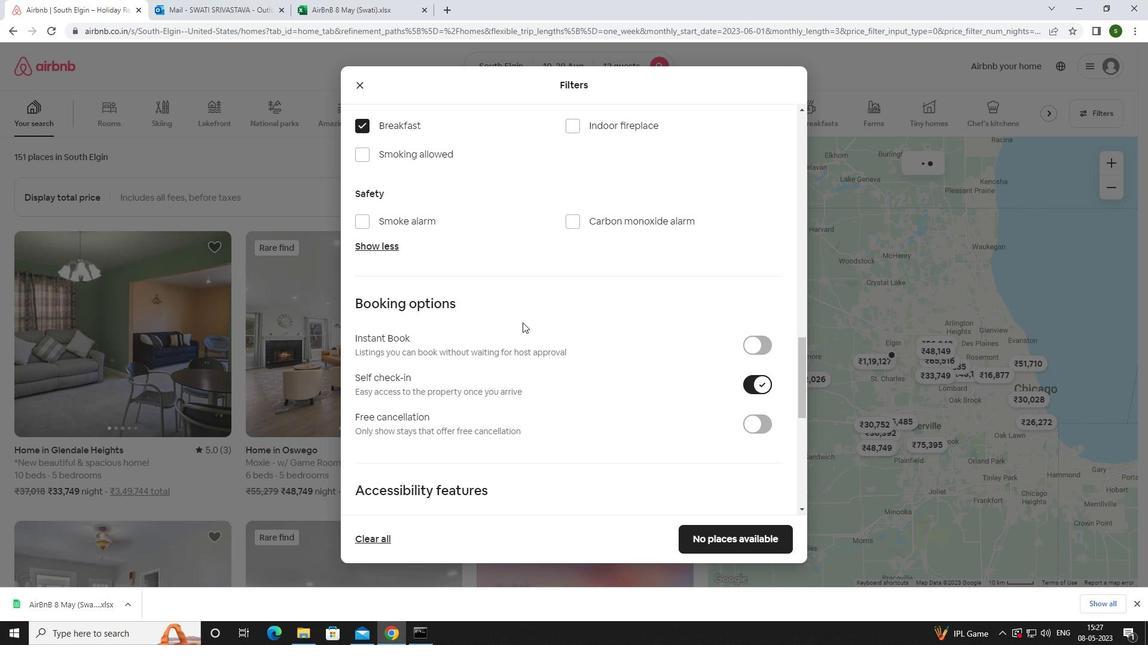 
Action: Mouse scrolled (522, 322) with delta (0, 0)
Screenshot: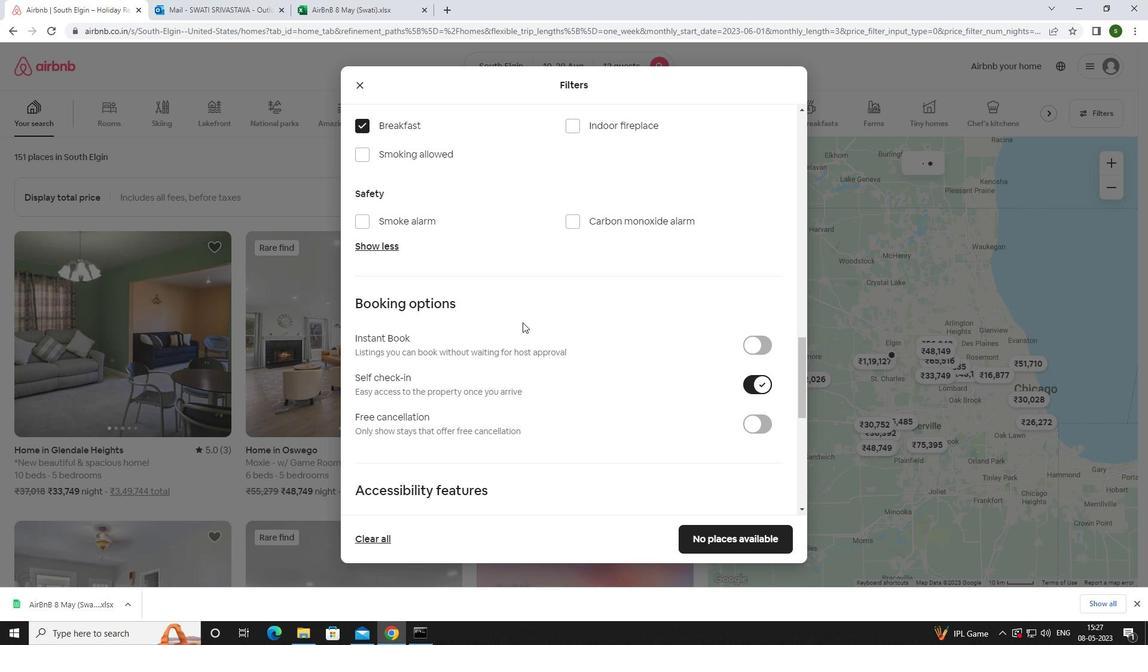 
Action: Mouse scrolled (522, 322) with delta (0, 0)
Screenshot: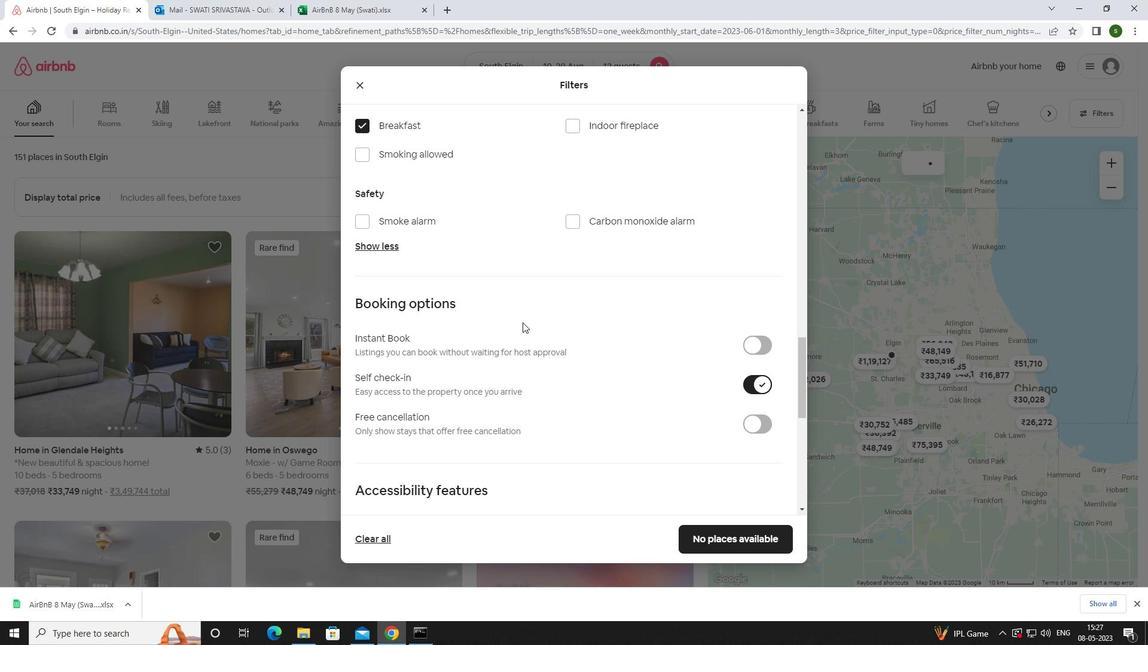 
Action: Mouse scrolled (522, 322) with delta (0, 0)
Screenshot: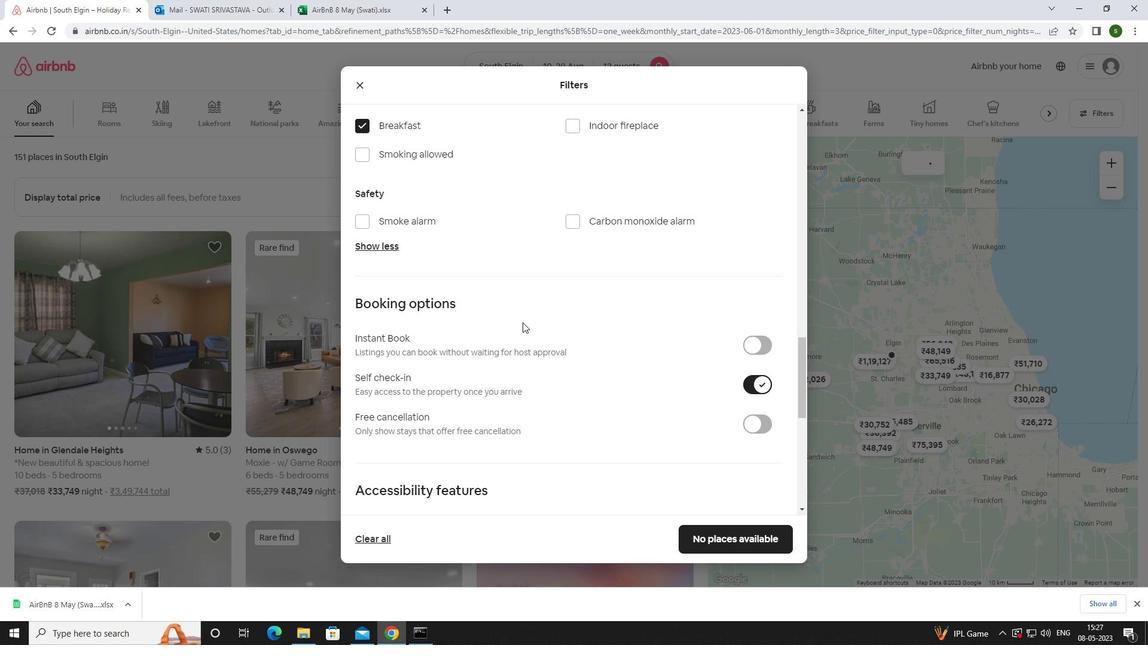 
Action: Mouse scrolled (522, 322) with delta (0, 0)
Screenshot: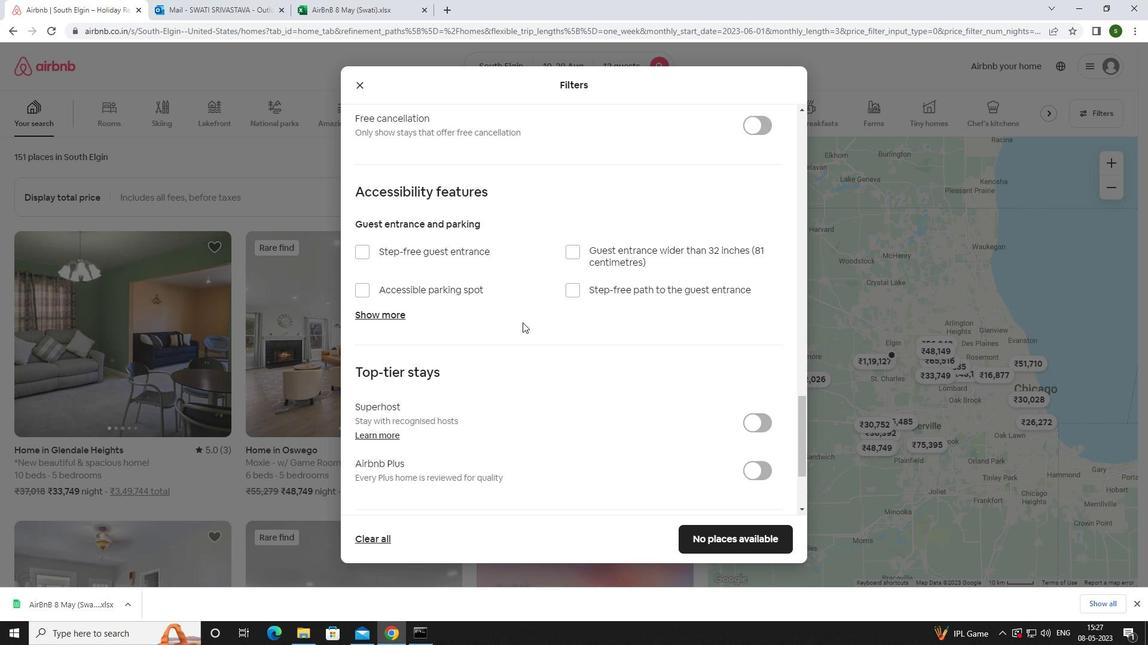 
Action: Mouse scrolled (522, 322) with delta (0, 0)
Screenshot: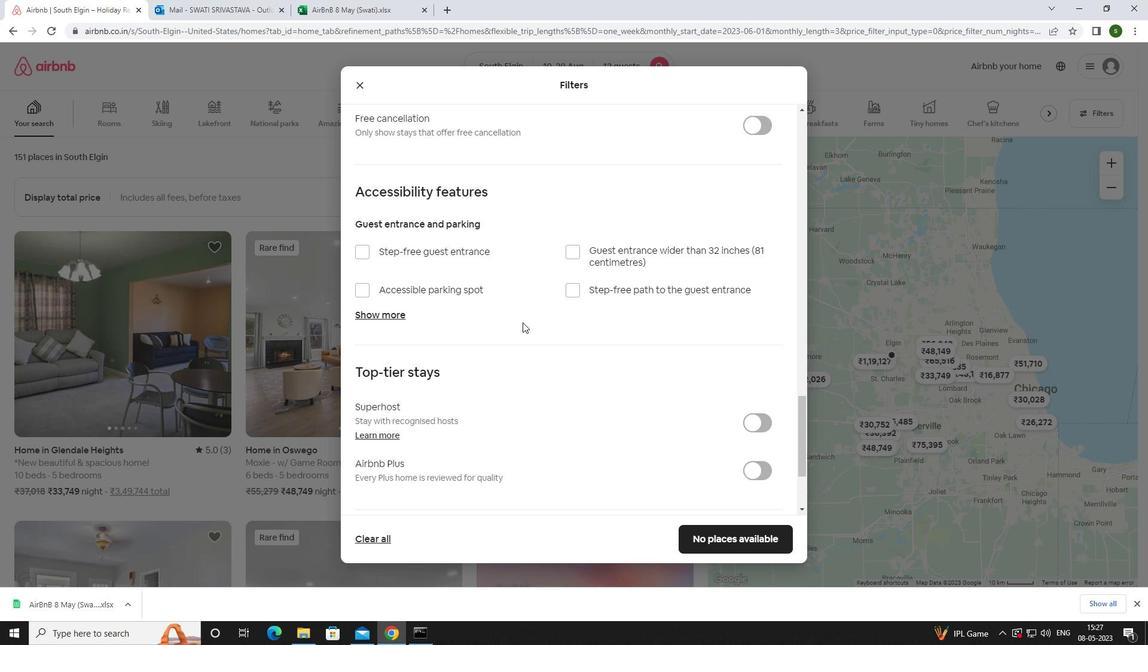 
Action: Mouse scrolled (522, 322) with delta (0, 0)
Screenshot: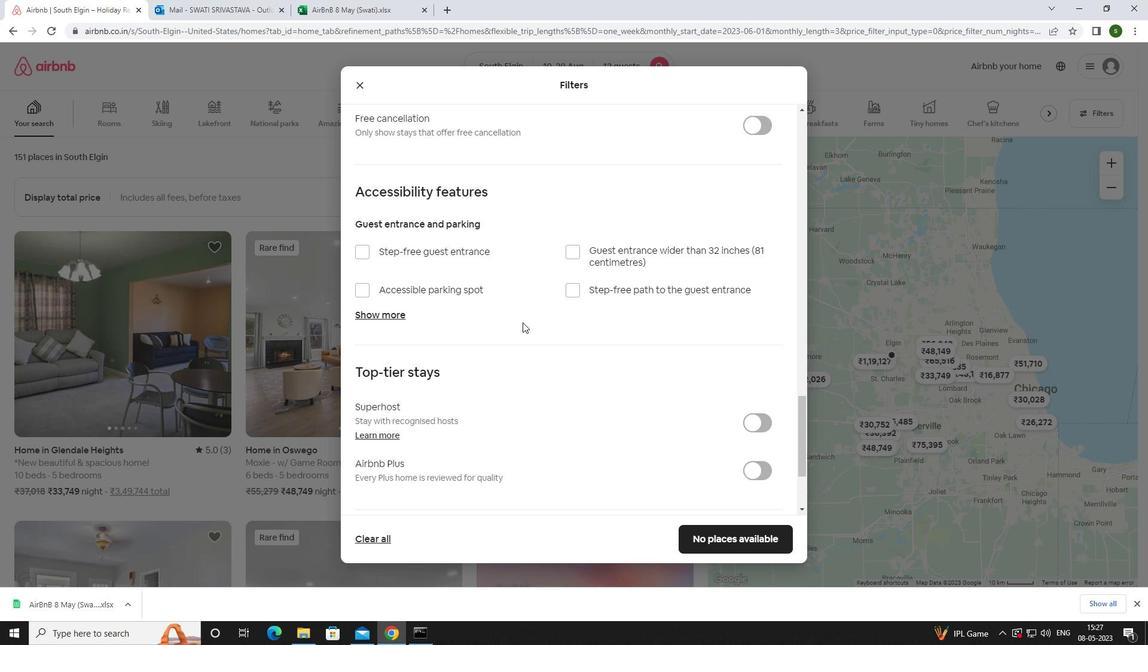 
Action: Mouse scrolled (522, 322) with delta (0, 0)
Screenshot: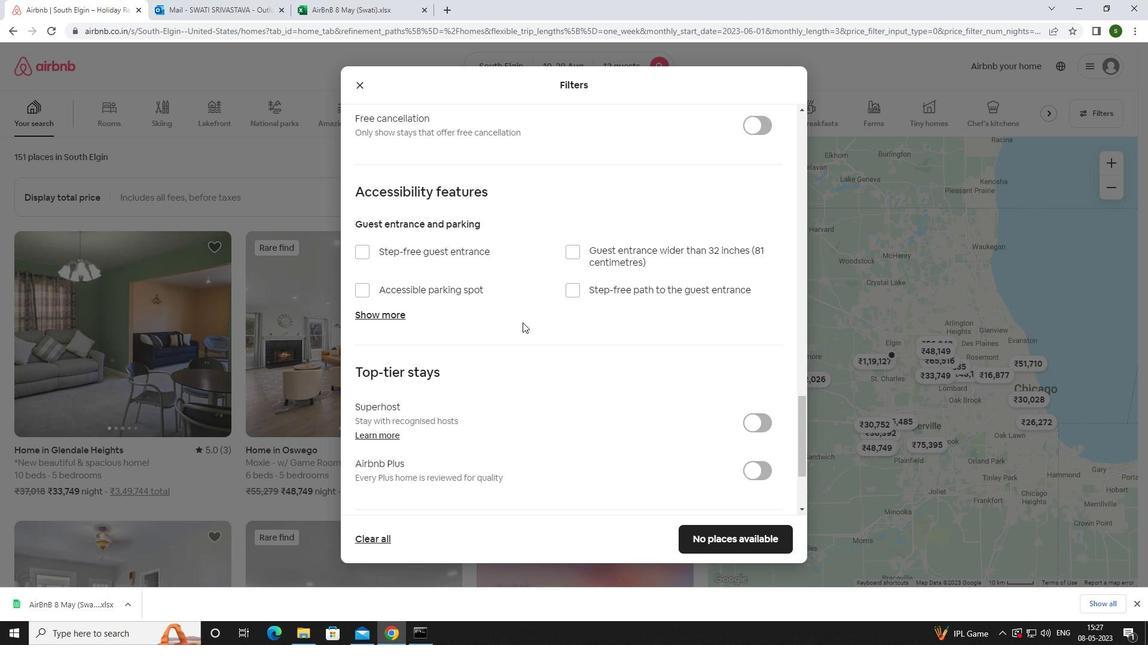 
Action: Mouse scrolled (522, 322) with delta (0, 0)
Screenshot: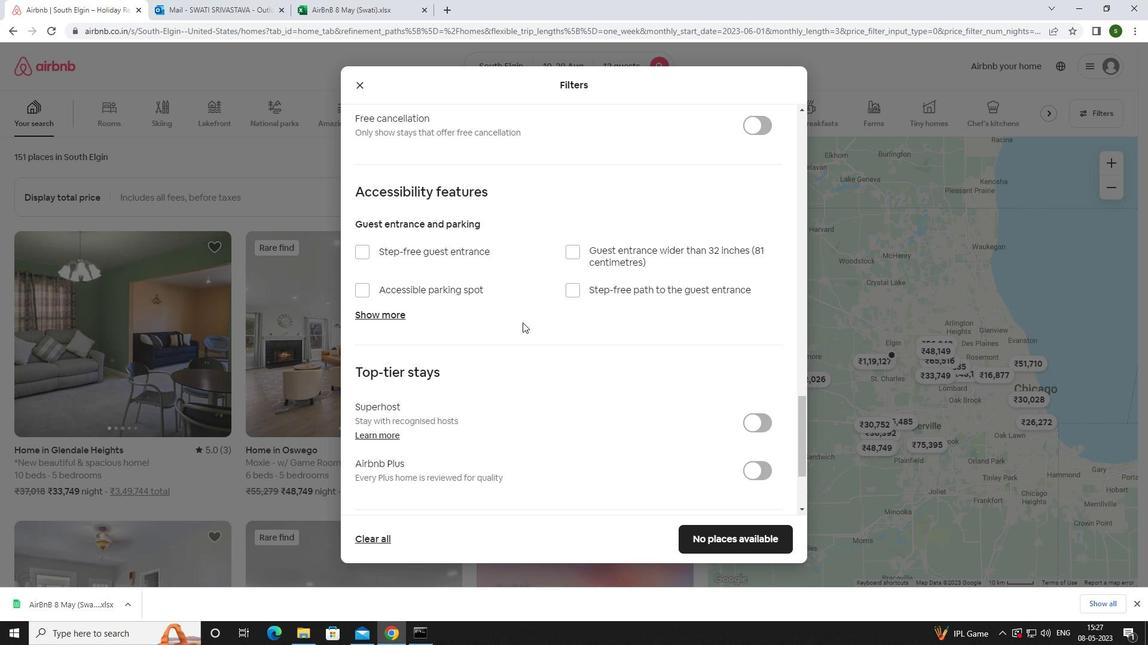 
Action: Mouse moved to (379, 421)
Screenshot: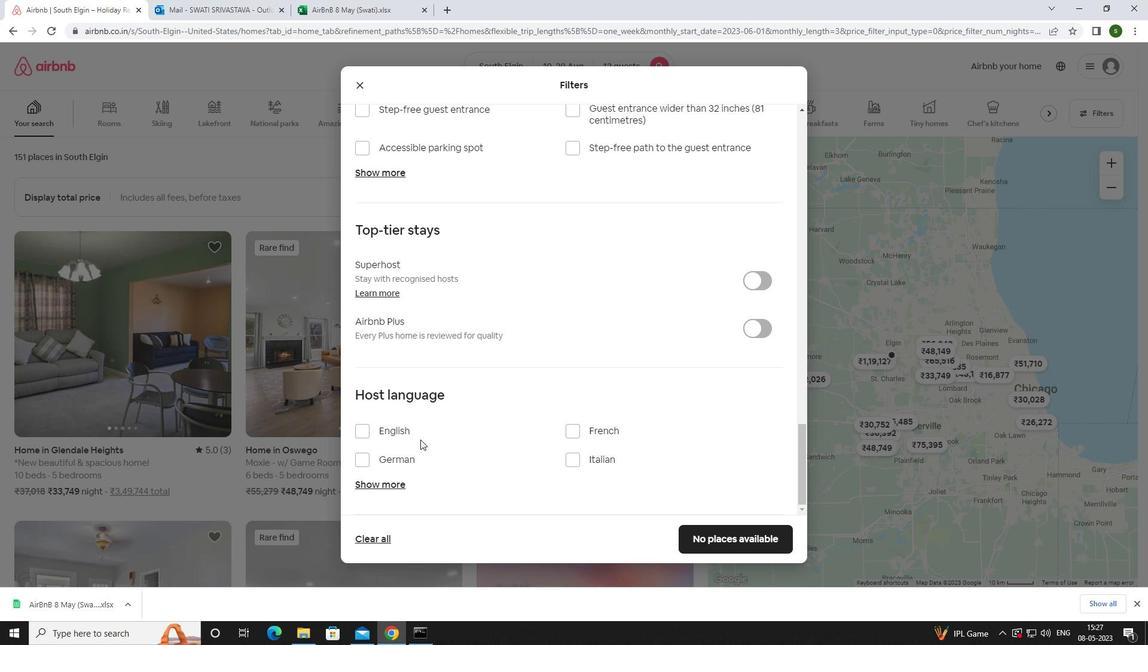 
Action: Mouse pressed left at (379, 421)
Screenshot: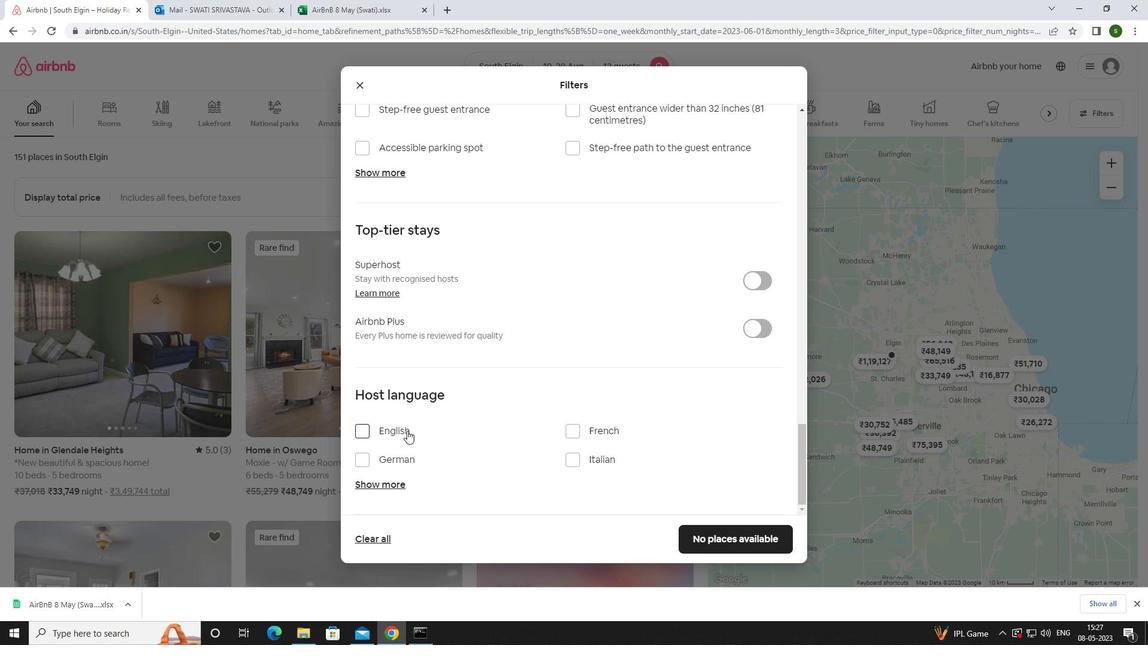 
Action: Mouse moved to (379, 425)
Screenshot: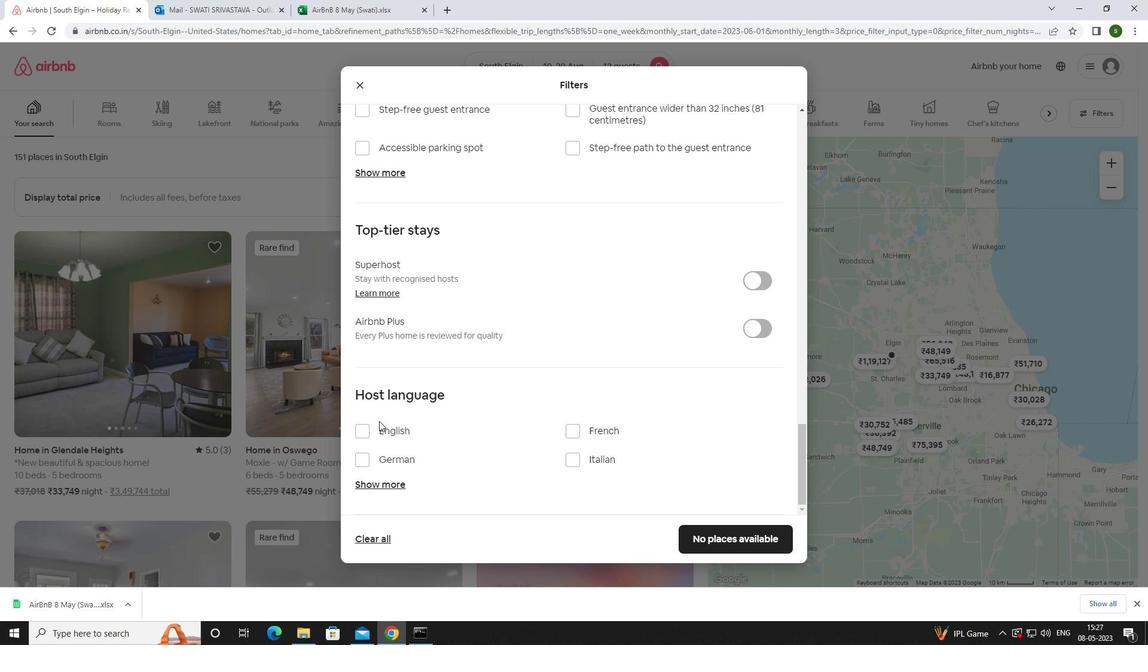 
Action: Mouse pressed left at (379, 425)
Screenshot: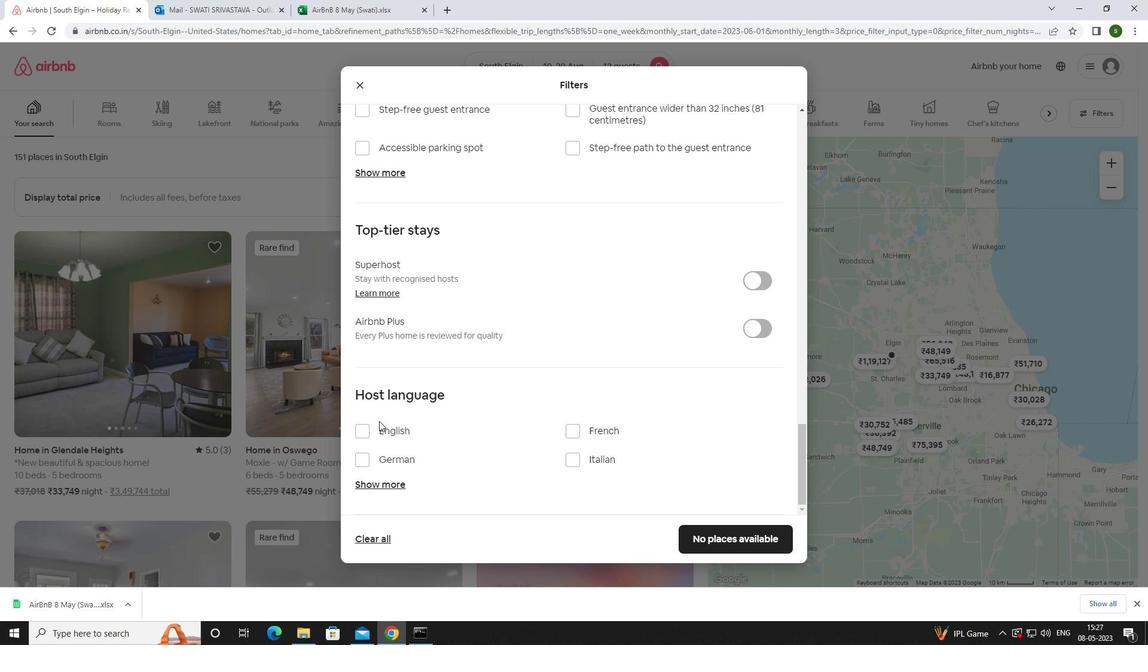 
Action: Mouse moved to (716, 535)
Screenshot: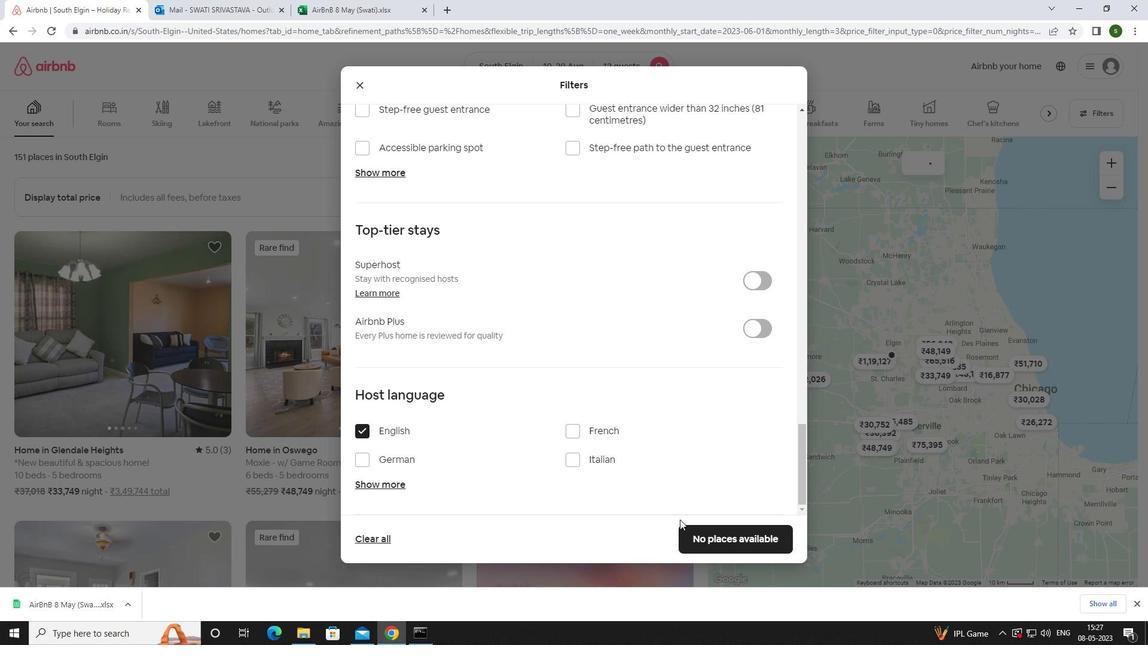 
Action: Mouse pressed left at (716, 535)
Screenshot: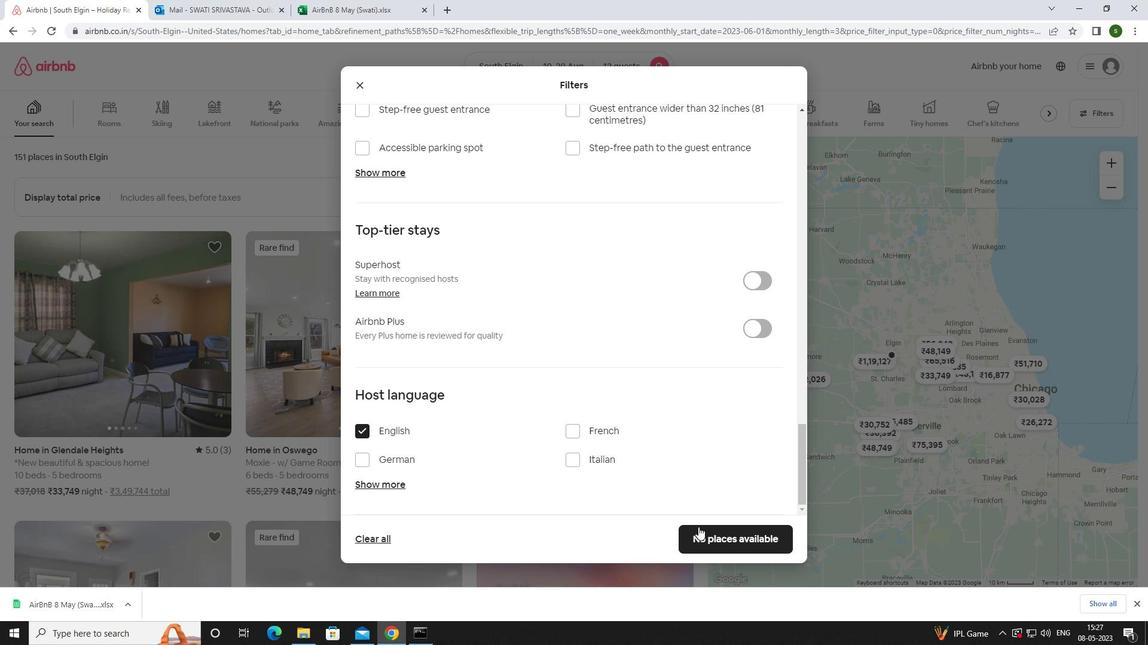 
Action: Mouse moved to (508, 342)
Screenshot: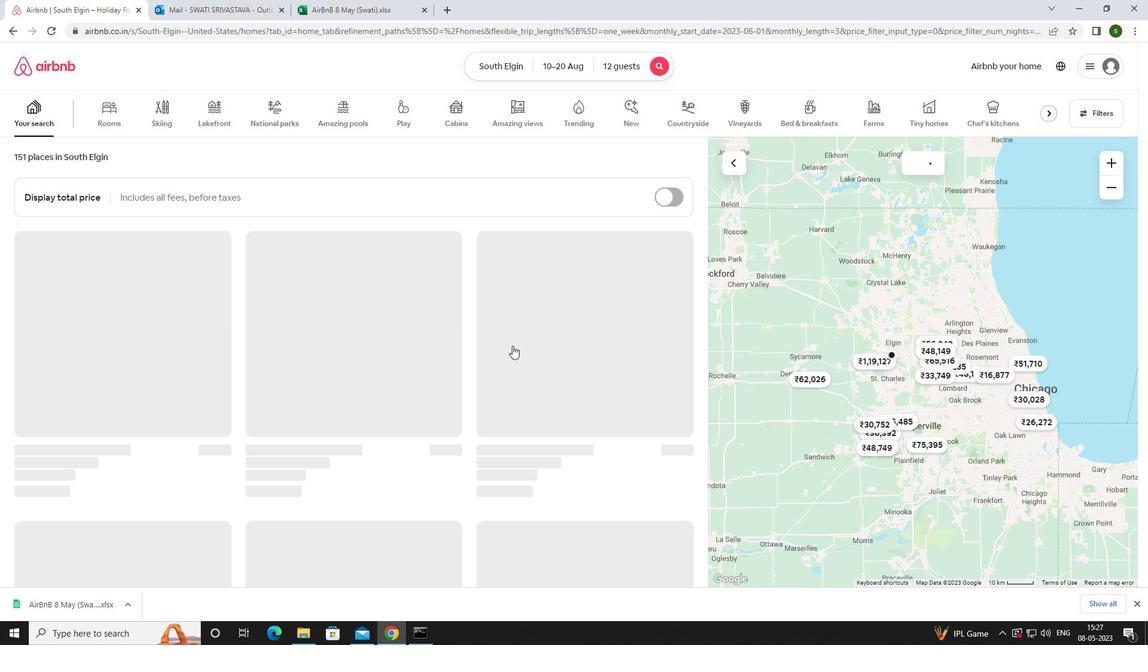 
